 Task: Open a blank google sheet and write heading  Pinnacle Sales. Add 10 people name  'David White, Emily Green, Andrew Baker, Madison Evans, Logan King, Grace Hill, Gabriel Young, Elizabeth Flores, Samuel Reed, Avery Nelson'Item code in between  1009-1200. Product range in between  2500-15000. Add Products   Keen Shoe, Lacoste Shoe, Merrell Shoe, Mizuno  Shoe, Onitsuka Tiger Shoe, Salomon Shoe, Sanuk Shoe, Saucony Shoe, Sperry Shoe, Superga Shoe.Choose quantity  2 to 5 Tax 12 percent Total Add Amount. Save page  Pinnacle Sales review   book
Action: Mouse moved to (286, 362)
Screenshot: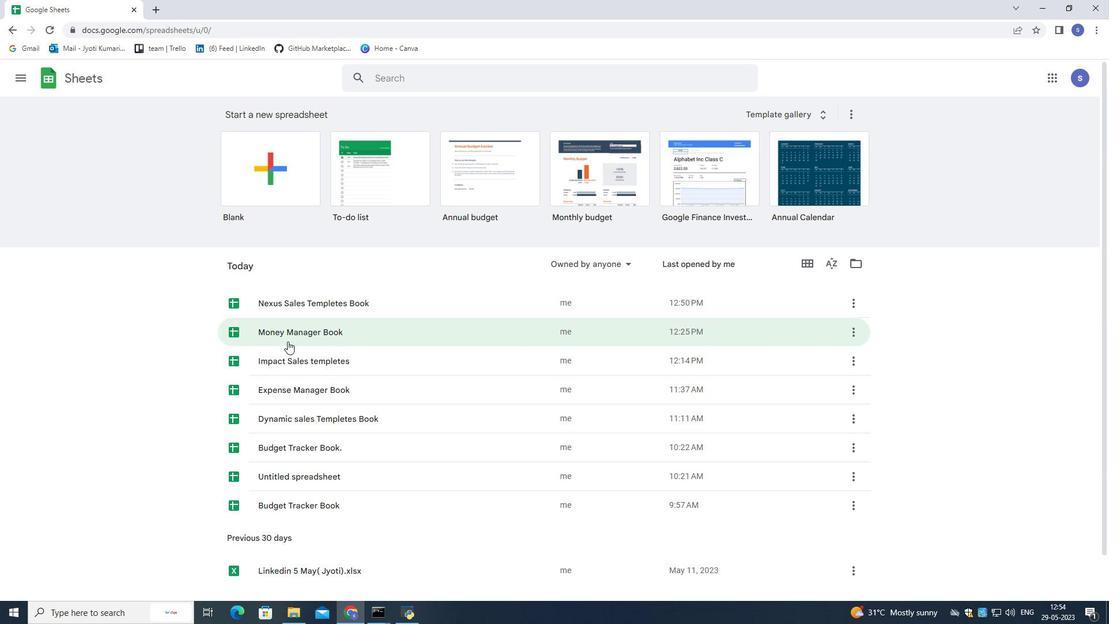 
Action: Mouse scrolled (286, 362) with delta (0, 0)
Screenshot: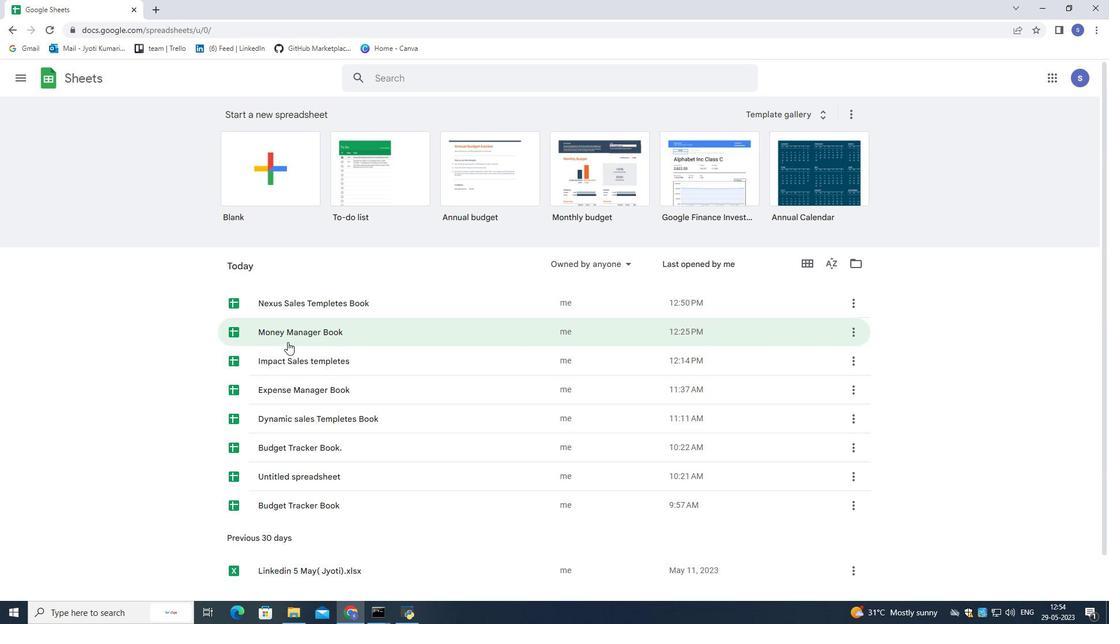 
Action: Mouse moved to (286, 363)
Screenshot: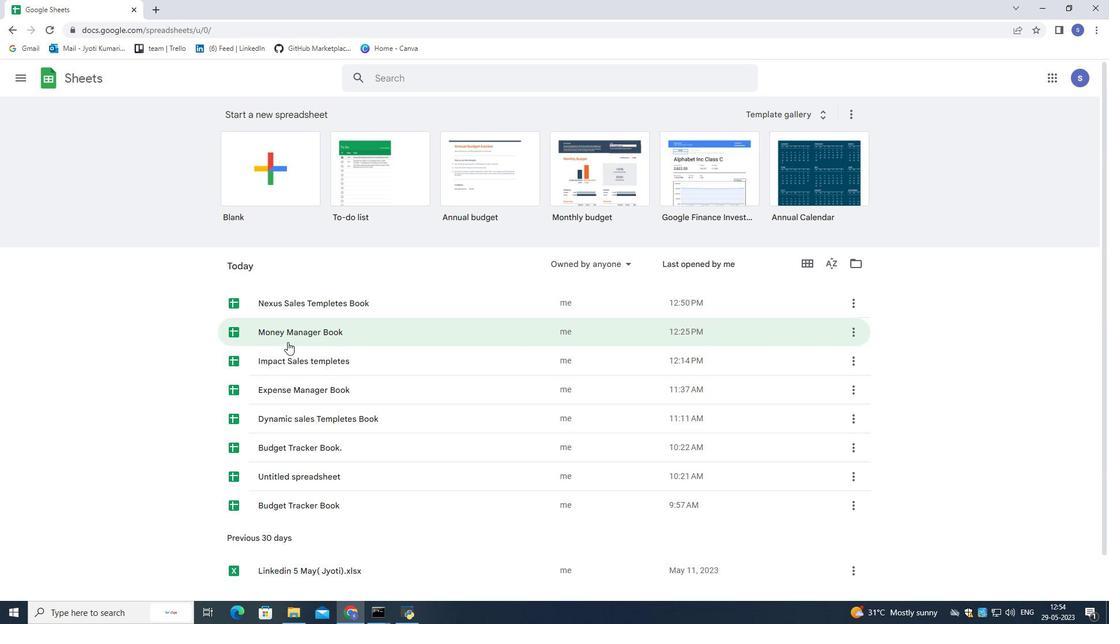 
Action: Mouse scrolled (286, 362) with delta (0, 0)
Screenshot: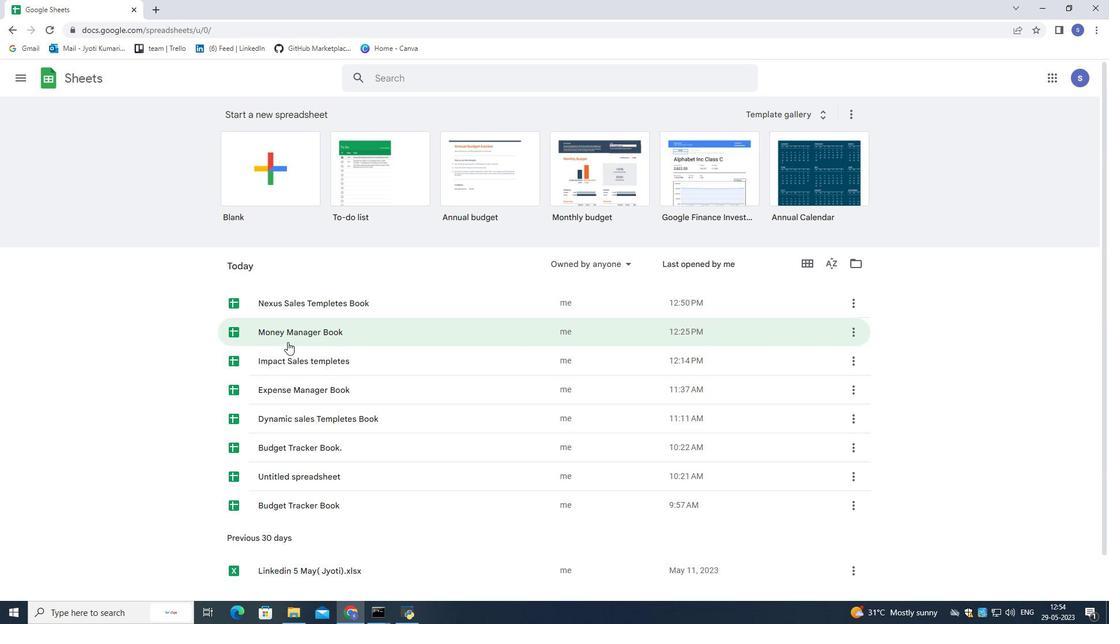 
Action: Mouse moved to (286, 364)
Screenshot: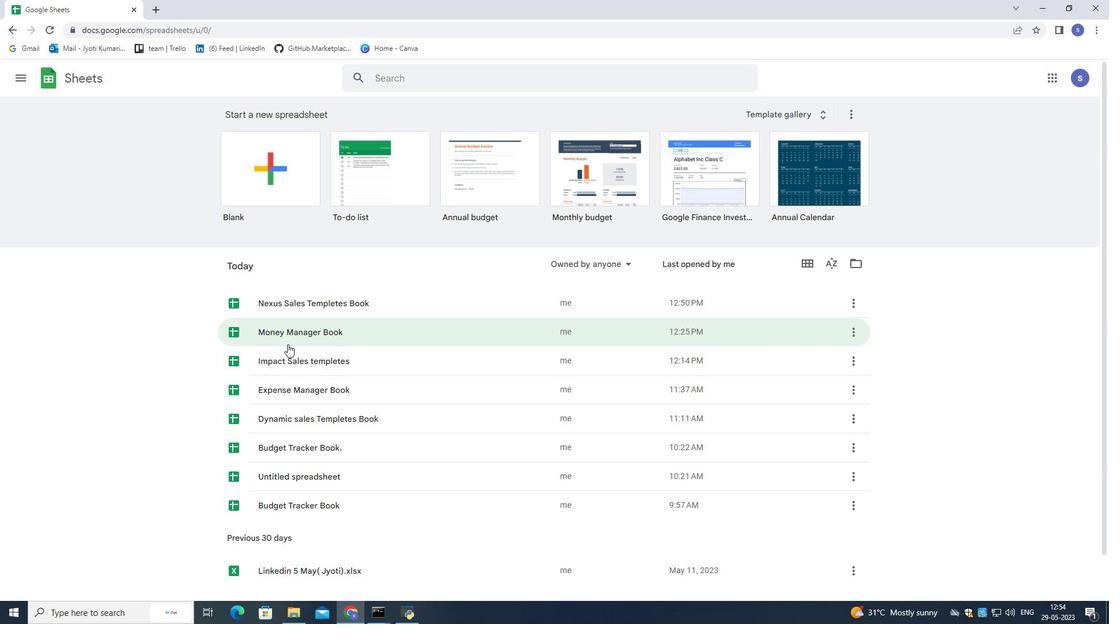 
Action: Mouse scrolled (286, 363) with delta (0, 0)
Screenshot: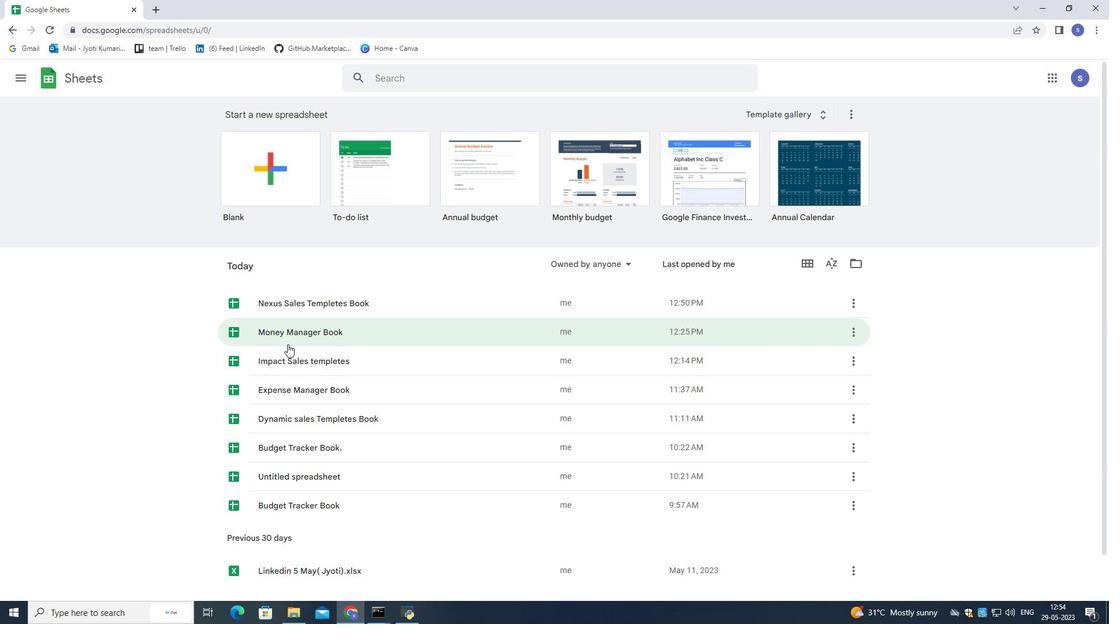 
Action: Mouse moved to (286, 364)
Screenshot: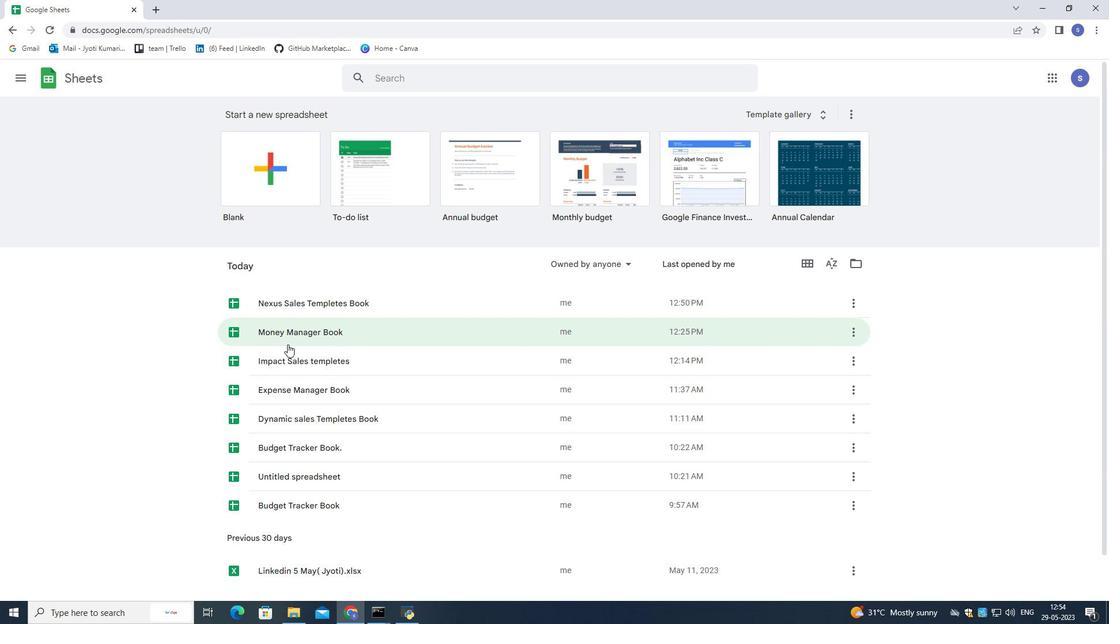 
Action: Mouse scrolled (286, 364) with delta (0, 0)
Screenshot: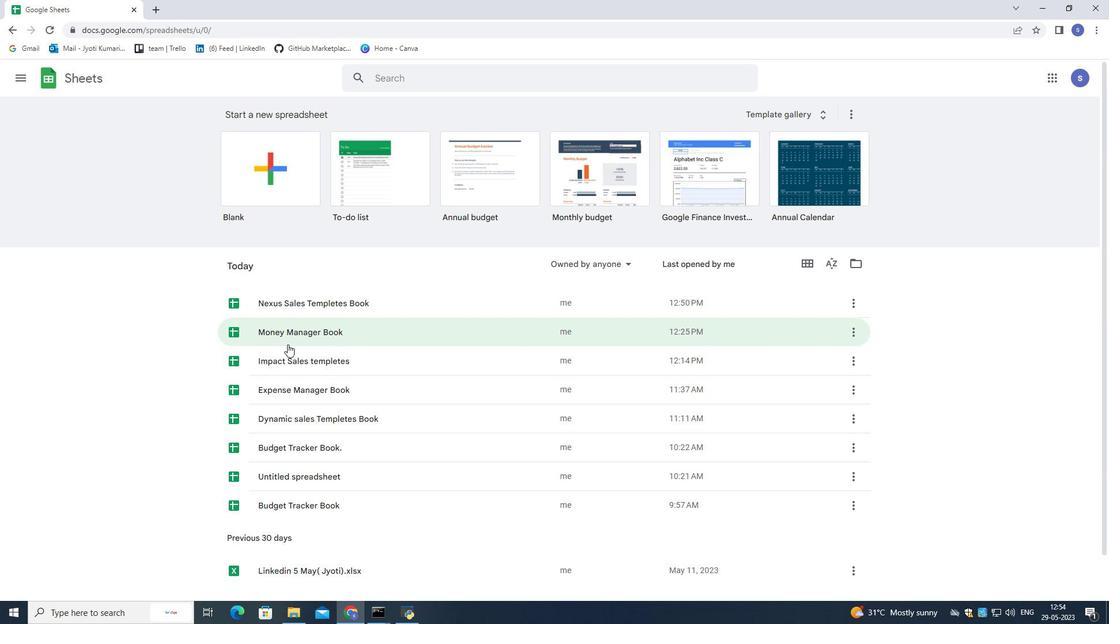 
Action: Mouse moved to (282, 369)
Screenshot: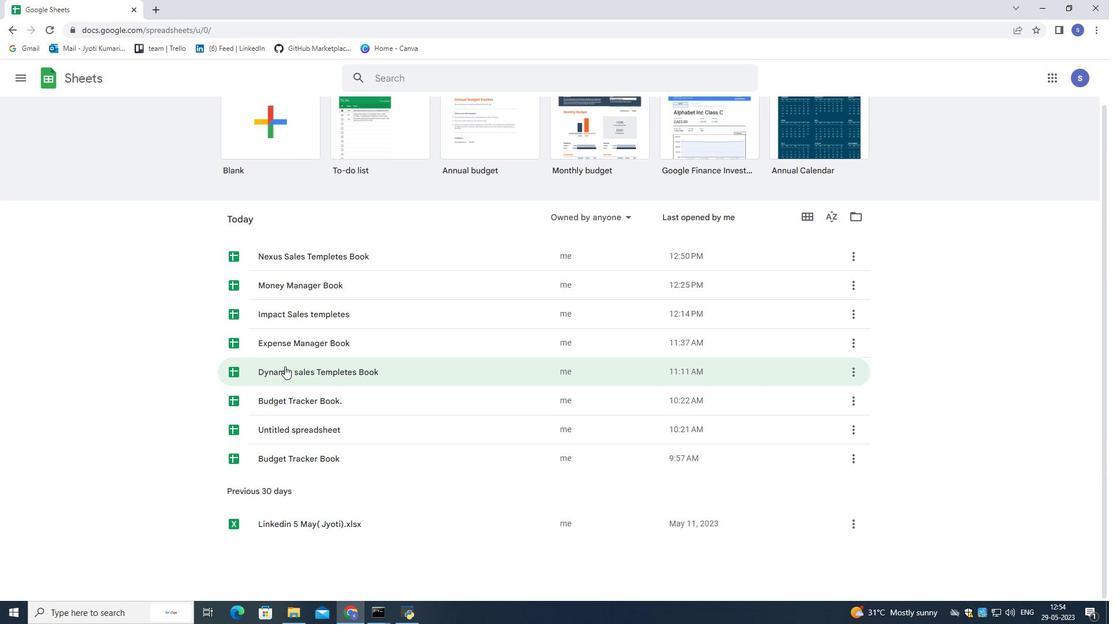 
Action: Mouse scrolled (282, 369) with delta (0, 0)
Screenshot: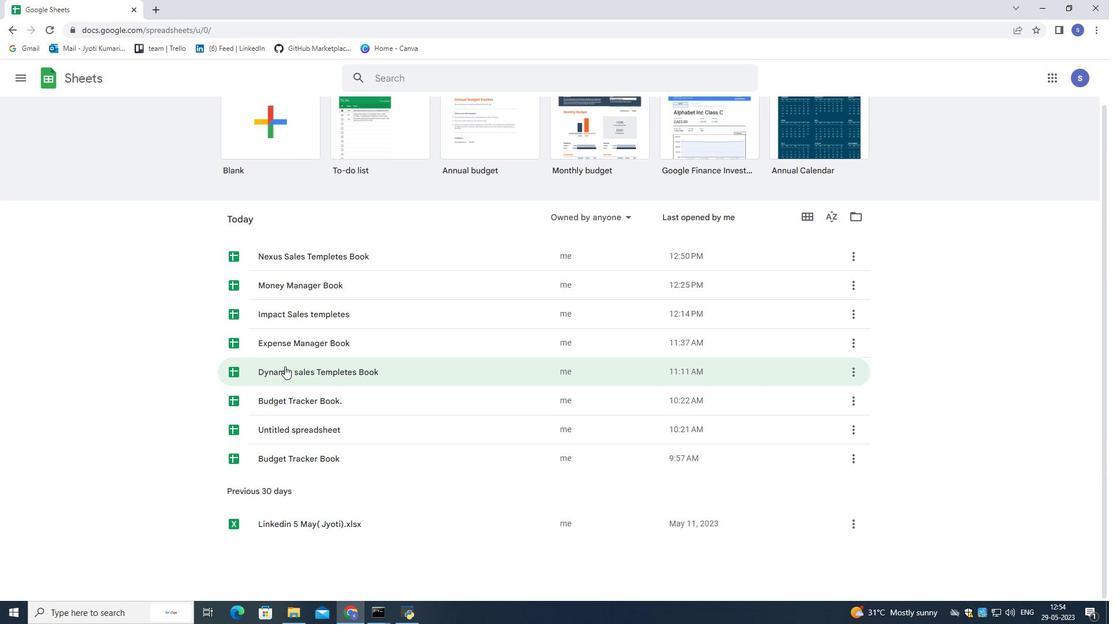 
Action: Mouse moved to (281, 370)
Screenshot: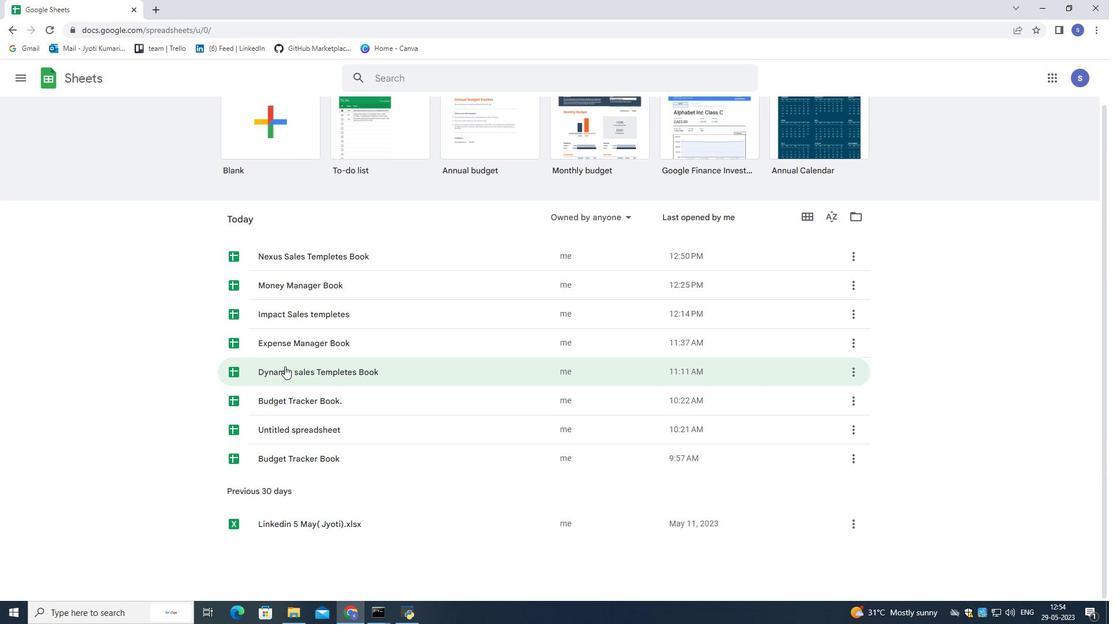 
Action: Mouse scrolled (281, 369) with delta (0, 0)
Screenshot: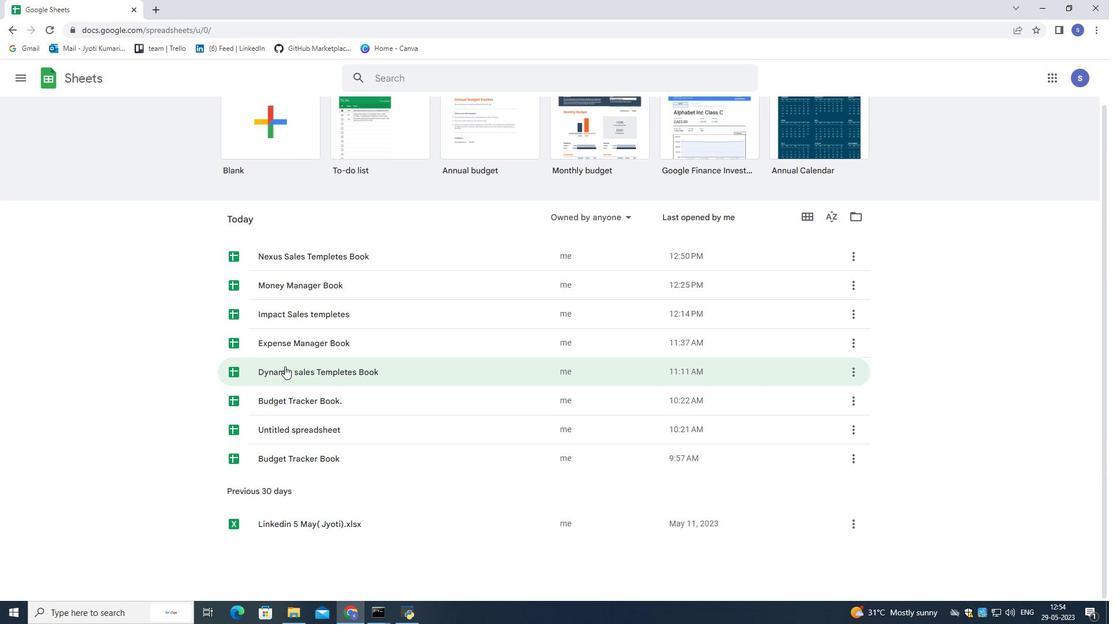 
Action: Mouse scrolled (281, 369) with delta (0, 0)
Screenshot: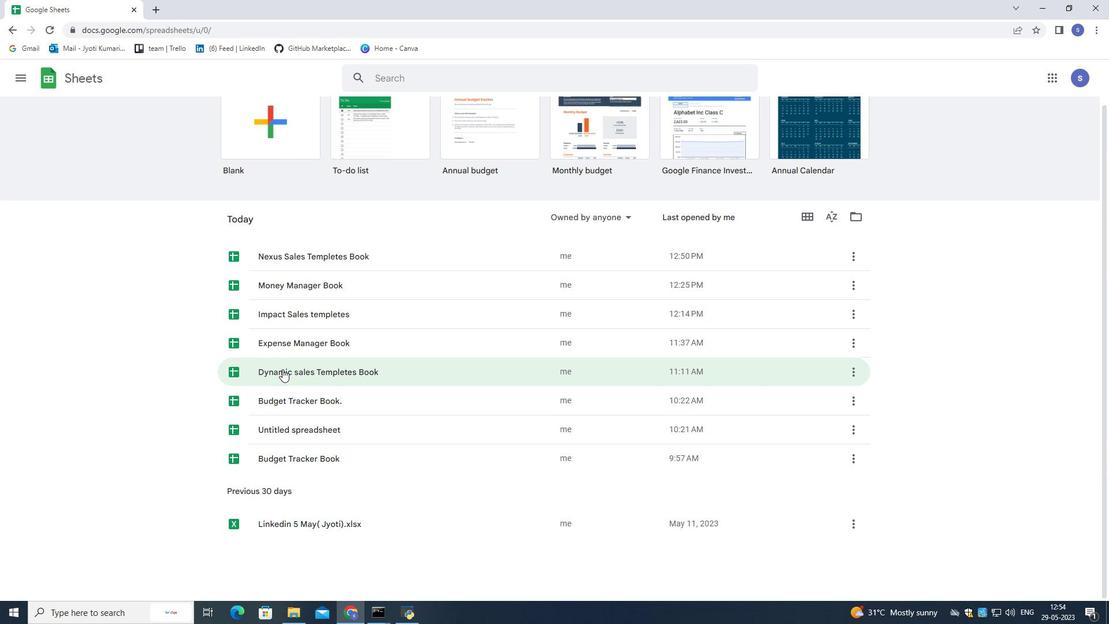 
Action: Mouse scrolled (281, 369) with delta (0, 0)
Screenshot: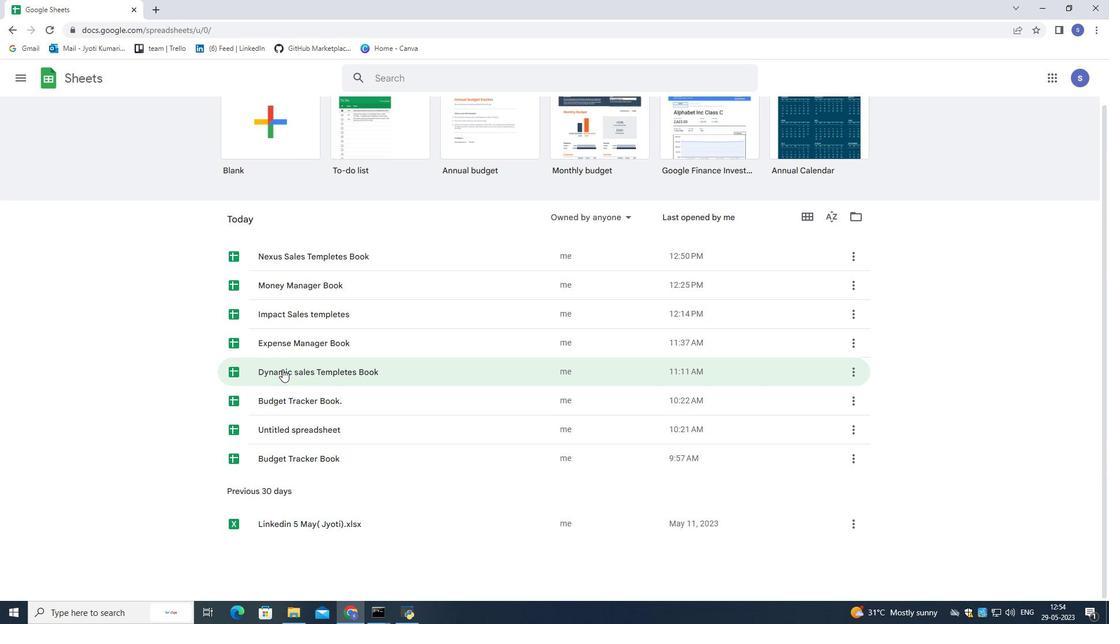 
Action: Mouse scrolled (281, 369) with delta (0, 0)
Screenshot: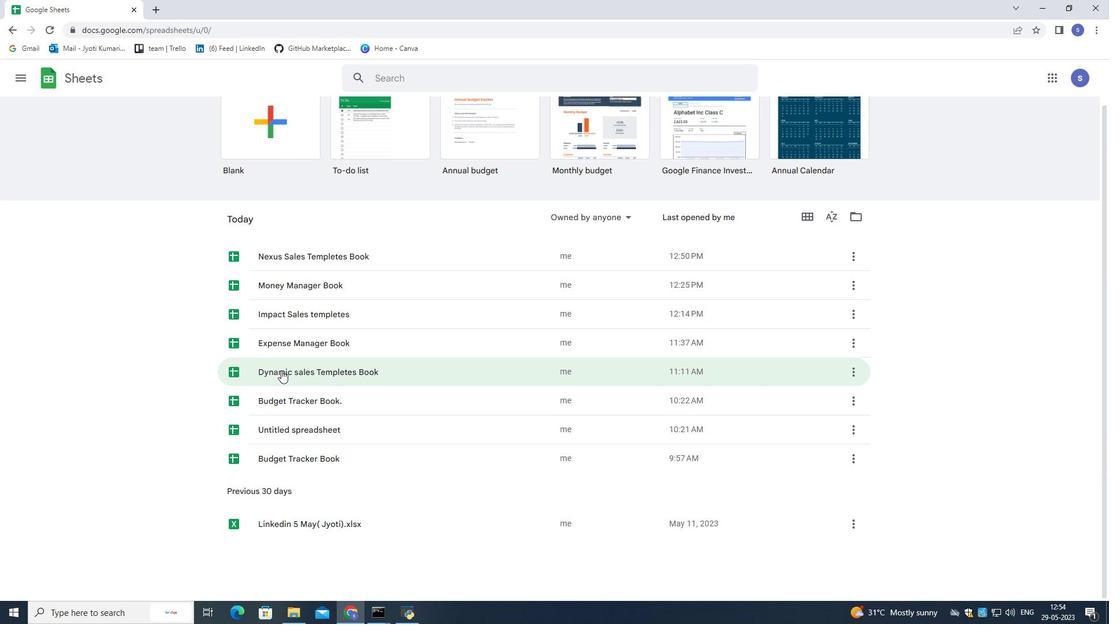 
Action: Mouse moved to (280, 371)
Screenshot: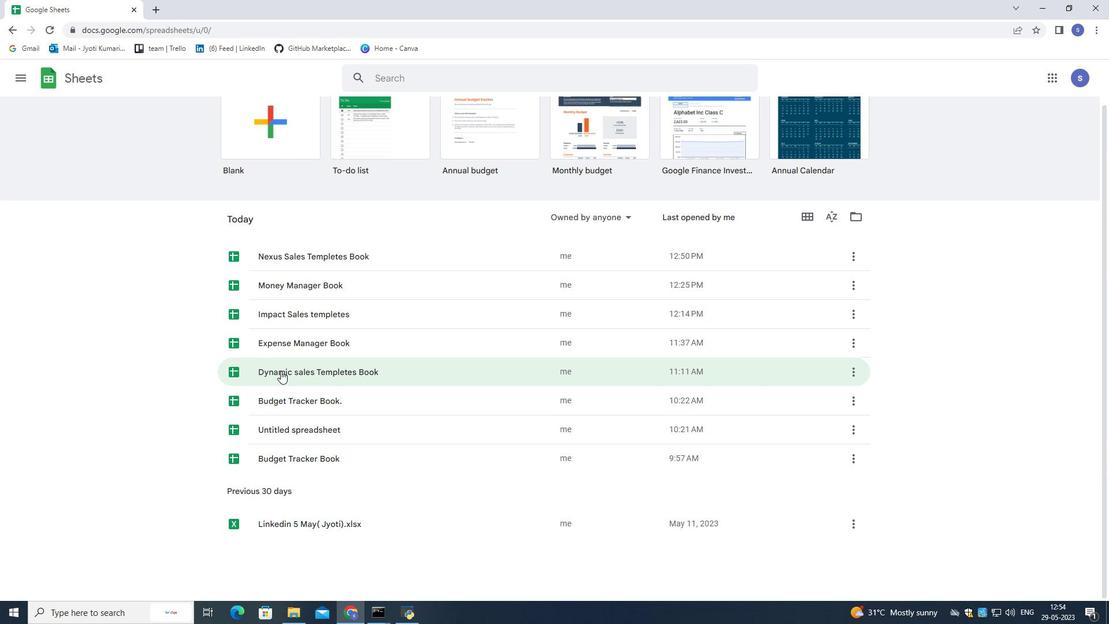 
Action: Mouse scrolled (280, 370) with delta (0, 0)
Screenshot: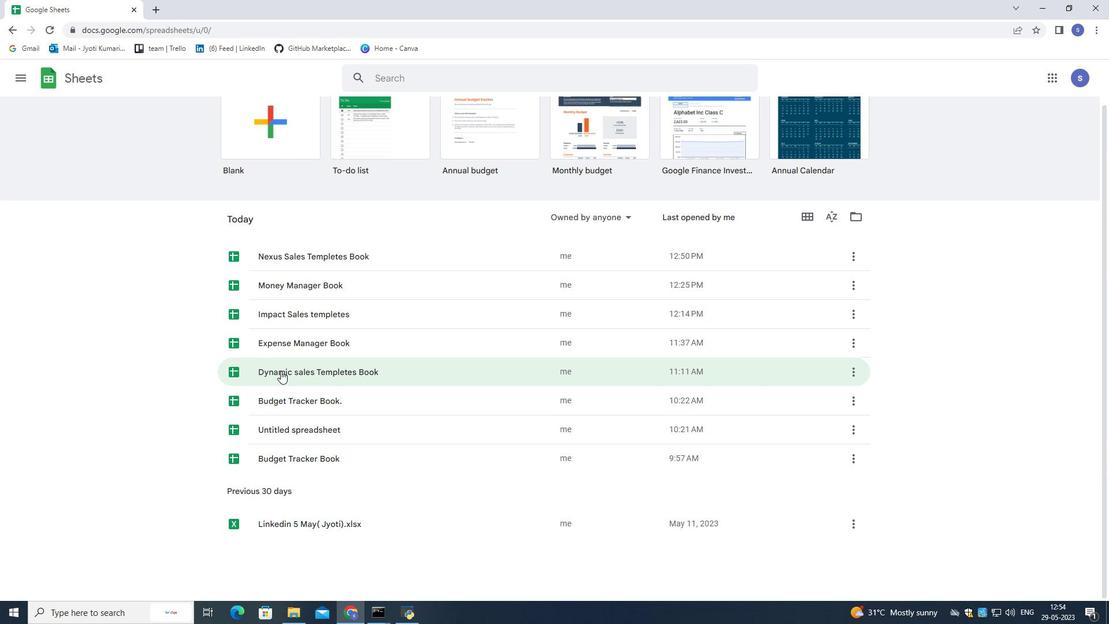 
Action: Mouse scrolled (280, 370) with delta (0, 0)
Screenshot: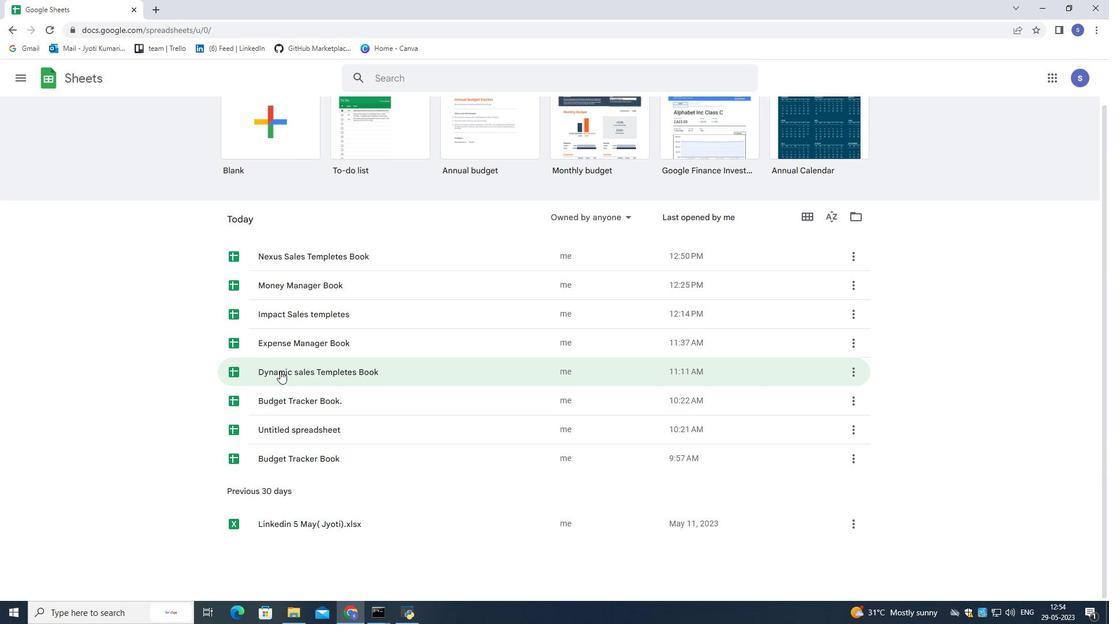 
Action: Mouse moved to (279, 371)
Screenshot: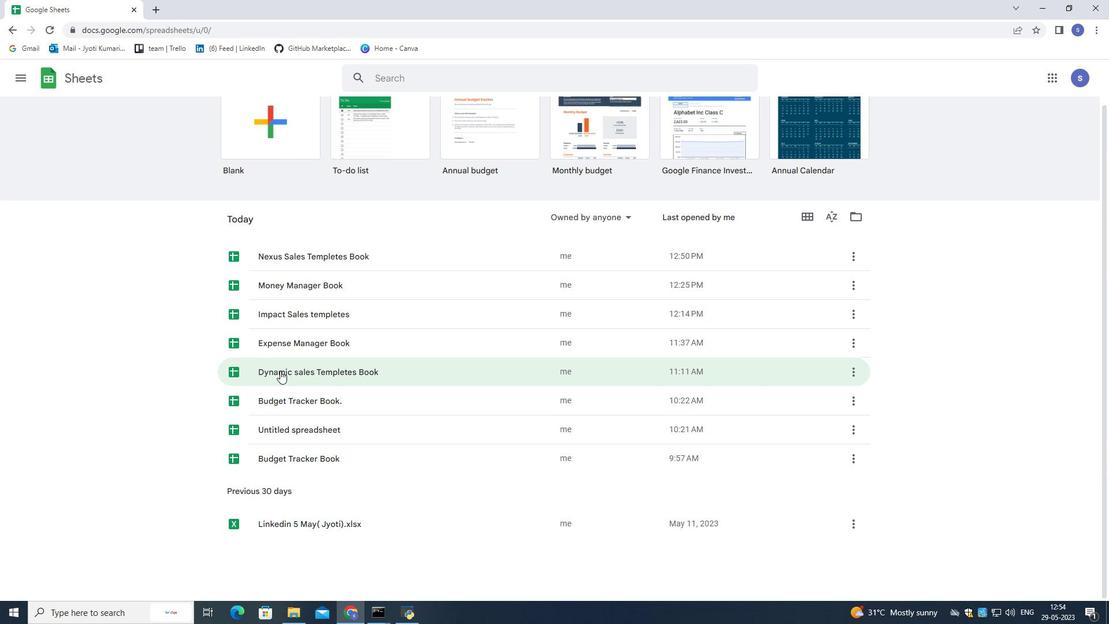 
Action: Mouse scrolled (279, 370) with delta (0, 0)
Screenshot: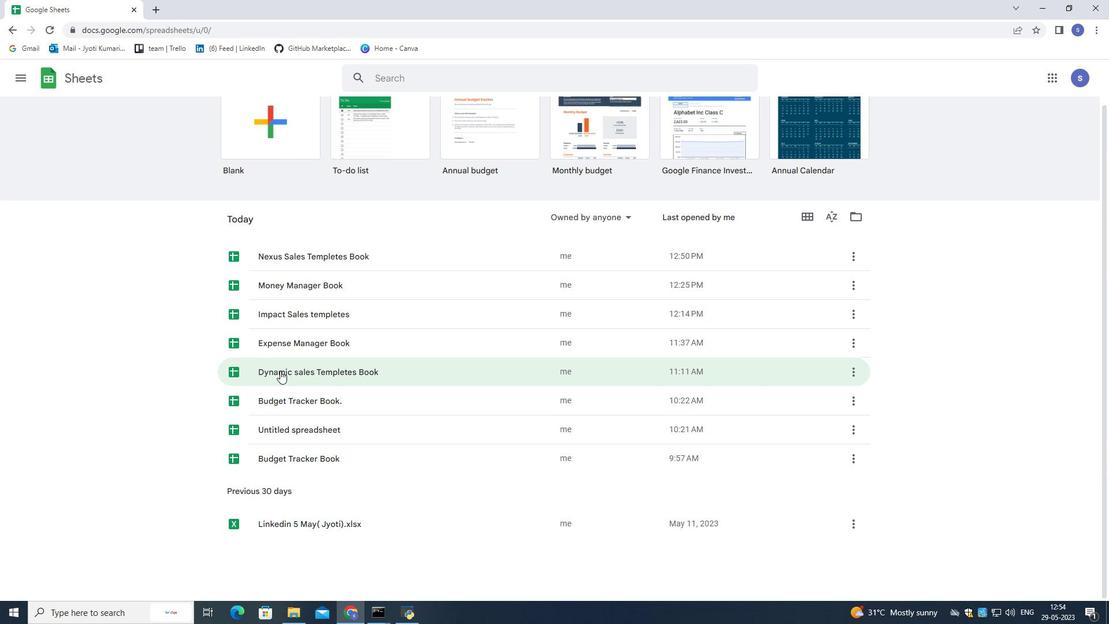 
Action: Mouse scrolled (279, 371) with delta (0, 0)
Screenshot: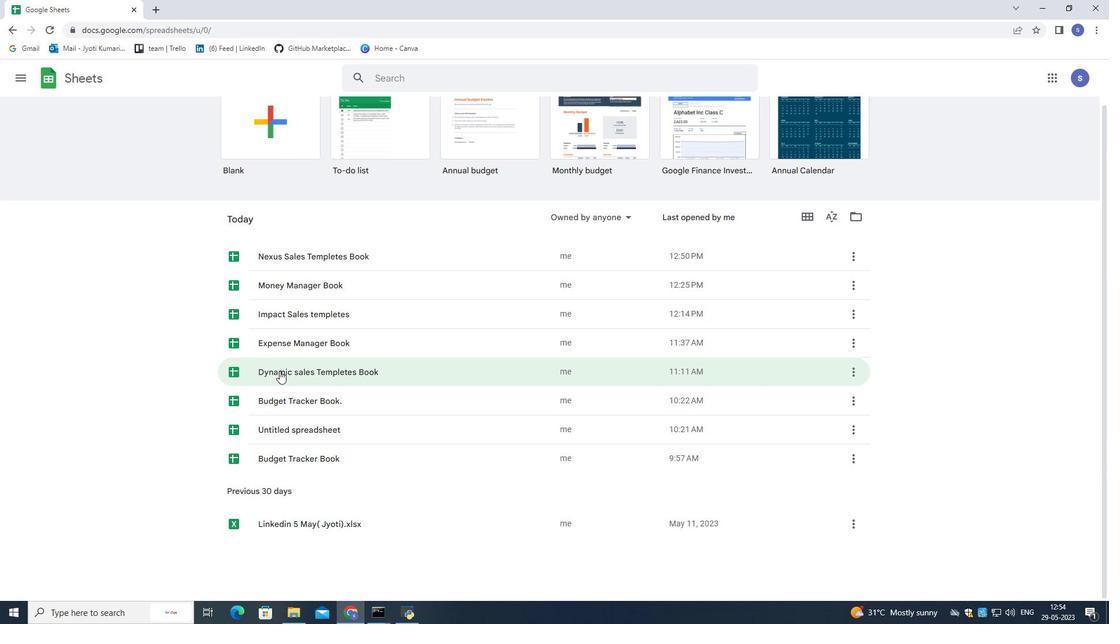 
Action: Mouse scrolled (279, 371) with delta (0, 0)
Screenshot: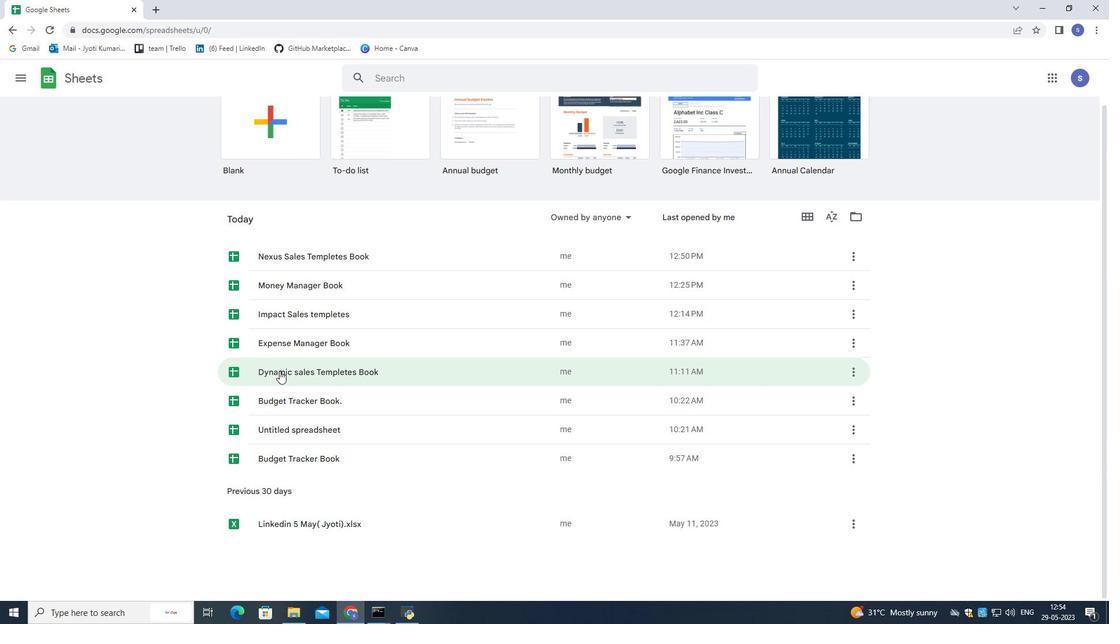 
Action: Mouse scrolled (279, 371) with delta (0, 0)
Screenshot: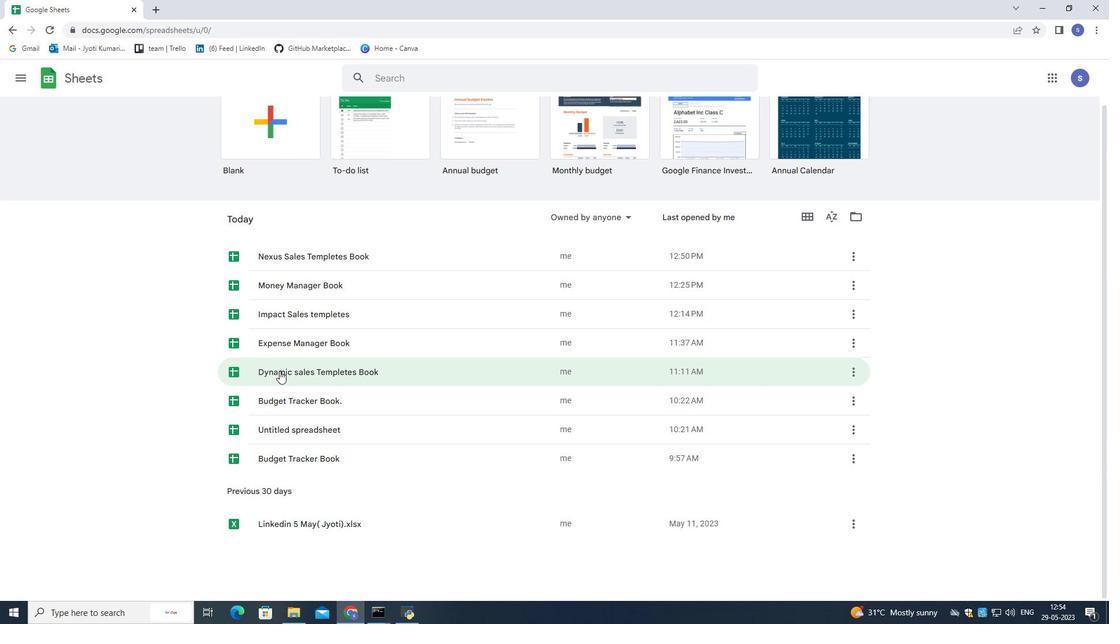 
Action: Mouse scrolled (279, 371) with delta (0, 0)
Screenshot: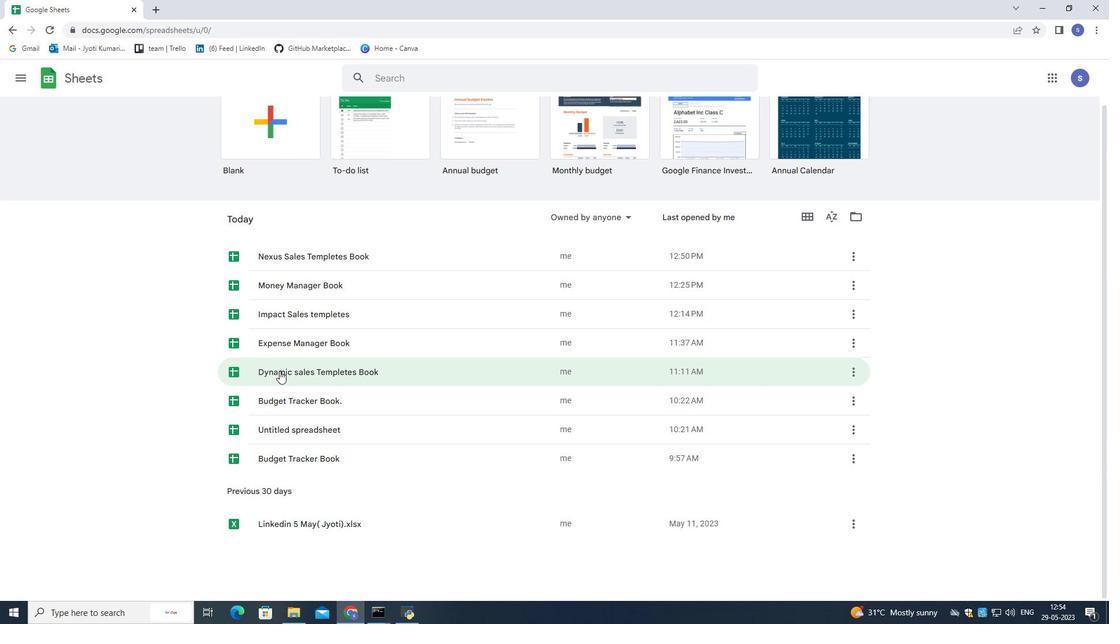 
Action: Mouse moved to (279, 371)
Screenshot: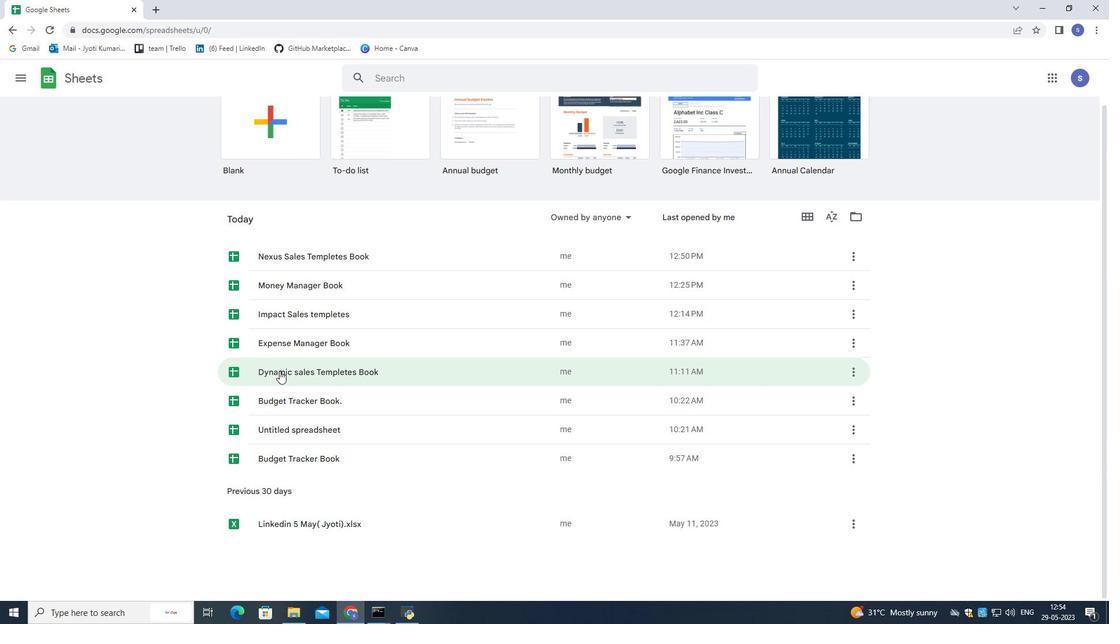 
Action: Mouse scrolled (279, 371) with delta (0, 0)
Screenshot: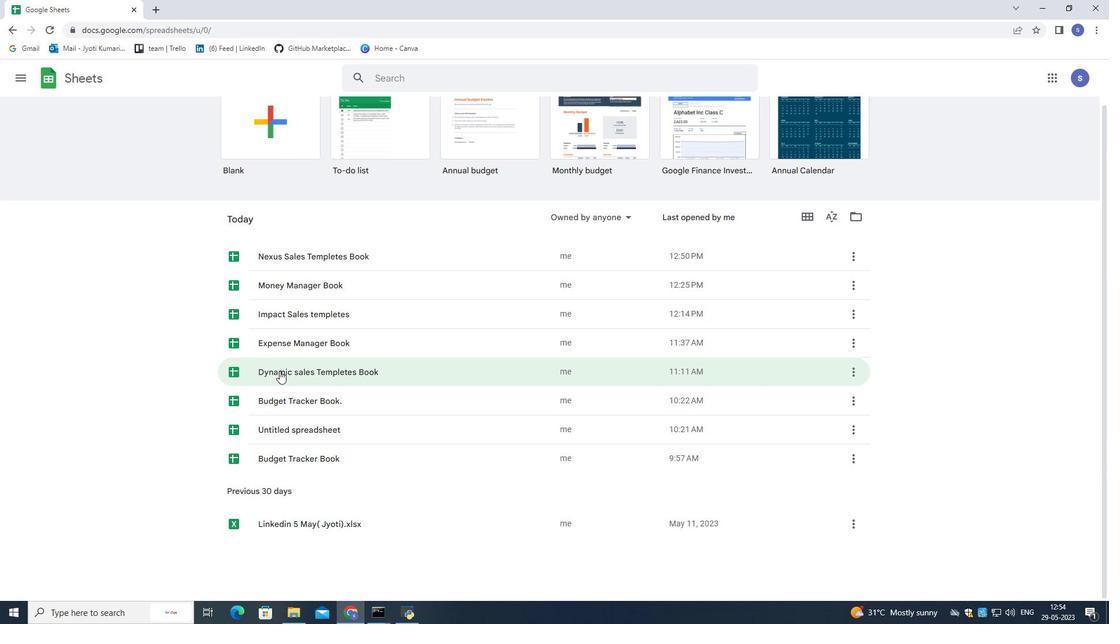 
Action: Mouse moved to (278, 371)
Screenshot: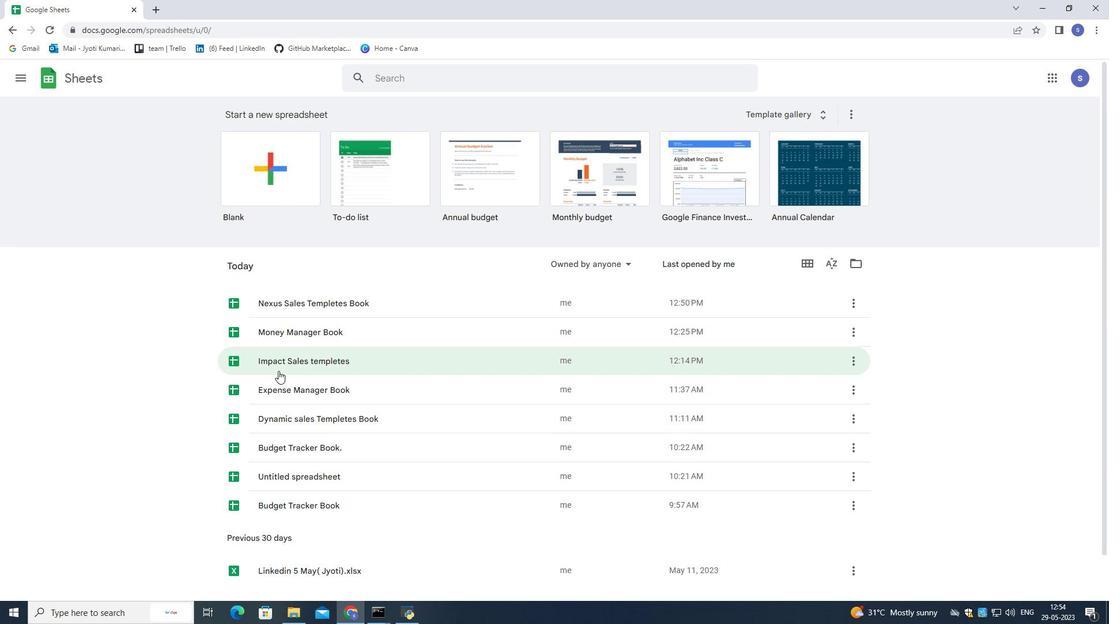 
Action: Mouse scrolled (278, 371) with delta (0, 0)
Screenshot: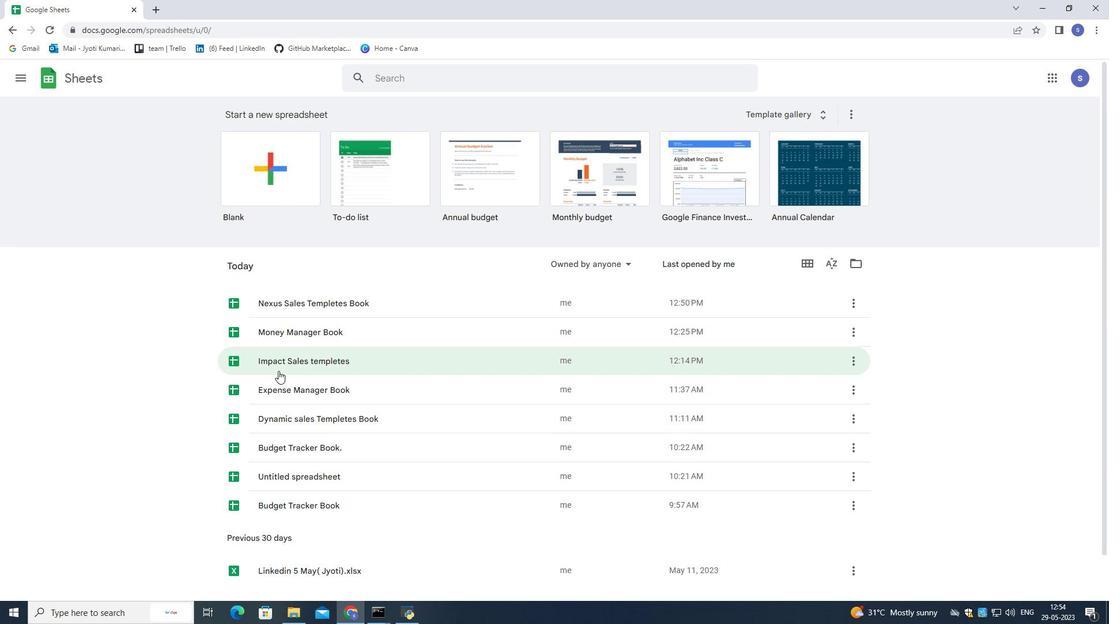 
Action: Mouse moved to (277, 371)
Screenshot: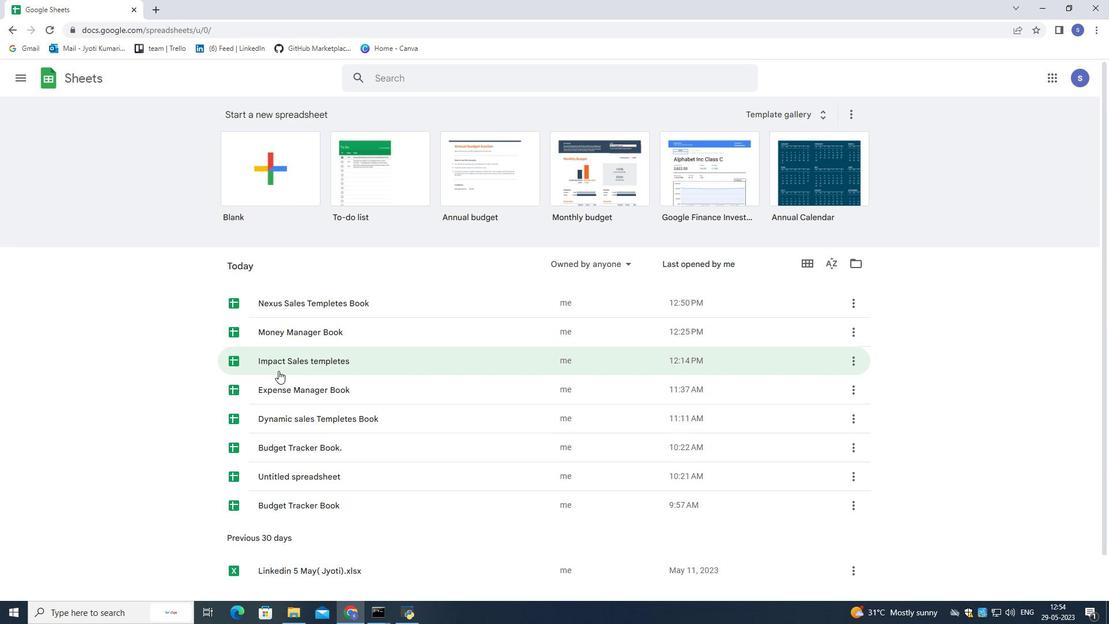 
Action: Mouse scrolled (277, 371) with delta (0, 0)
Screenshot: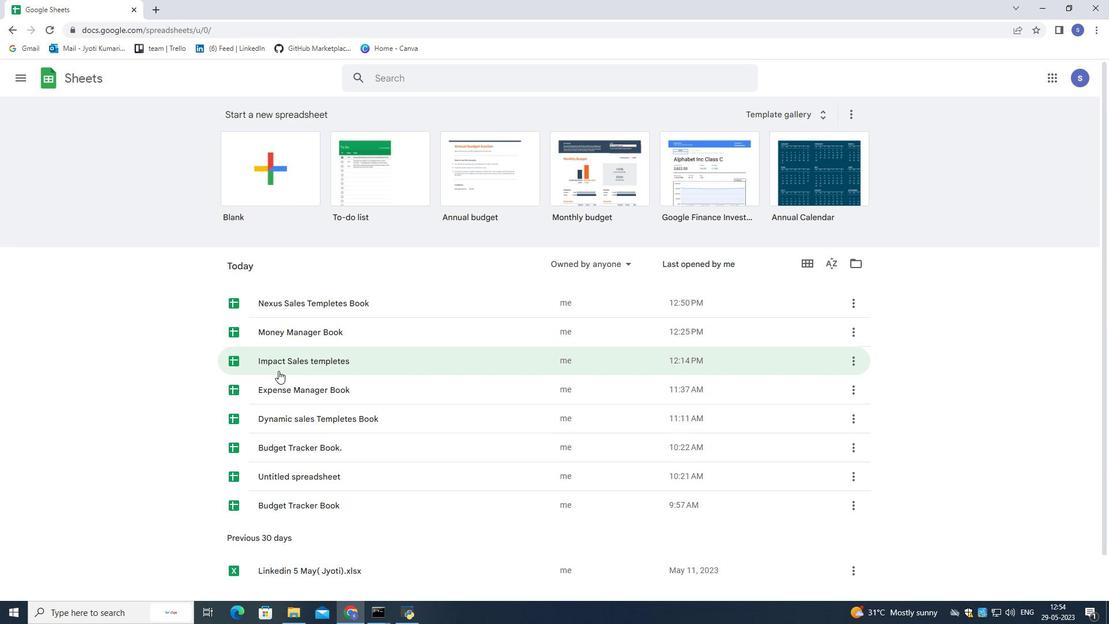 
Action: Mouse scrolled (277, 371) with delta (0, 0)
Screenshot: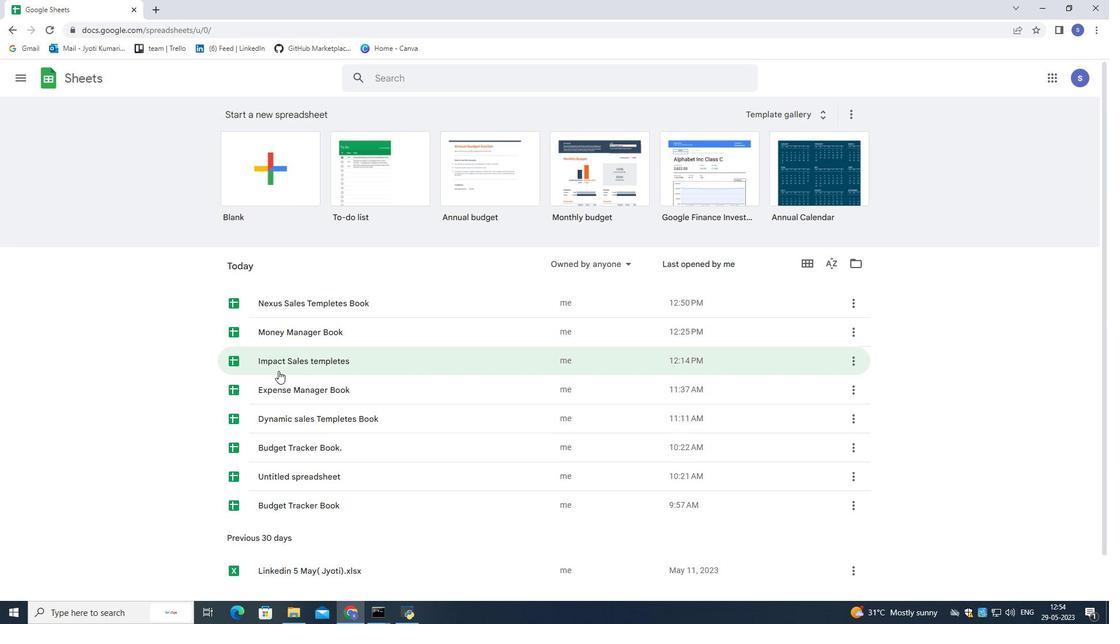 
Action: Mouse moved to (277, 370)
Screenshot: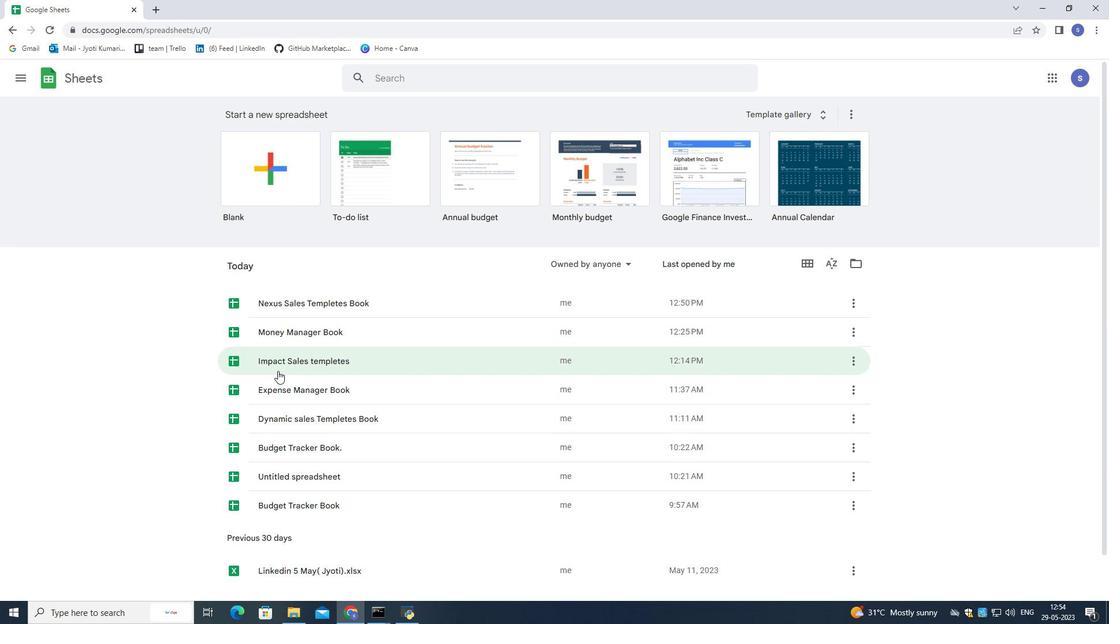 
Action: Mouse scrolled (277, 371) with delta (0, 0)
Screenshot: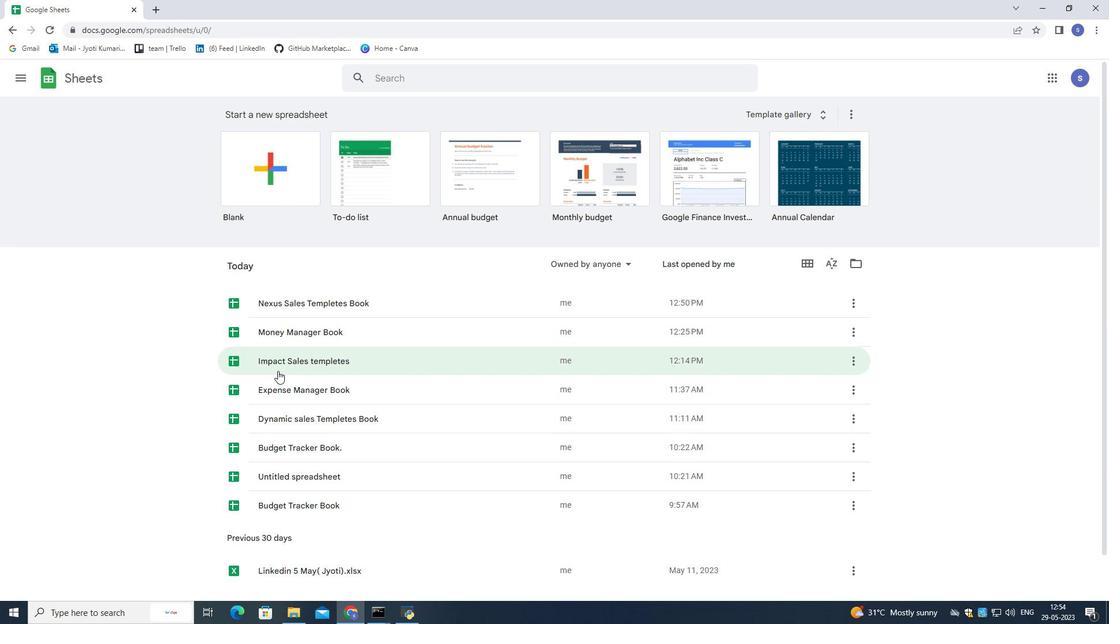 
Action: Mouse scrolled (277, 371) with delta (0, 0)
Screenshot: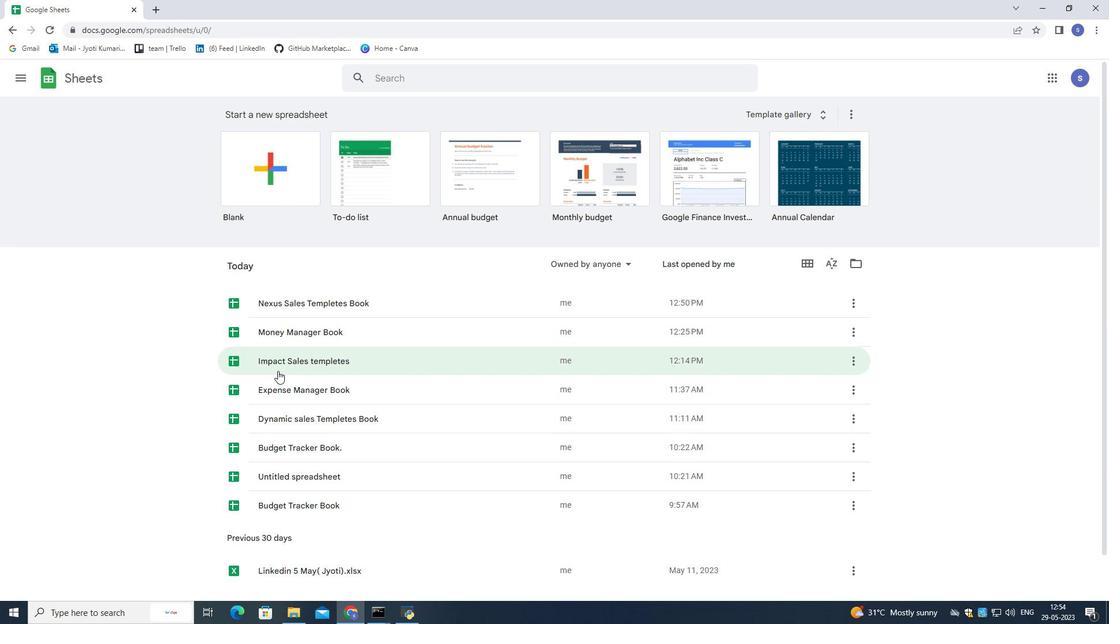 
Action: Mouse moved to (277, 369)
Screenshot: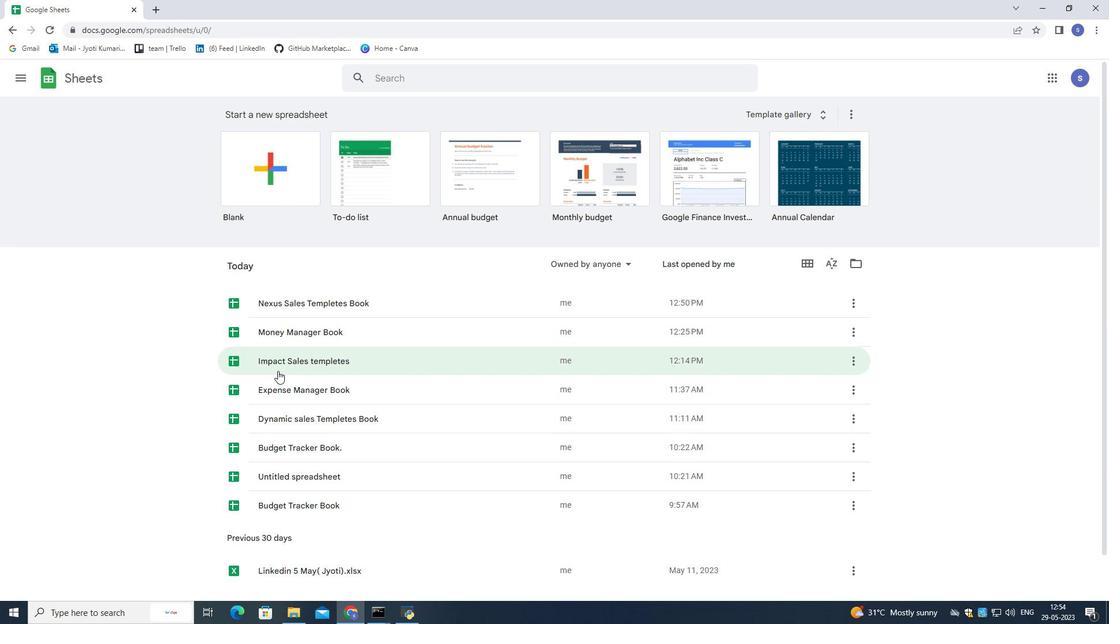 
Action: Mouse scrolled (277, 370) with delta (0, 0)
Screenshot: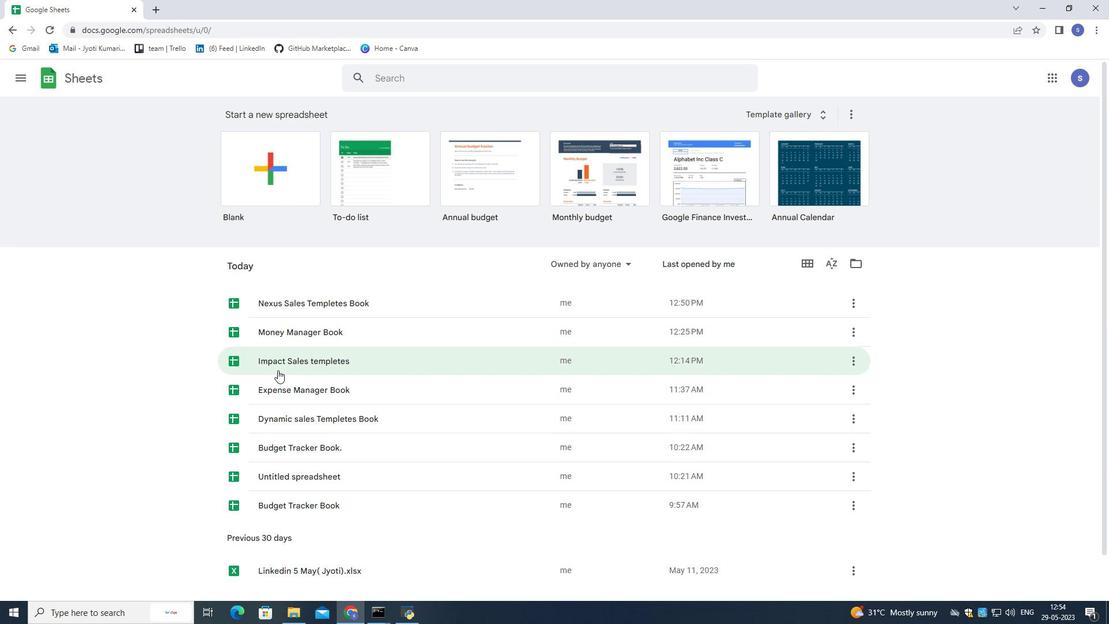 
Action: Mouse moved to (279, 191)
Screenshot: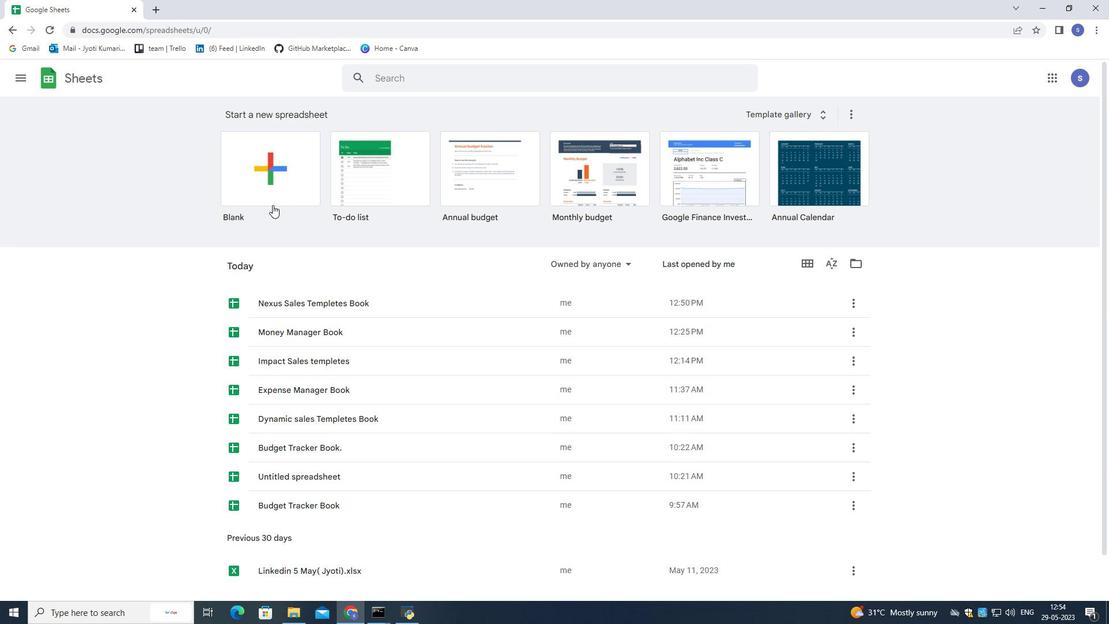 
Action: Mouse pressed left at (279, 191)
Screenshot: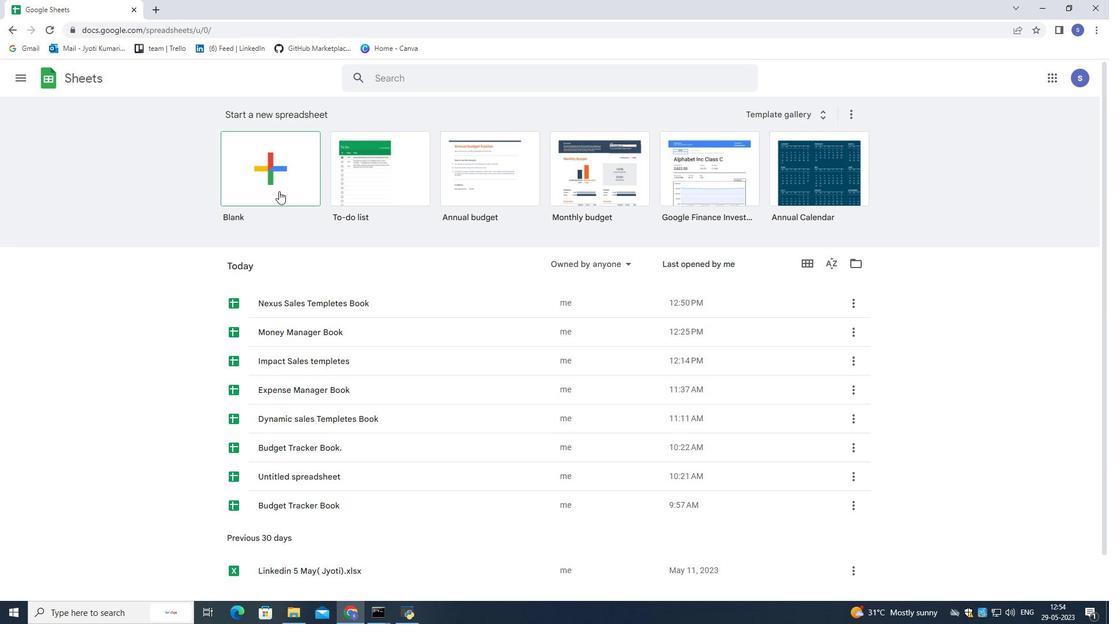 
Action: Mouse moved to (161, 164)
Screenshot: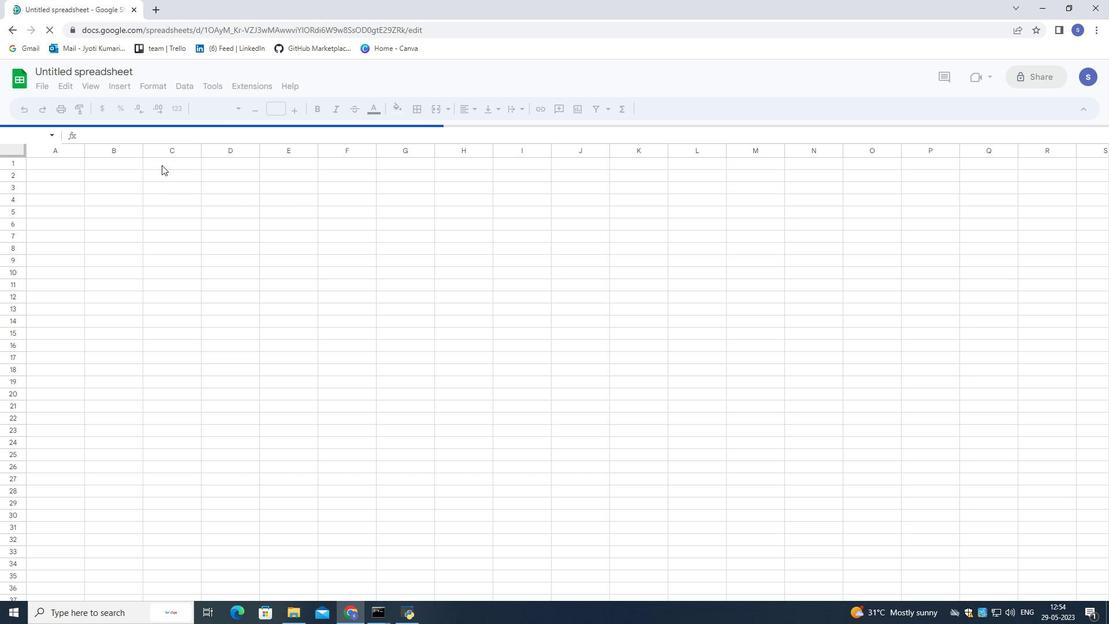 
Action: Mouse pressed left at (161, 164)
Screenshot: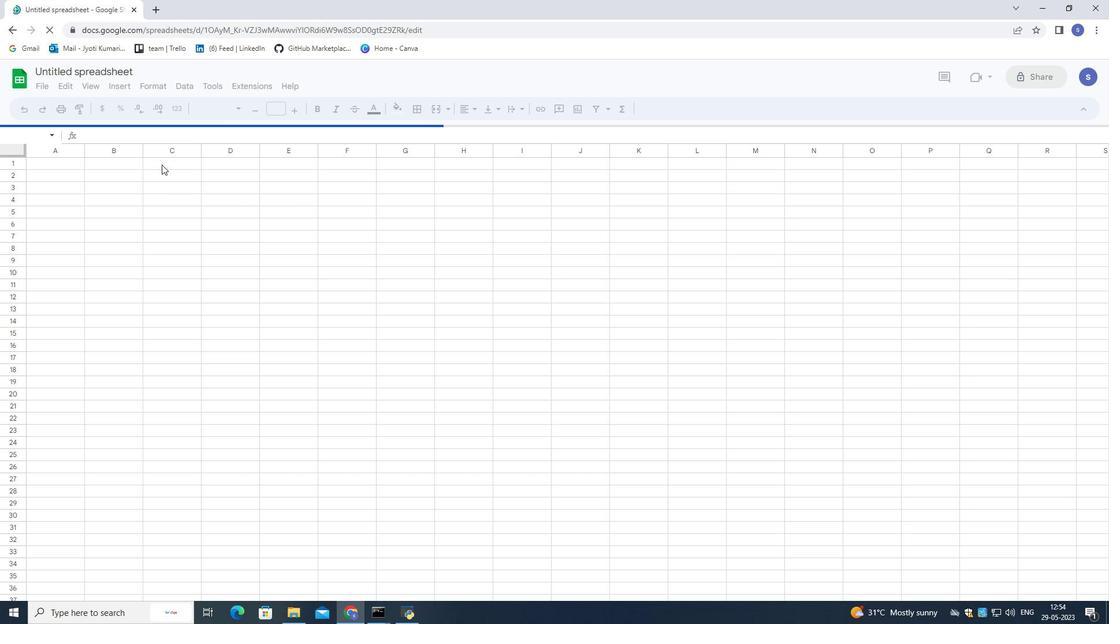 
Action: Mouse pressed left at (161, 164)
Screenshot: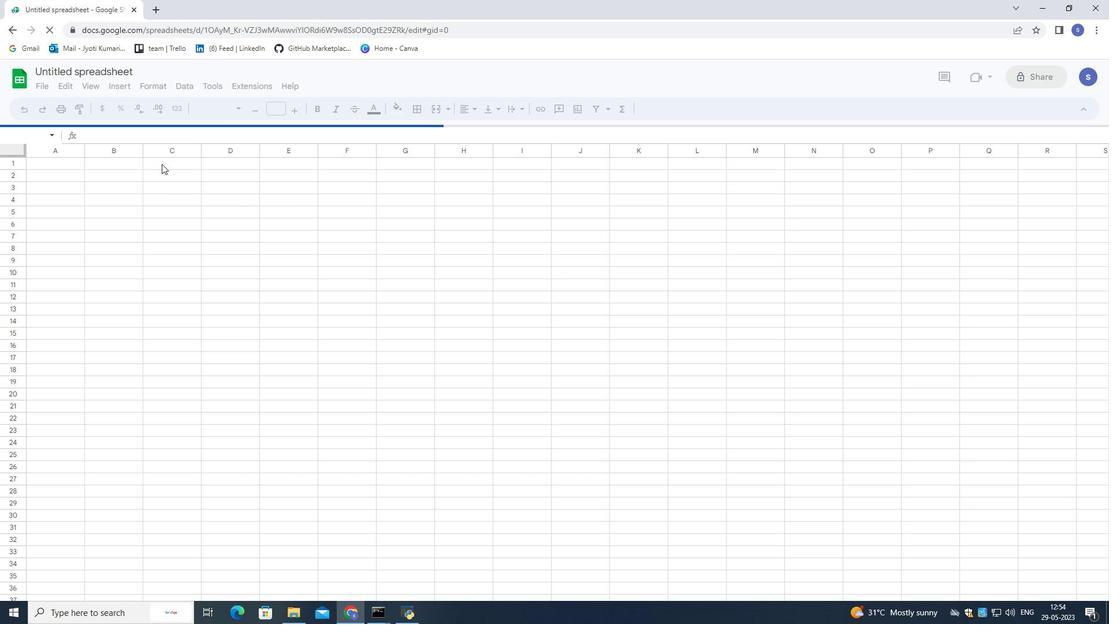 
Action: Mouse moved to (165, 169)
Screenshot: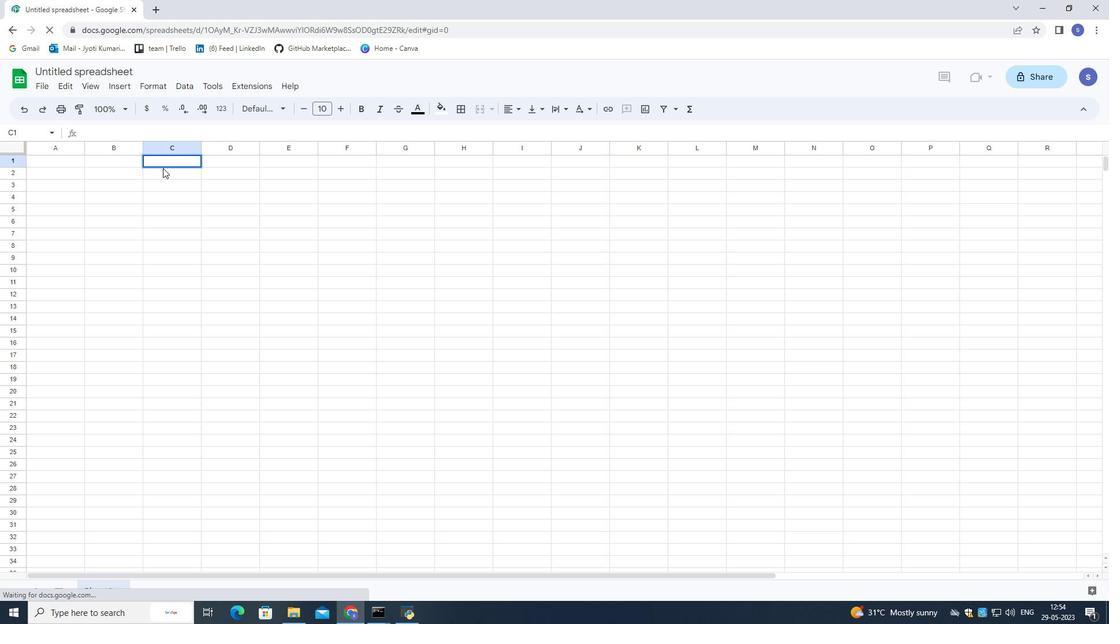 
Action: Key pressed <Key.shift>Pinnacle<Key.space><Key.shift>Sales<Key.enter>
Screenshot: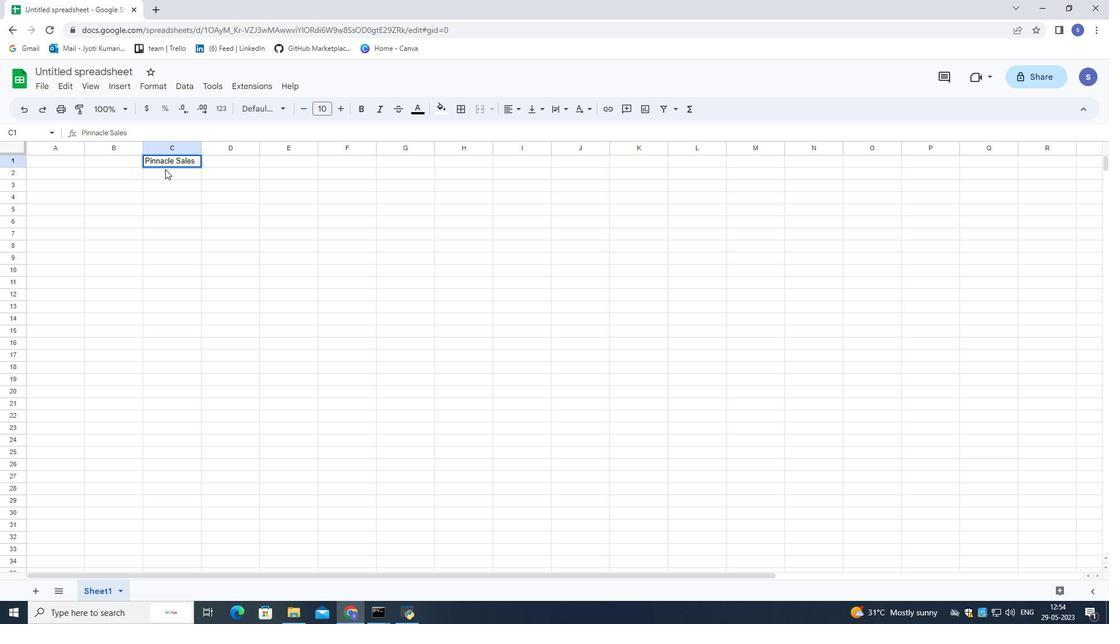 
Action: Mouse moved to (156, 193)
Screenshot: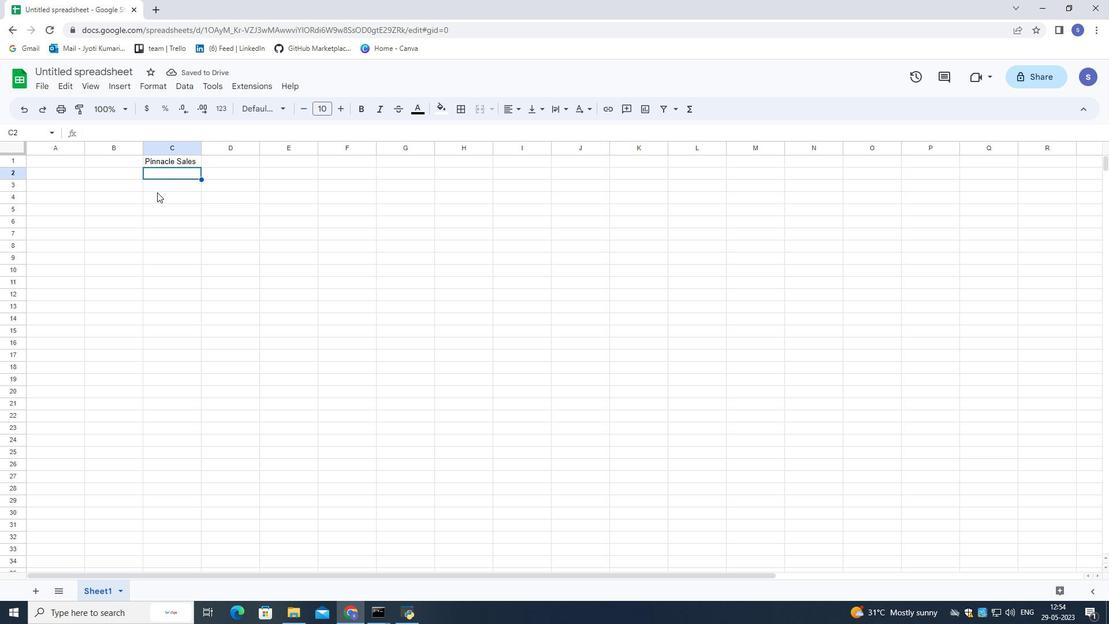 
Action: Mouse pressed left at (156, 193)
Screenshot: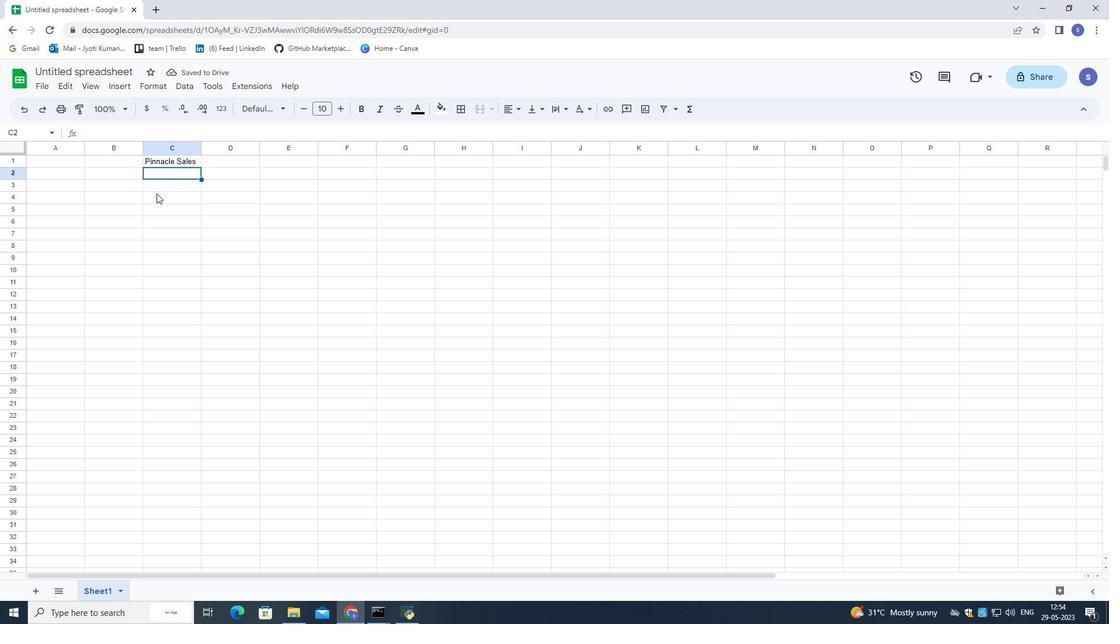 
Action: Mouse moved to (60, 175)
Screenshot: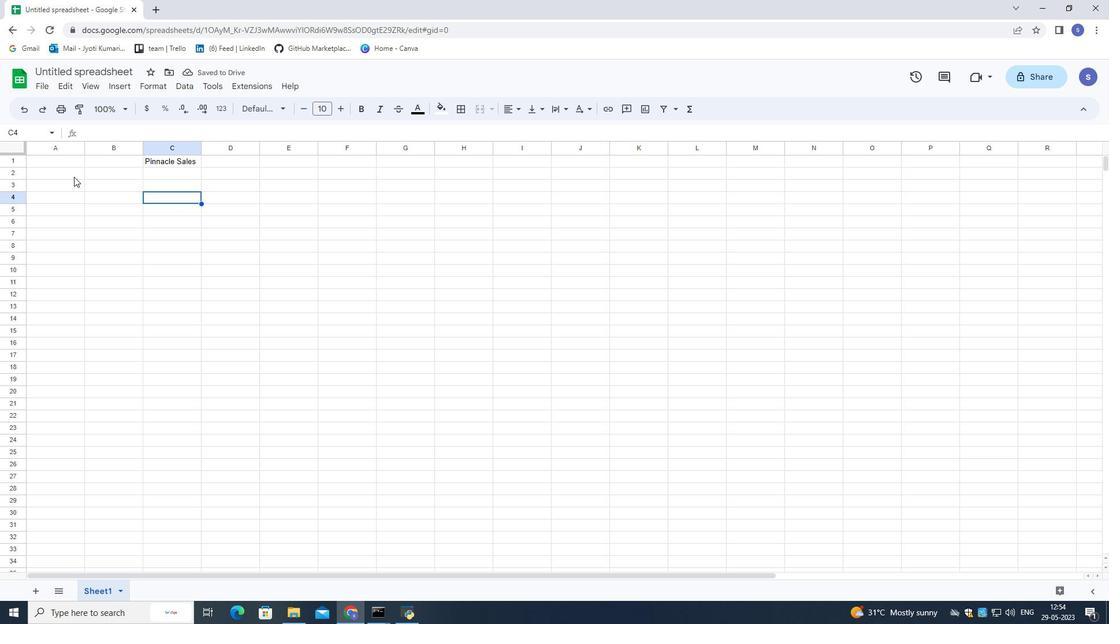 
Action: Mouse pressed left at (60, 175)
Screenshot: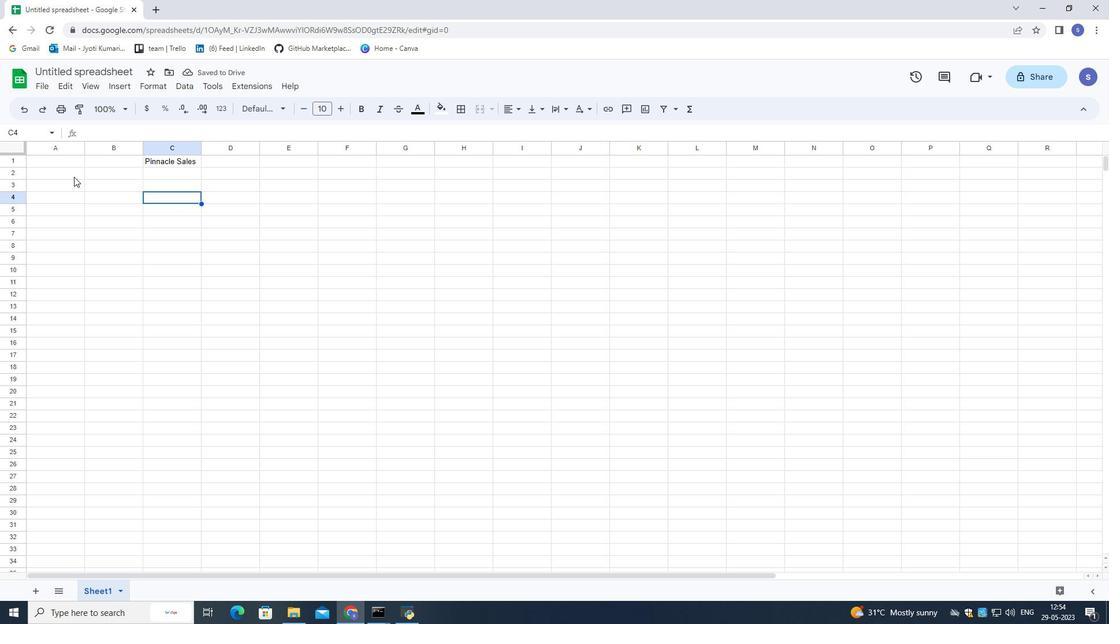 
Action: Key pressed <Key.shift>Name<Key.down><Key.shift><Key.shift>David<Key.space><Key.shift>White<Key.down><Key.shift><Key.shift><Key.shift>Emily<Key.space><Key.shift>Green<Key.down><Key.shift><Key.shift>Andrew<Key.space><Key.shift>Baker<Key.down><Key.shift>Madison<Key.space><Key.shift>Evans<Key.down><Key.shift>Logan<Key.space><Key.shift>King<Key.down><Key.shift>Grace<Key.space><Key.shift>Hill<Key.down><Key.shift>Gabriel<Key.space><Key.shift>Young<Key.down><Key.shift>Elizabeth<Key.space><Key.shift>Flores<Key.down><Key.shift>Samuel<Key.space><Key.shift>Reed<Key.down><Key.shift><Key.shift>Avery<Key.space><Key.shift>Nelson<Key.down>
Screenshot: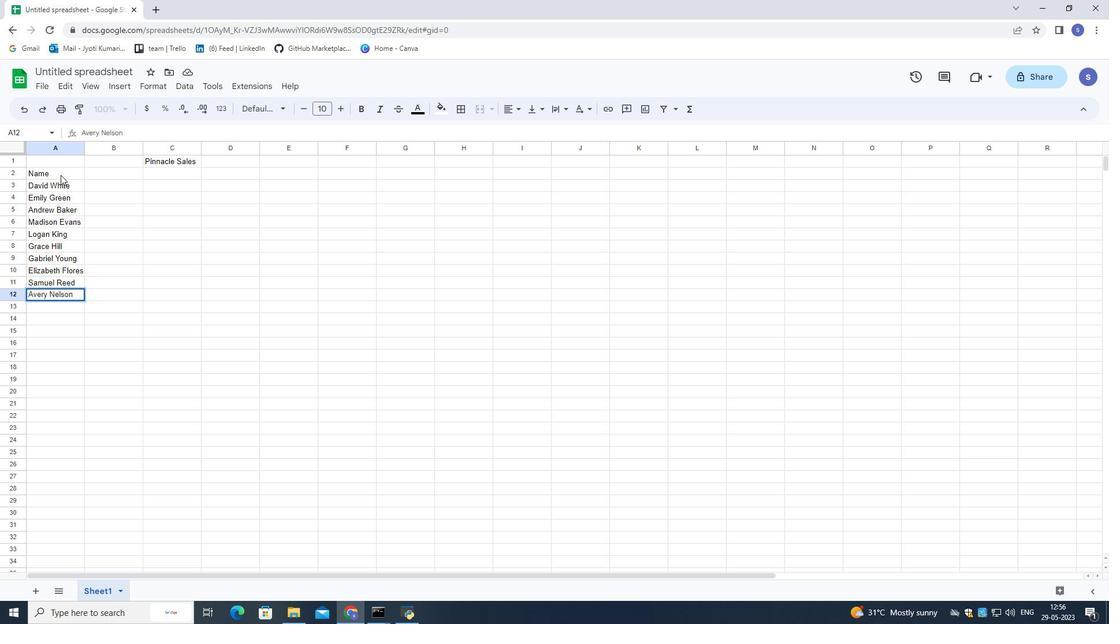 
Action: Mouse moved to (97, 173)
Screenshot: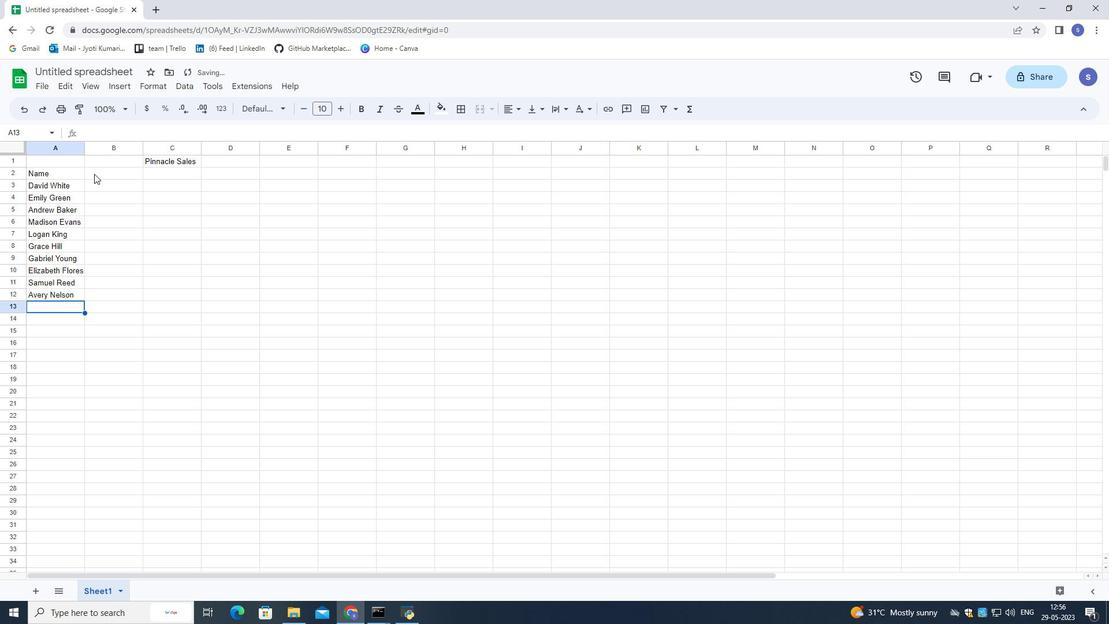 
Action: Mouse pressed left at (97, 173)
Screenshot: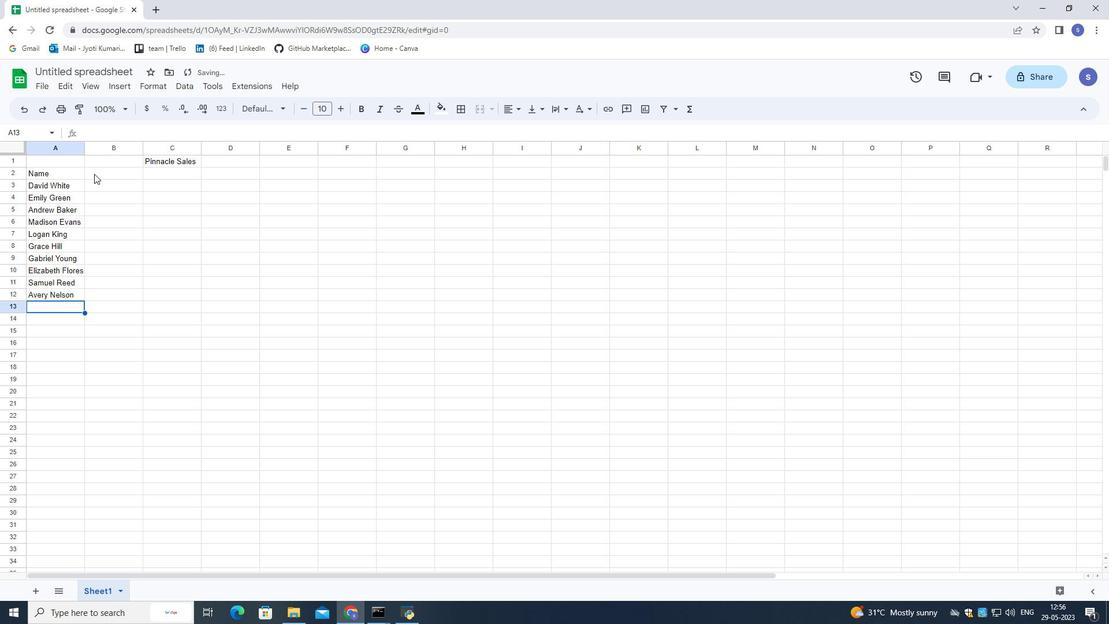
Action: Mouse moved to (98, 173)
Screenshot: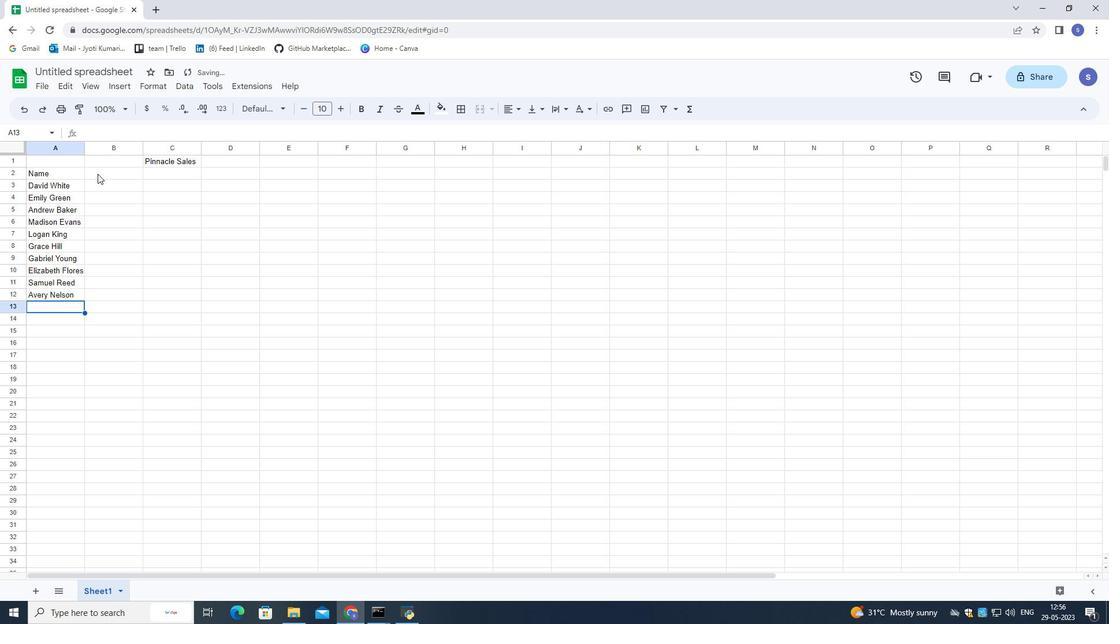 
Action: Key pressed <Key.shift>Item<Key.space><Key.shift>Code<Key.down>
Screenshot: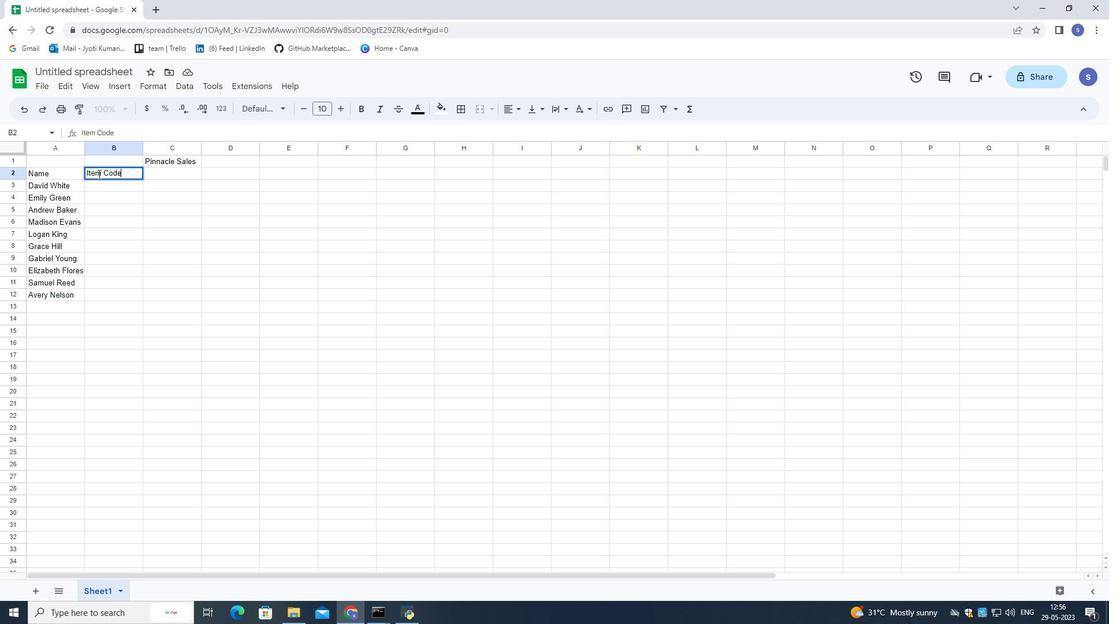 
Action: Mouse moved to (327, 154)
Screenshot: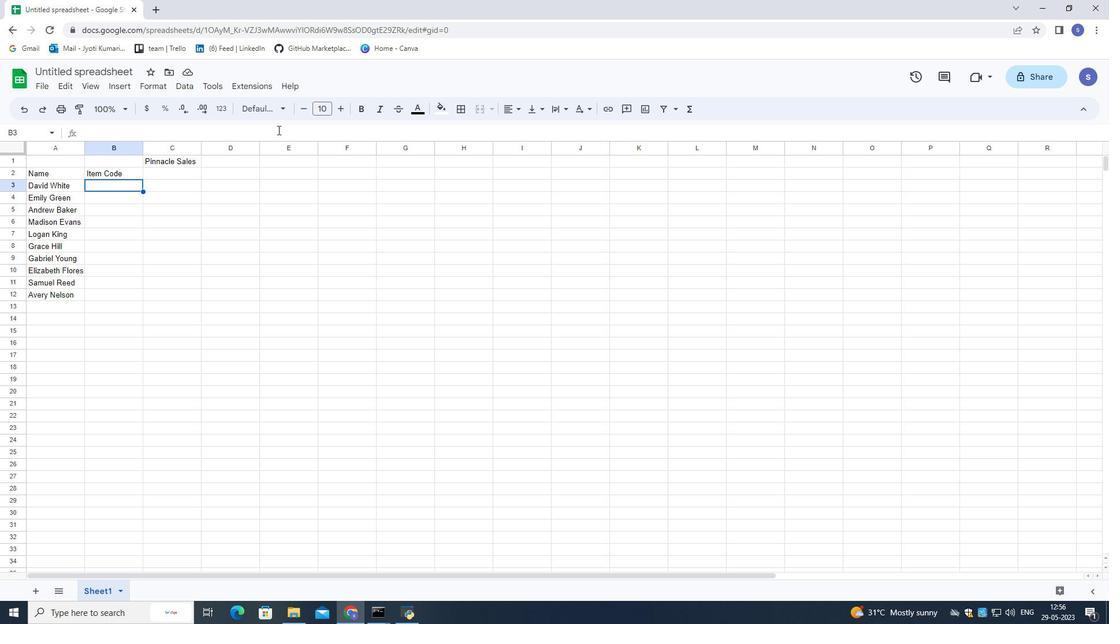
Action: Key pressed 1009<Key.down>1455<Key.backspace><Key.backspace><Key.backspace>155<Key.down>1269<Key.backspace><Key.backspace>00<Key.down>1105<Key.down>12<Key.backspace>456<Key.down><Key.down><Key.down>
Screenshot: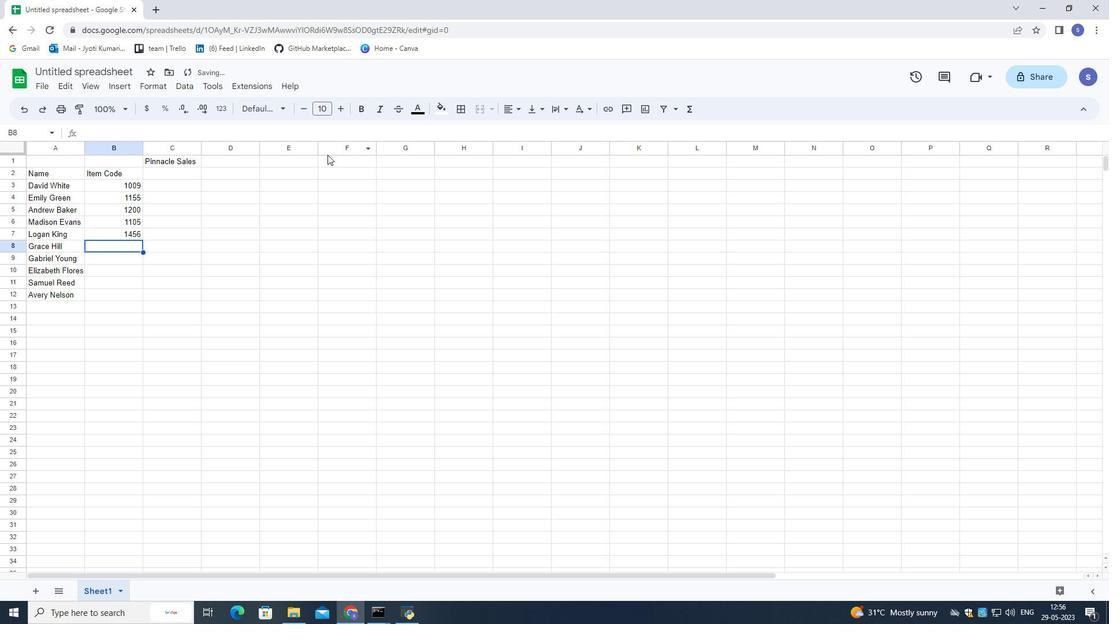 
Action: Mouse moved to (108, 231)
Screenshot: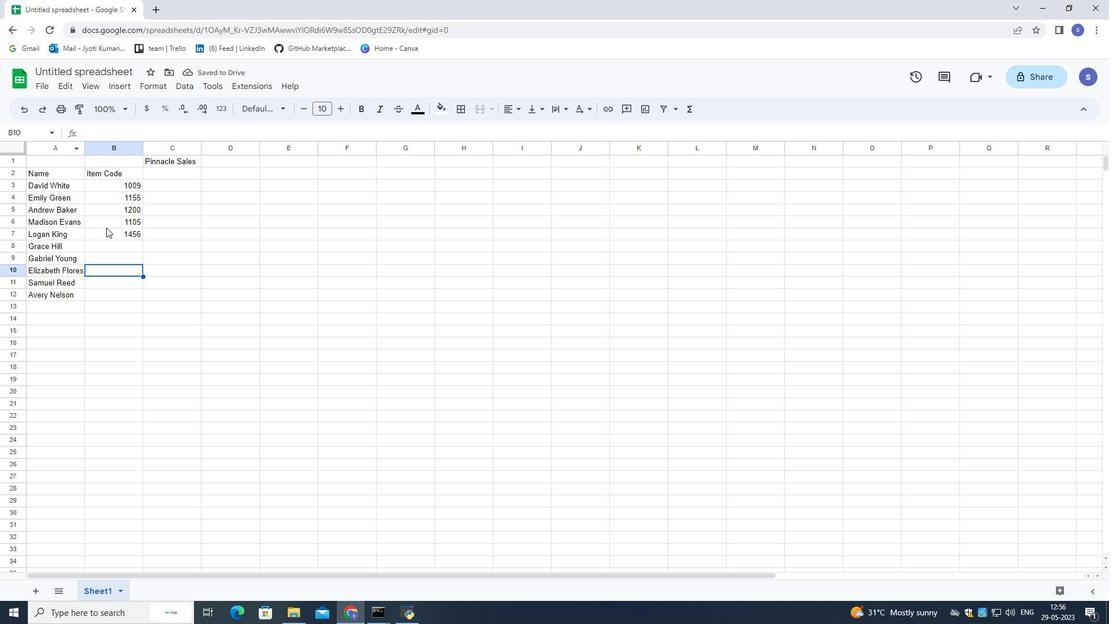 
Action: Mouse pressed left at (108, 231)
Screenshot: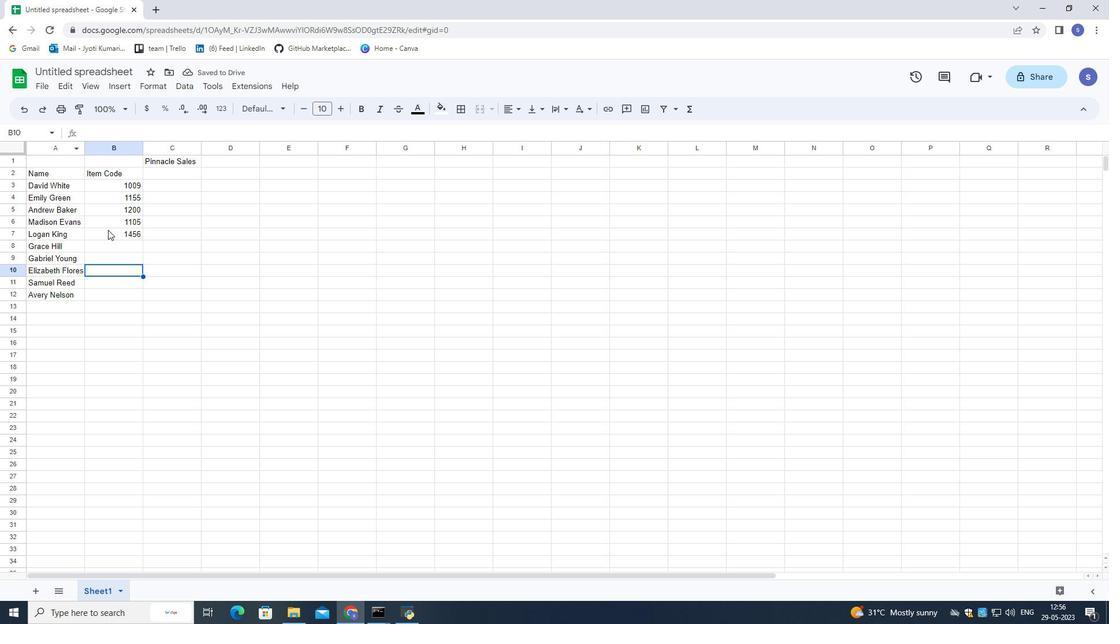 
Action: Mouse pressed left at (108, 231)
Screenshot: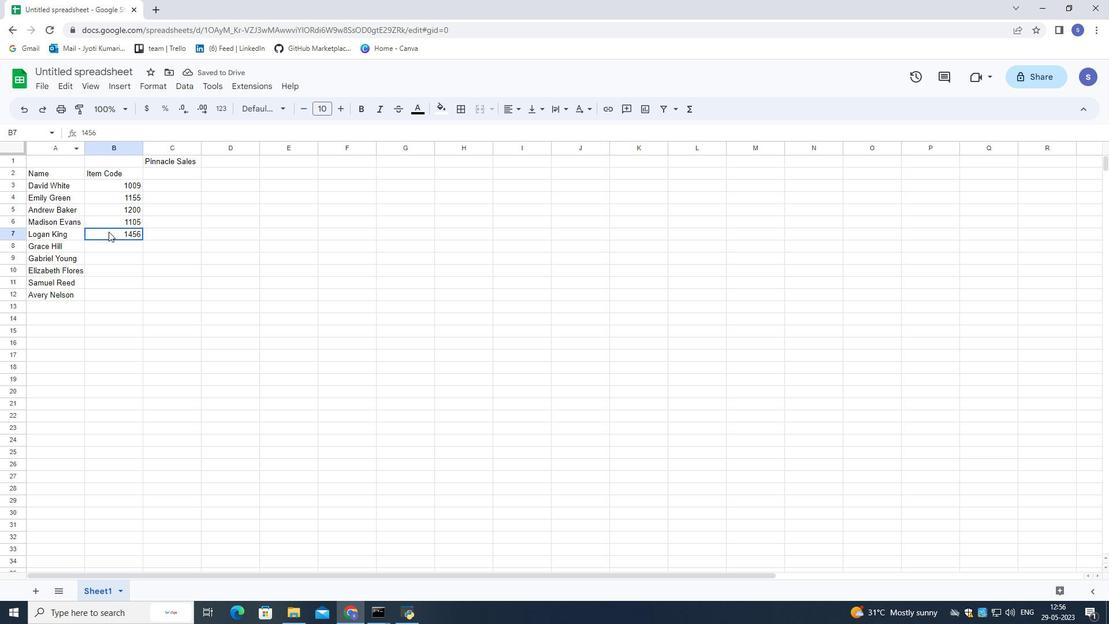 
Action: Mouse pressed left at (108, 231)
Screenshot: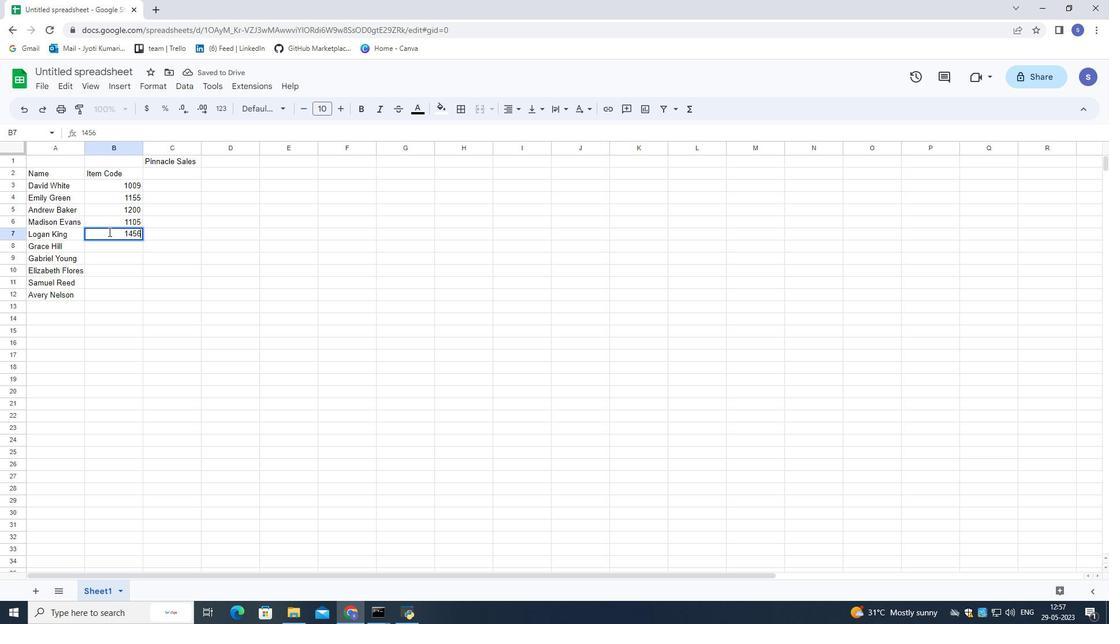 
Action: Mouse moved to (109, 231)
Screenshot: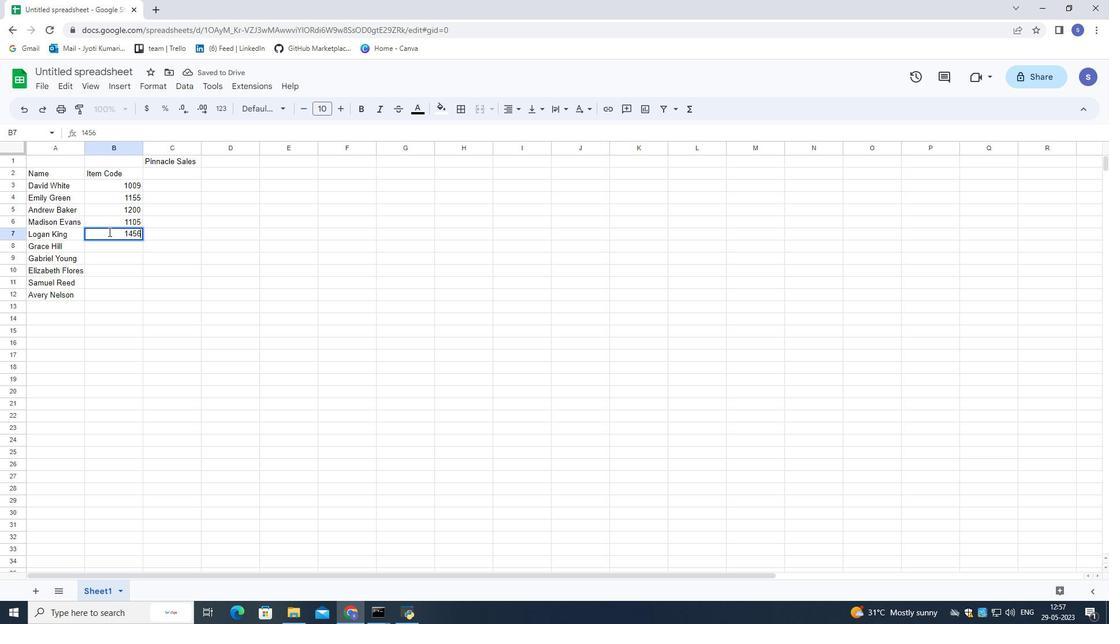
Action: Key pressed <Key.right><Key.right><Key.backspace>1<Key.down>
Screenshot: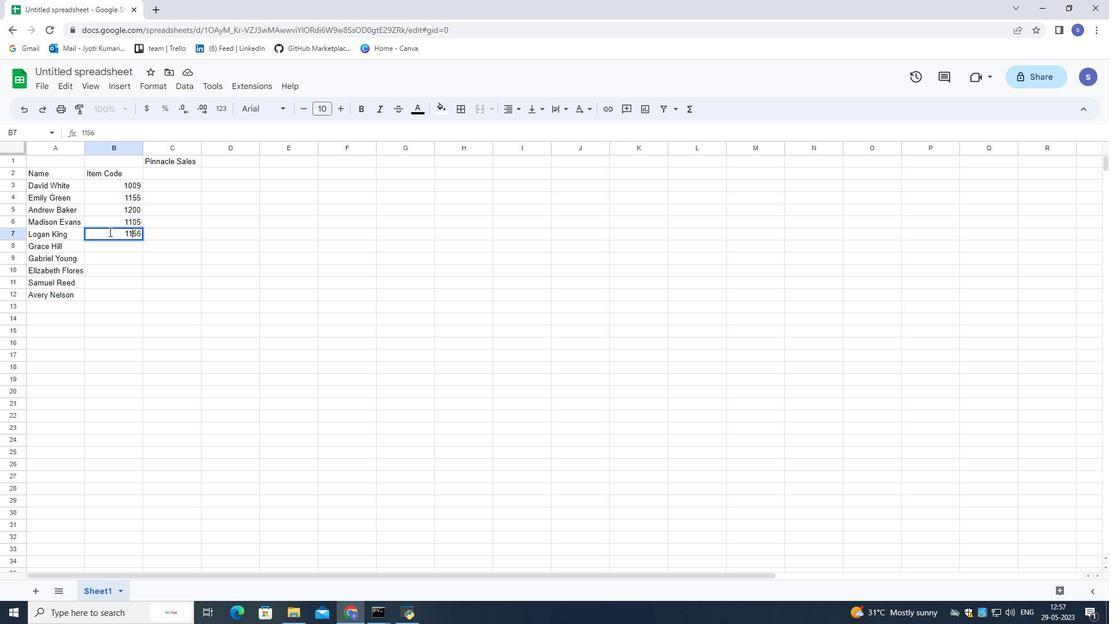 
Action: Mouse moved to (127, 245)
Screenshot: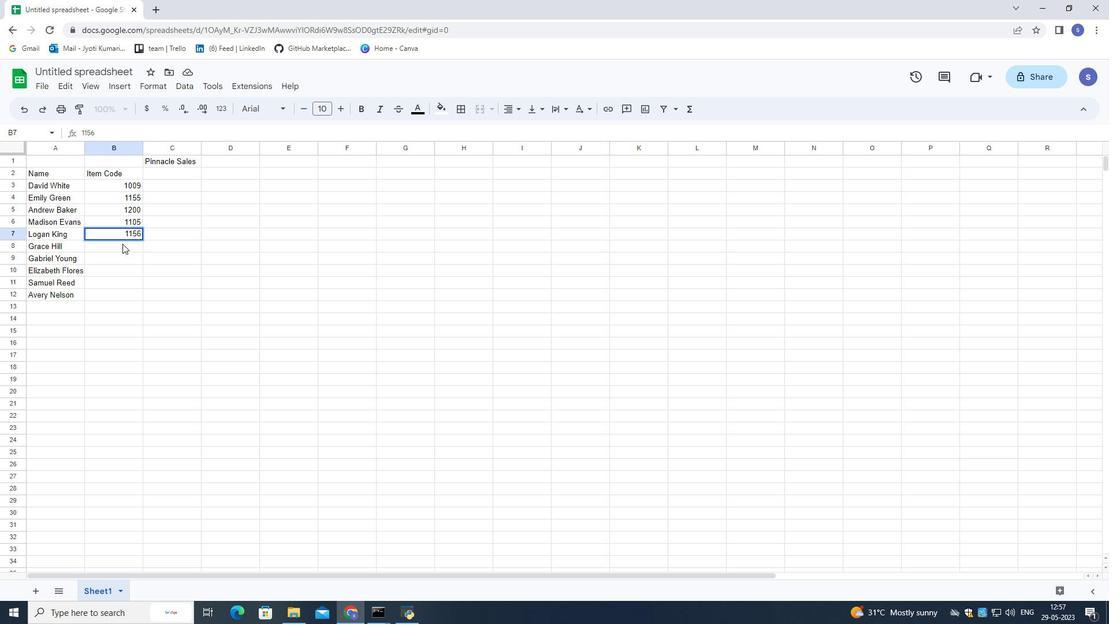 
Action: Mouse pressed left at (127, 245)
Screenshot: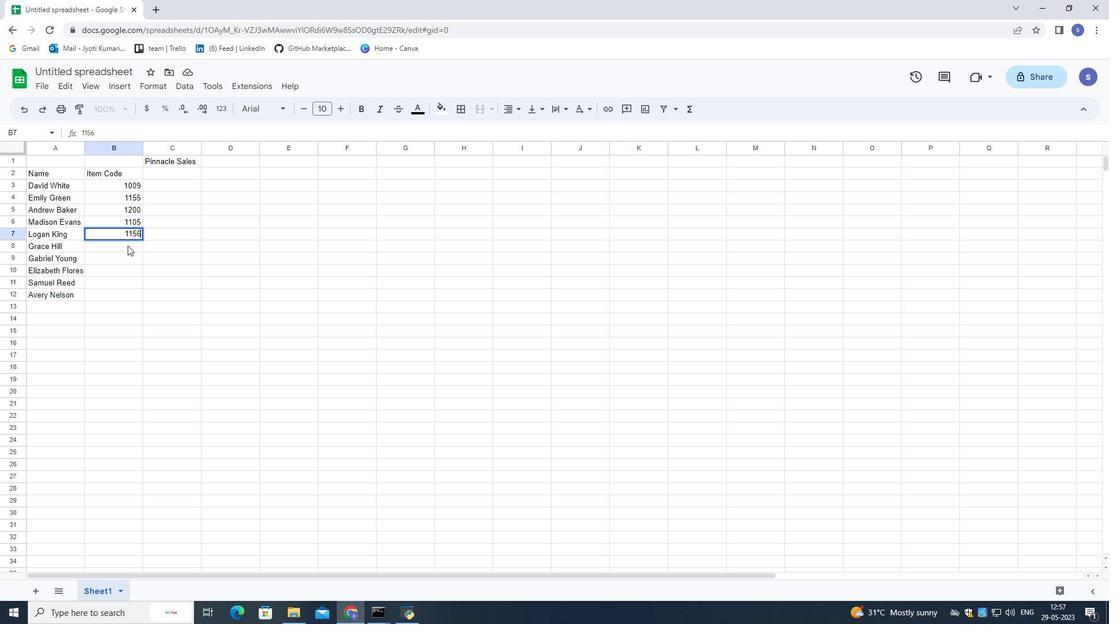 
Action: Key pressed 1056<Key.down>0<Key.backspace>1089<Key.down>1148<Key.down>1097<Key.down>1049<Key.down>
Screenshot: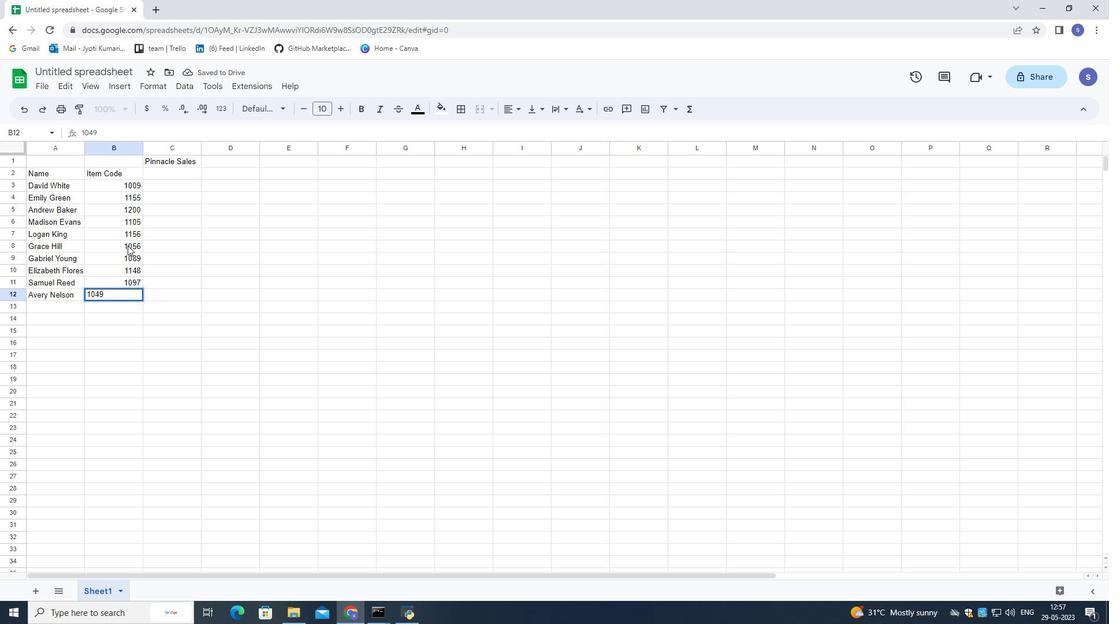 
Action: Mouse moved to (162, 173)
Screenshot: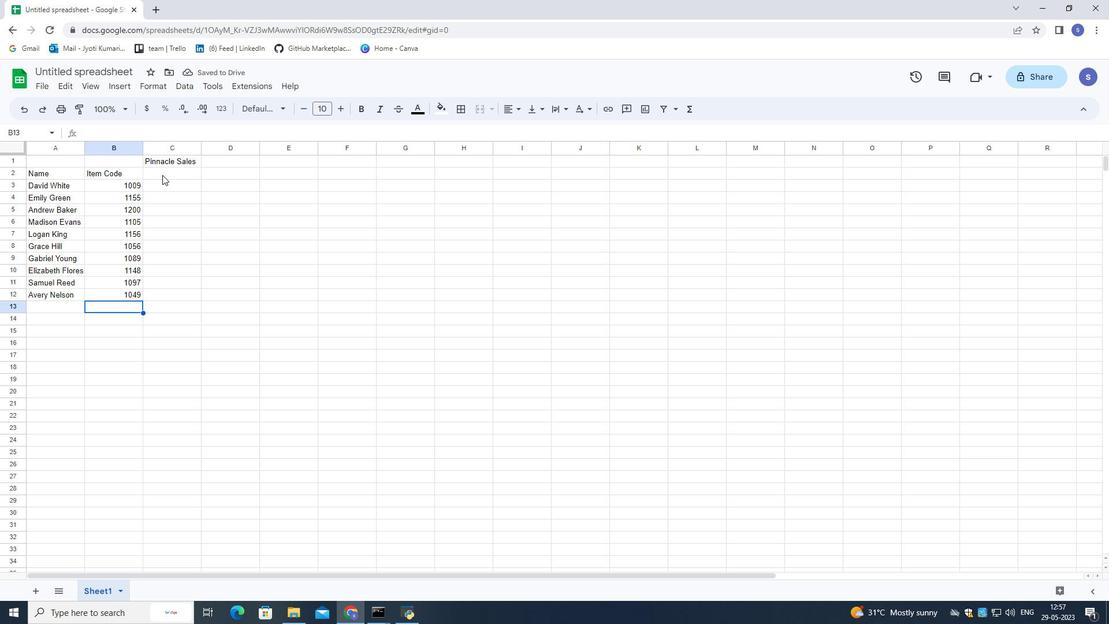 
Action: Mouse pressed left at (162, 173)
Screenshot: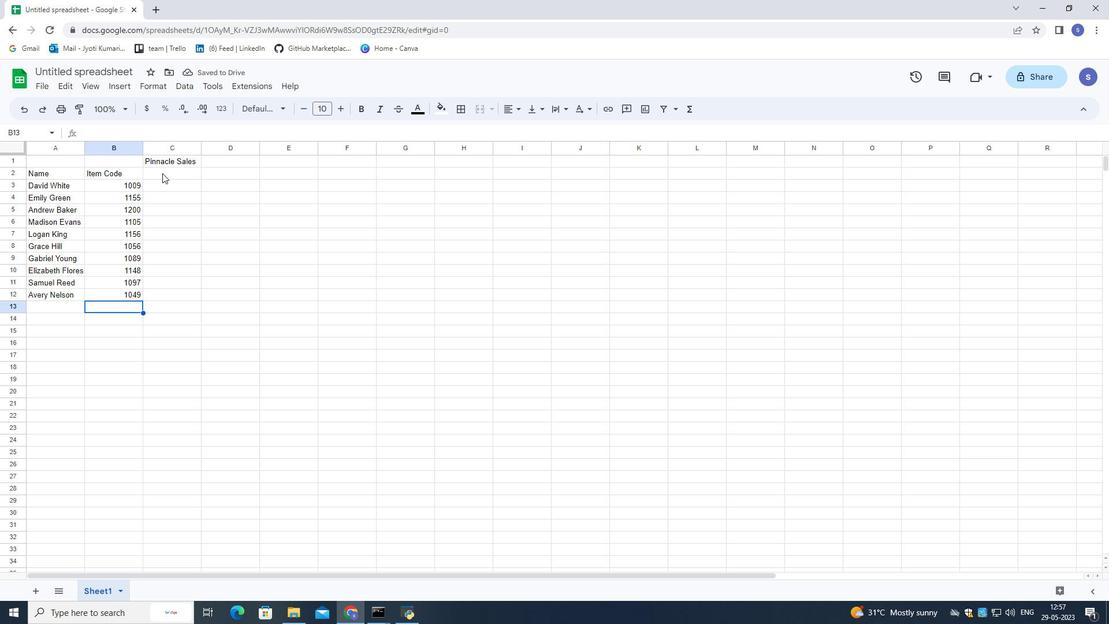 
Action: Mouse moved to (160, 172)
Screenshot: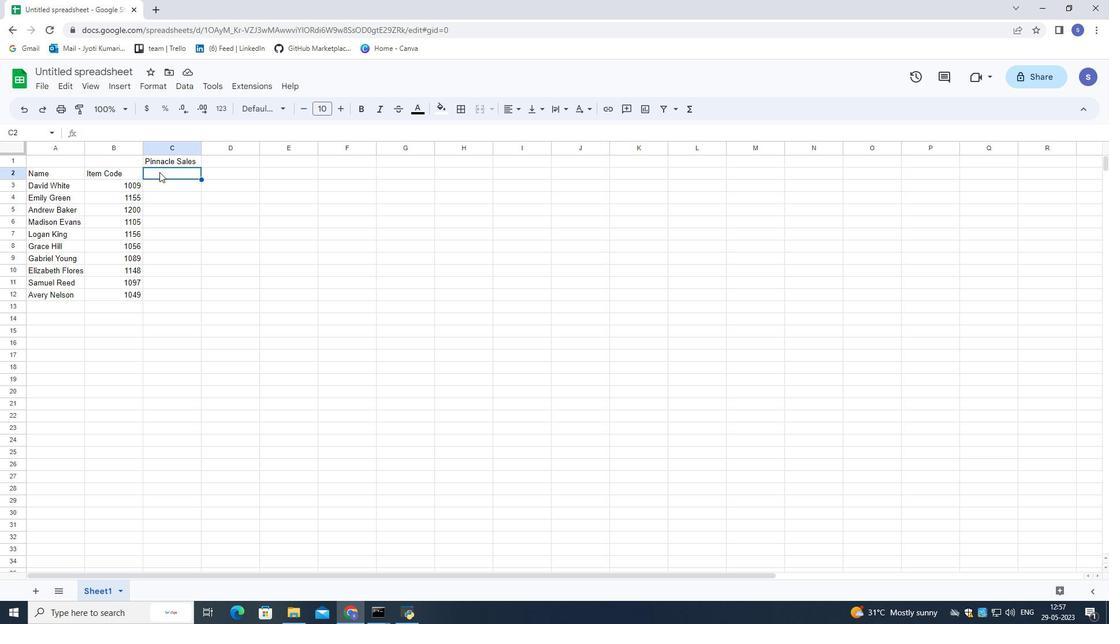 
Action: Key pressed <Key.shift>Product<Key.space><Key.shift>Range<Key.down>2500<Key.down>10000<Key.down>45999<Key.backspace><Key.down>4589<Key.down>9000<Key.down>8500<Key.down>75963
Screenshot: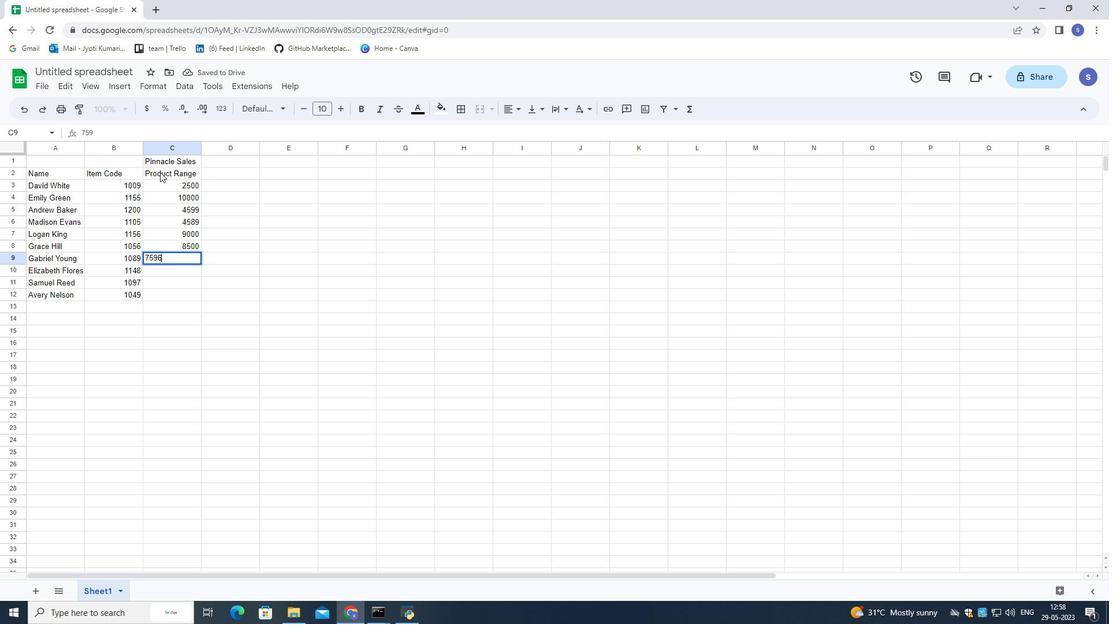 
Action: Mouse moved to (183, 195)
Screenshot: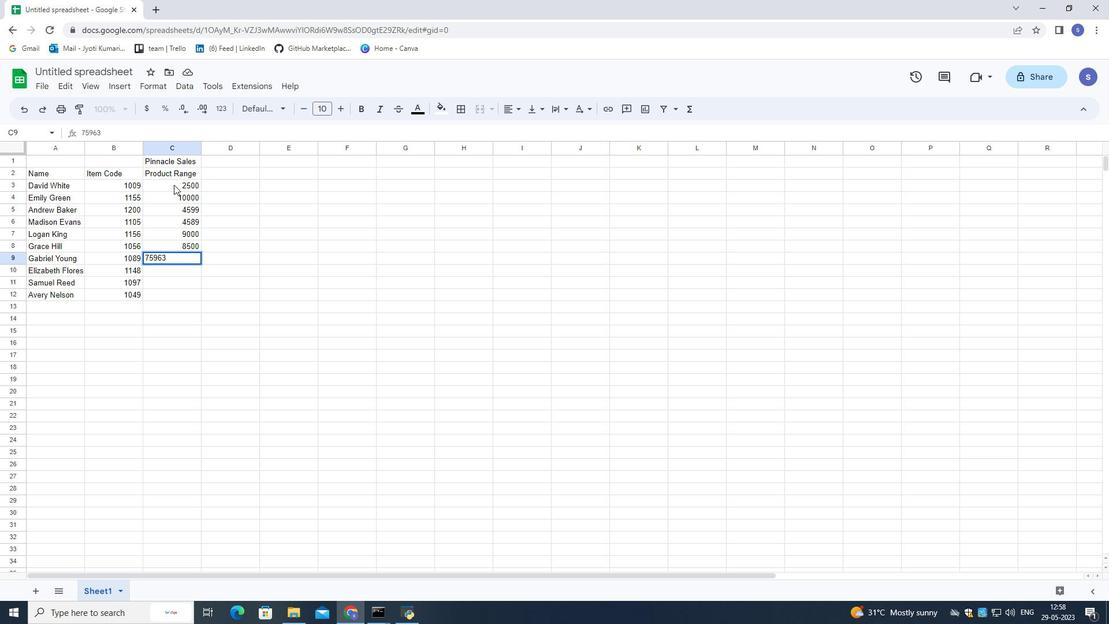 
Action: Key pressed <Key.backspace><Key.down>45896<Key.backspace><Key.down>16000<Key.backspace><Key.backspace><Key.backspace><Key.backspace>3000<Key.down>4<Key.backspace>11000<Key.down>
Screenshot: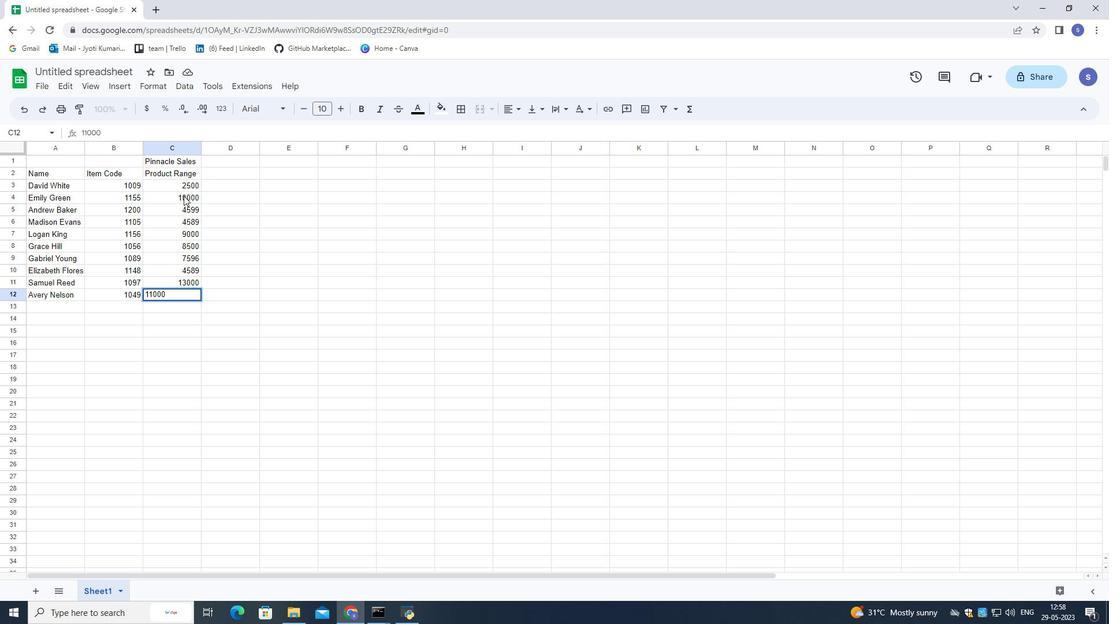 
Action: Mouse moved to (224, 172)
Screenshot: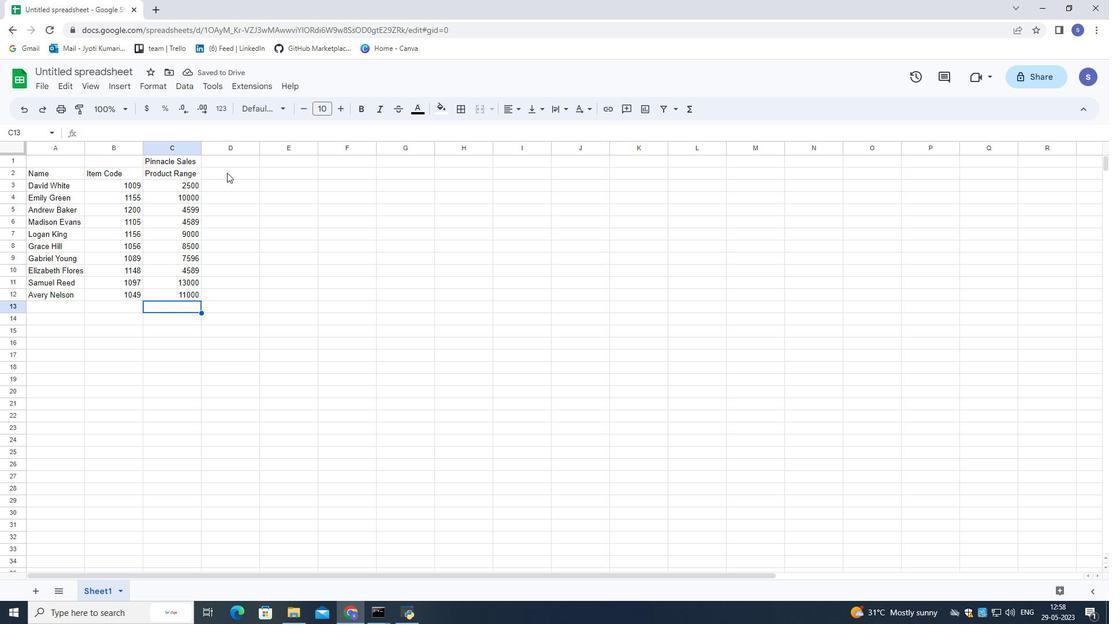 
Action: Mouse pressed left at (224, 172)
Screenshot: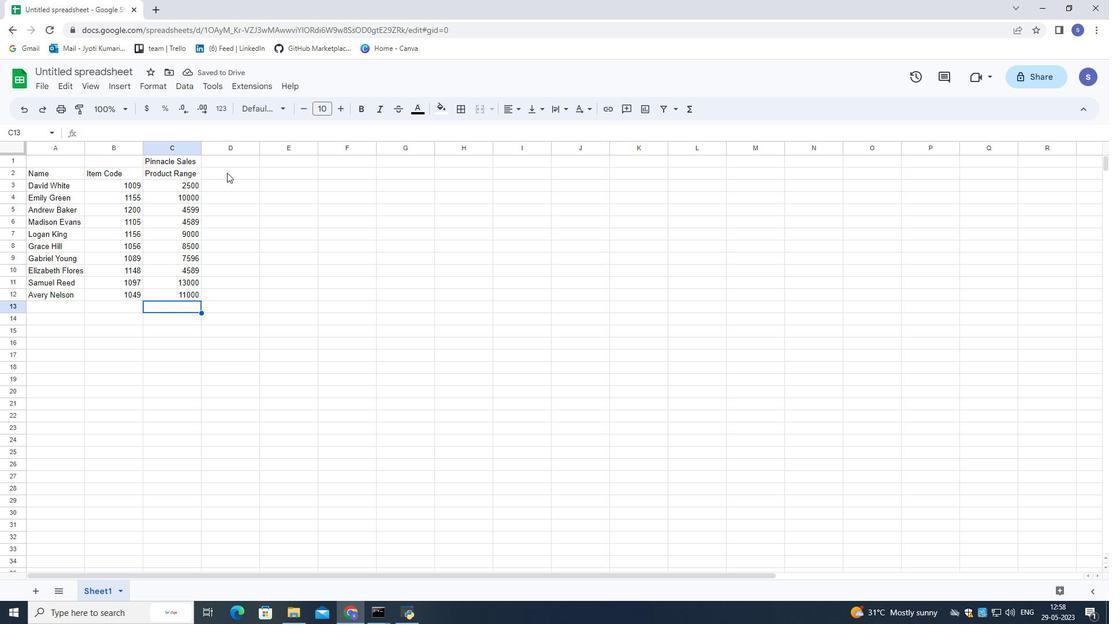 
Action: Mouse moved to (227, 179)
Screenshot: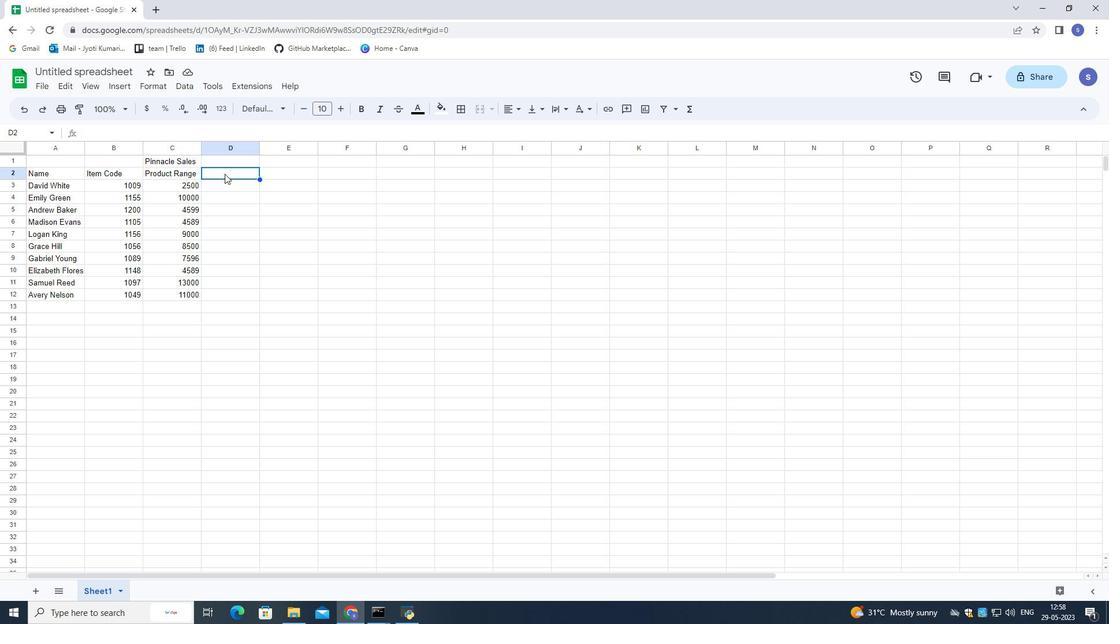 
Action: Key pressed p<Key.backspace><Key.shift>Products<Key.down><Key.shift>Keen<Key.space><Key.shift>Shoe<Key.down><Key.shift>lacoste<Key.space><Key.shift>Shoe<Key.left><Key.left><Key.left><Key.left><Key.left><Key.left><Key.left>
Screenshot: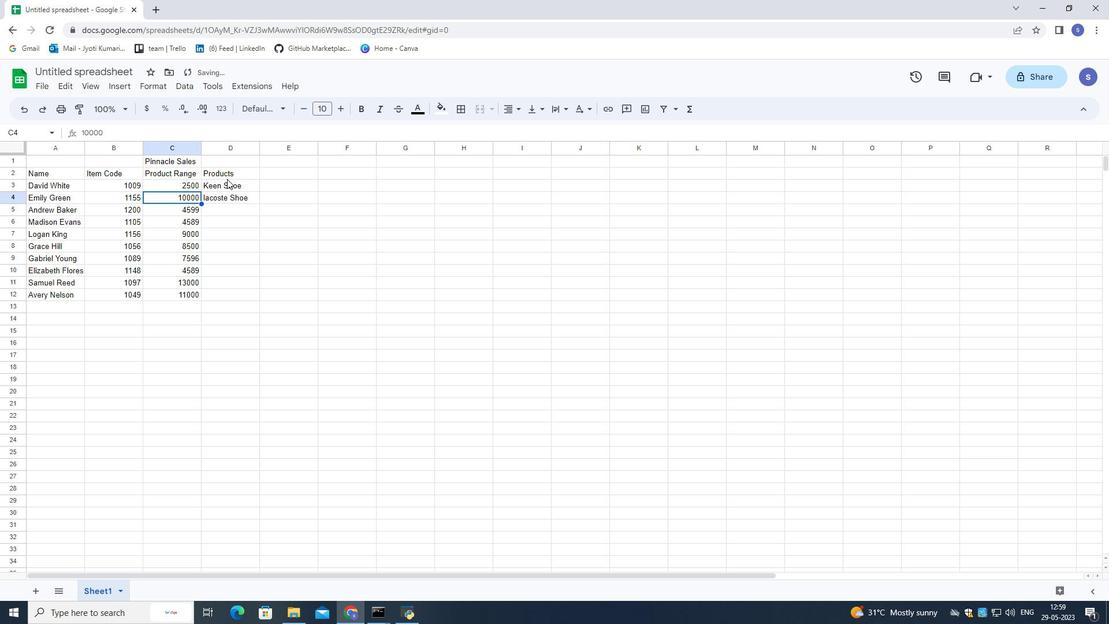 
Action: Mouse moved to (228, 205)
Screenshot: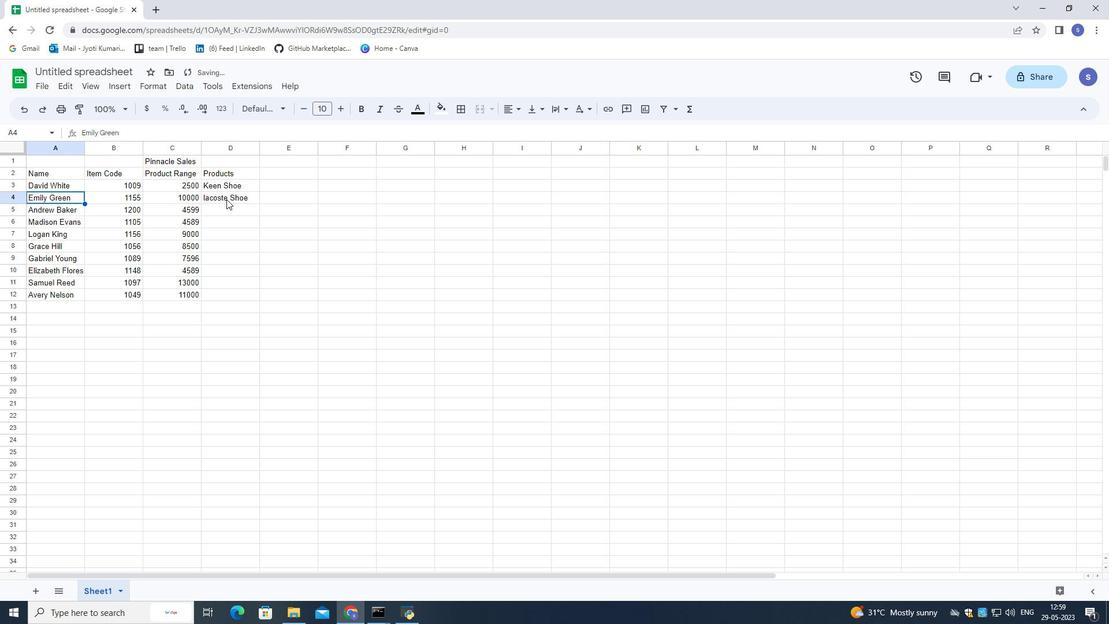 
Action: Mouse pressed left at (228, 205)
Screenshot: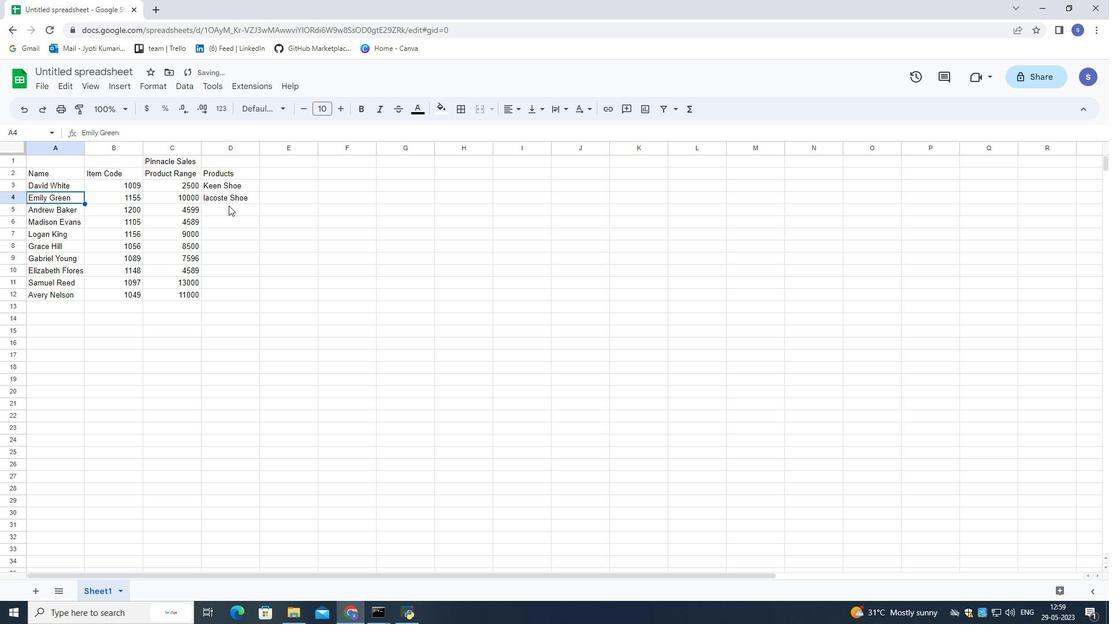 
Action: Mouse moved to (228, 206)
Screenshot: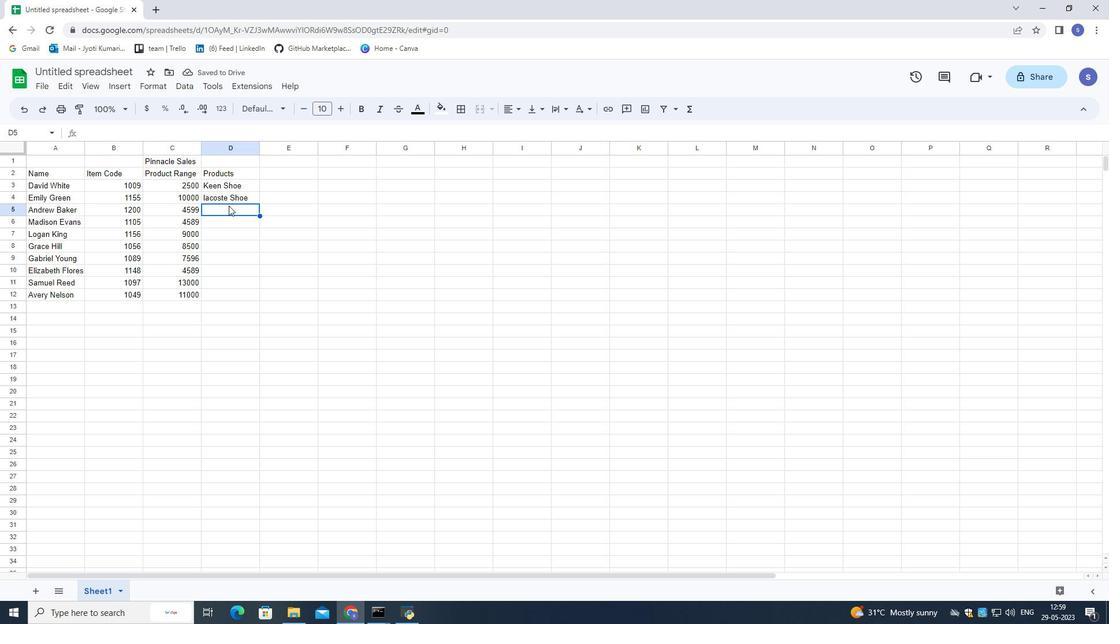 
Action: Key pressed <Key.shift><Key.shift><Key.shift>Merrell<Key.space><Key.shift>Shoe<Key.down><Key.shift>Mizuni<Key.space><Key.backspace><Key.backspace>o<Key.space><Key.shift><Key.shift>Shoe<Key.down><Key.shift><Key.shift><Key.shift><Key.shift><Key.shift><Key.shift><Key.shift>Onitsuka<Key.space><Key.shift>Tiger<Key.space><Key.shift><Key.shift>Shoe<Key.down><Key.shift><Key.shift><Key.shift><Key.shift><Key.shift><Key.shift><Key.shift><Key.shift><Key.shift><Key.shift><Key.shift><Key.shift><Key.shift><Key.shift><Key.shift><Key.shift><Key.shift><Key.shift><Key.shift><Key.shift><Key.shift><Key.shift><Key.shift><Key.shift><Key.shift><Key.shift><Key.shift><Key.shift><Key.shift><Key.shift><Key.shift><Key.shift><Key.shift><Key.shift><Key.shift><Key.shift><Key.shift><Key.shift><Key.shift><Key.shift><Key.shift><Key.shift><Key.shift><Key.shift><Key.shift><Key.shift><Key.shift><Key.shift><Key.shift><Key.shift><Key.shift><Key.shift><Key.shift><Key.shift><Key.shift><Key.shift><Key.shift><Key.shift><Key.shift><Key.shift><Key.shift>Salomo<Key.space><Key.shift>Shoe<Key.down><Key.shift><Key.shift>Sanuk<Key.space><Key.shift>Shoe<Key.down><Key.shift><Key.shift><Key.shift><Key.shift>Saucony<Key.space><Key.shift>Shoe<Key.down><Key.shift>Serry<Key.space><Key.shift>Shoe<Key.down><Key.shift>Superga<Key.space><Key.shift>Shoe<Key.down>
Screenshot: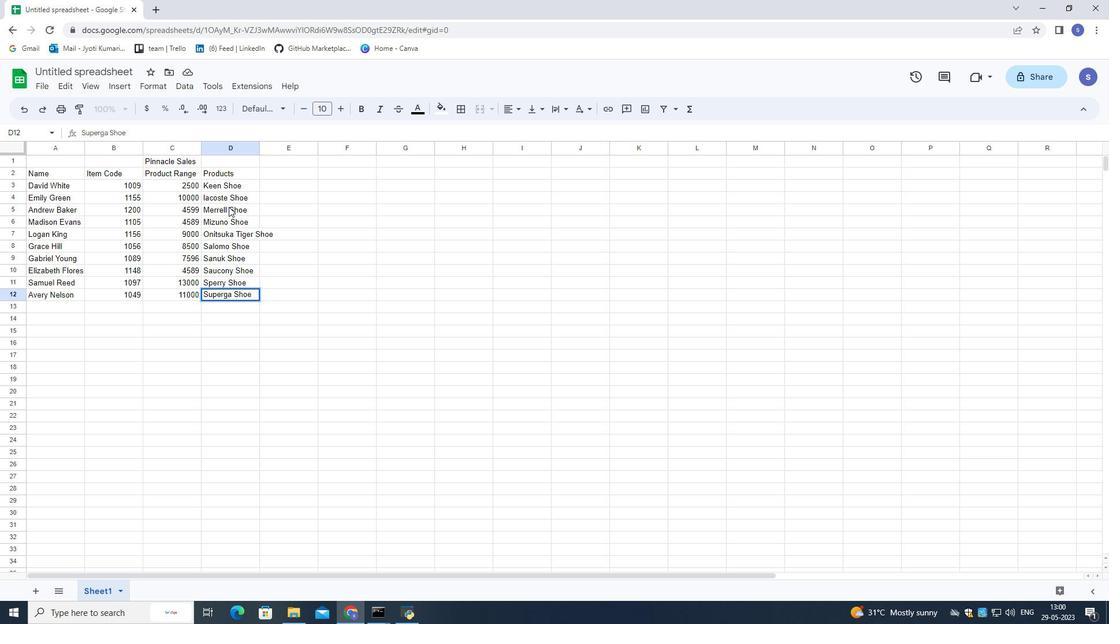 
Action: Mouse moved to (283, 175)
Screenshot: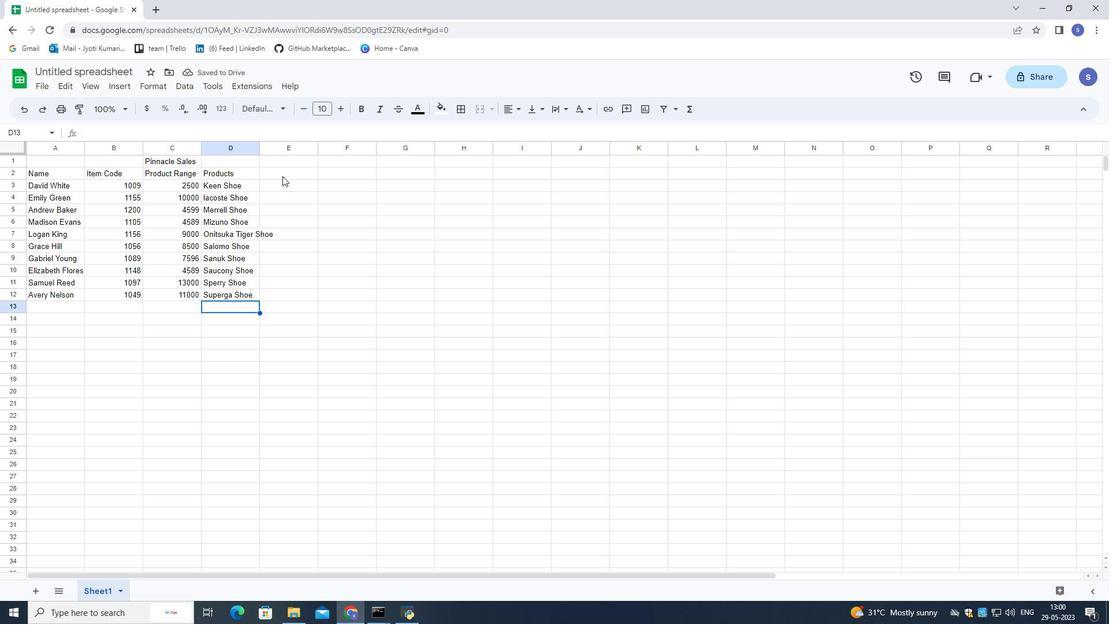 
Action: Mouse pressed left at (283, 175)
Screenshot: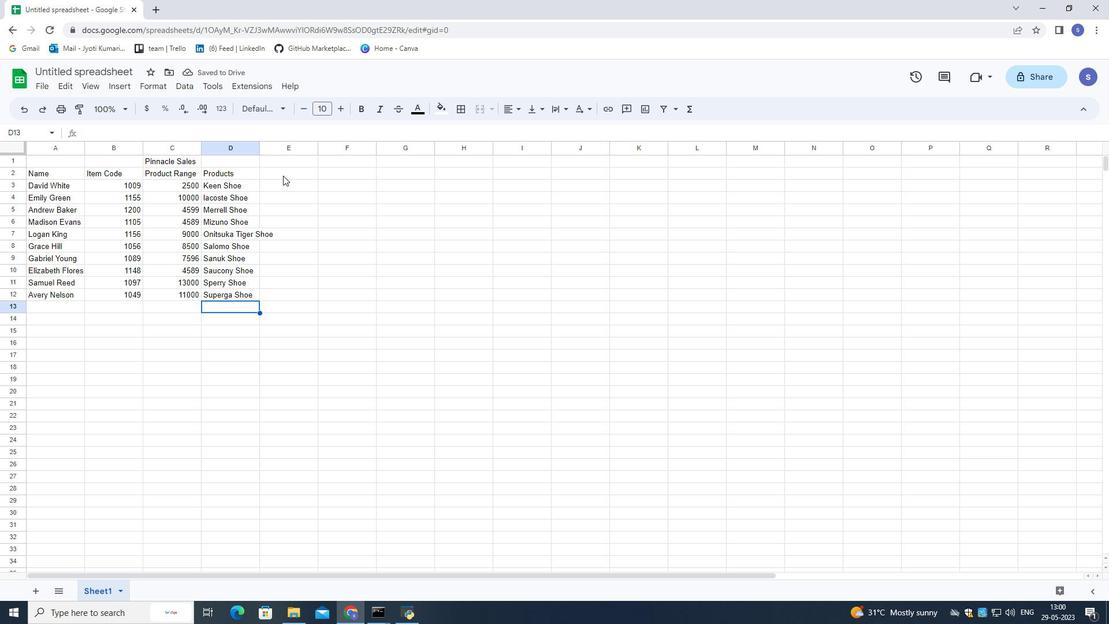 
Action: Key pressed <Key.shift>Quantity<Key.down>
Screenshot: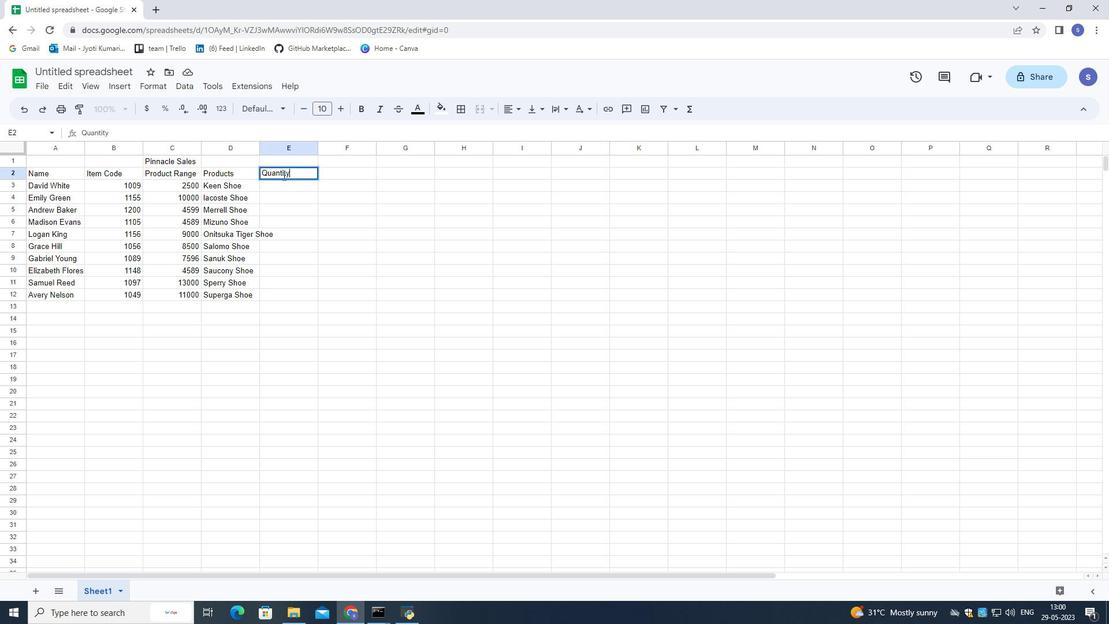 
Action: Mouse moved to (301, 175)
Screenshot: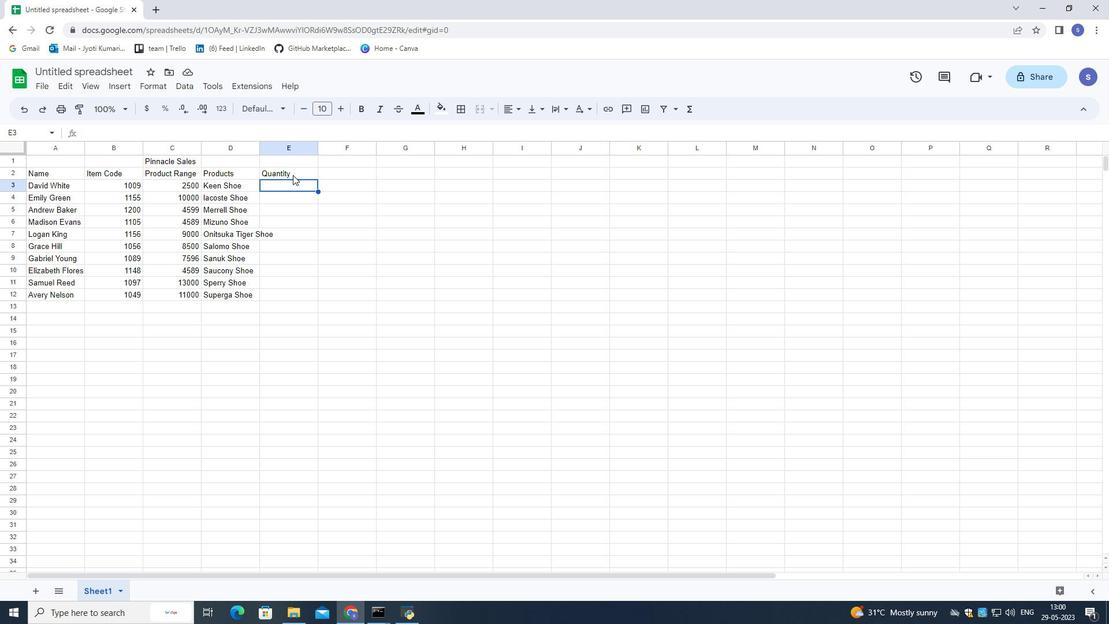 
Action: Key pressed 1<Key.backspace>2<Key.down>3<Key.down>4<Key.down>5<Key.down>2<Key.down>5<Key.down>3<Key.down>4<Key.down>5<Key.down>2<Key.down>
Screenshot: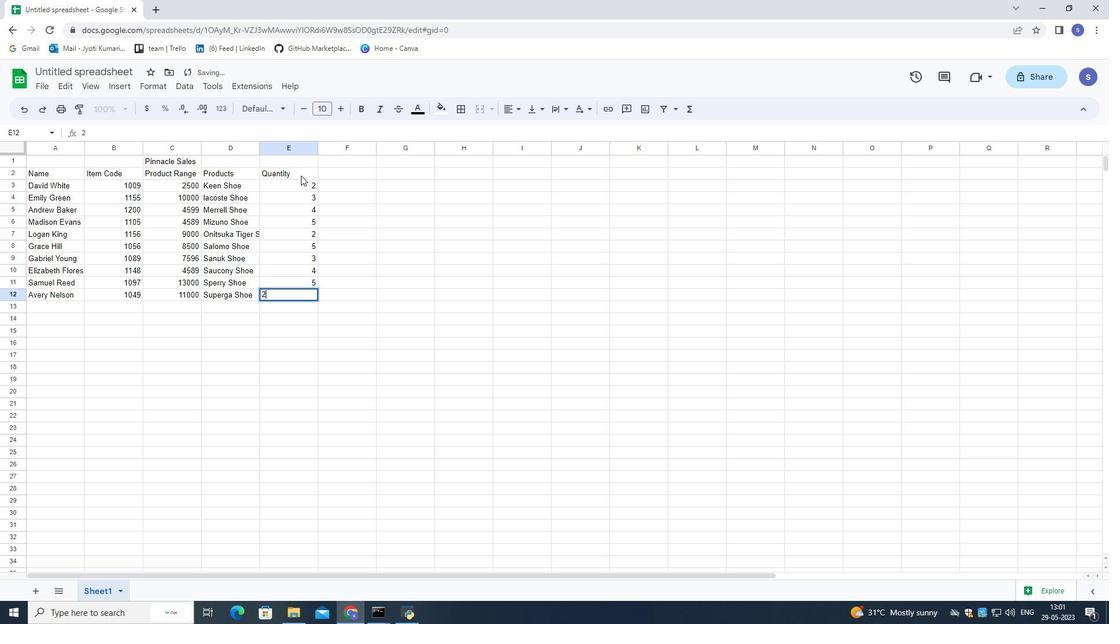 
Action: Mouse moved to (336, 175)
Screenshot: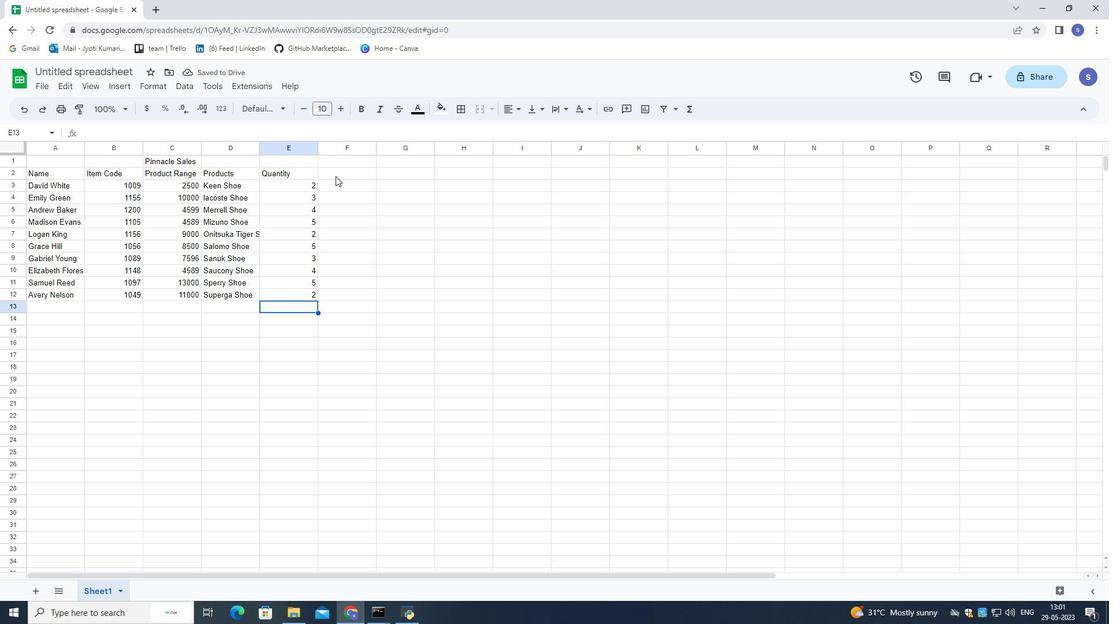 
Action: Mouse pressed left at (336, 175)
Screenshot: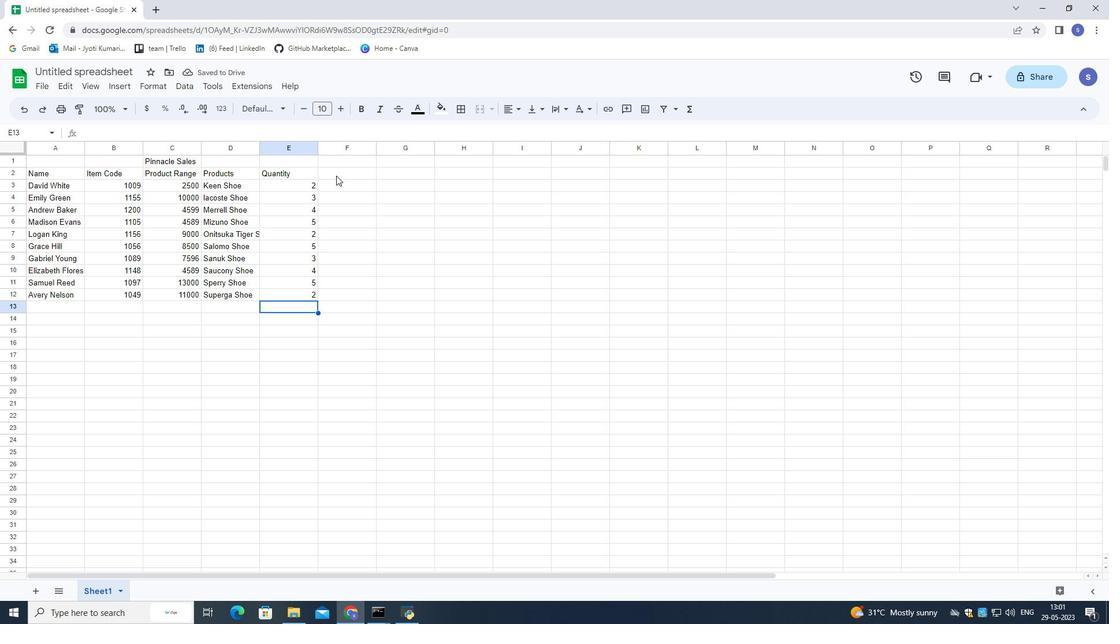
Action: Mouse moved to (331, 176)
Screenshot: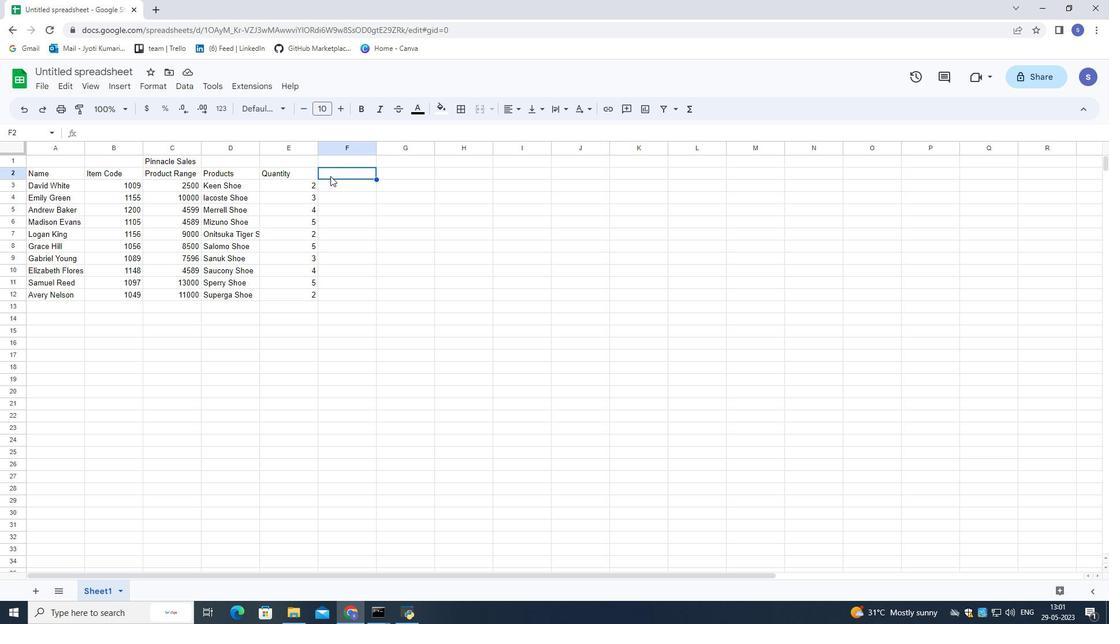 
Action: Mouse pressed left at (331, 176)
Screenshot: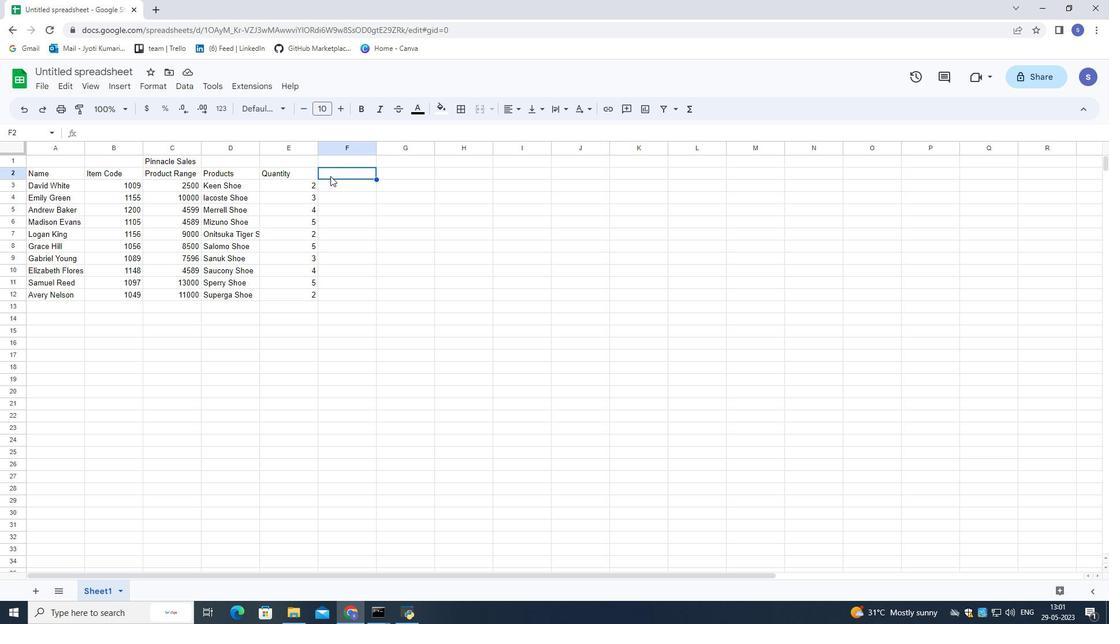 
Action: Mouse moved to (331, 179)
Screenshot: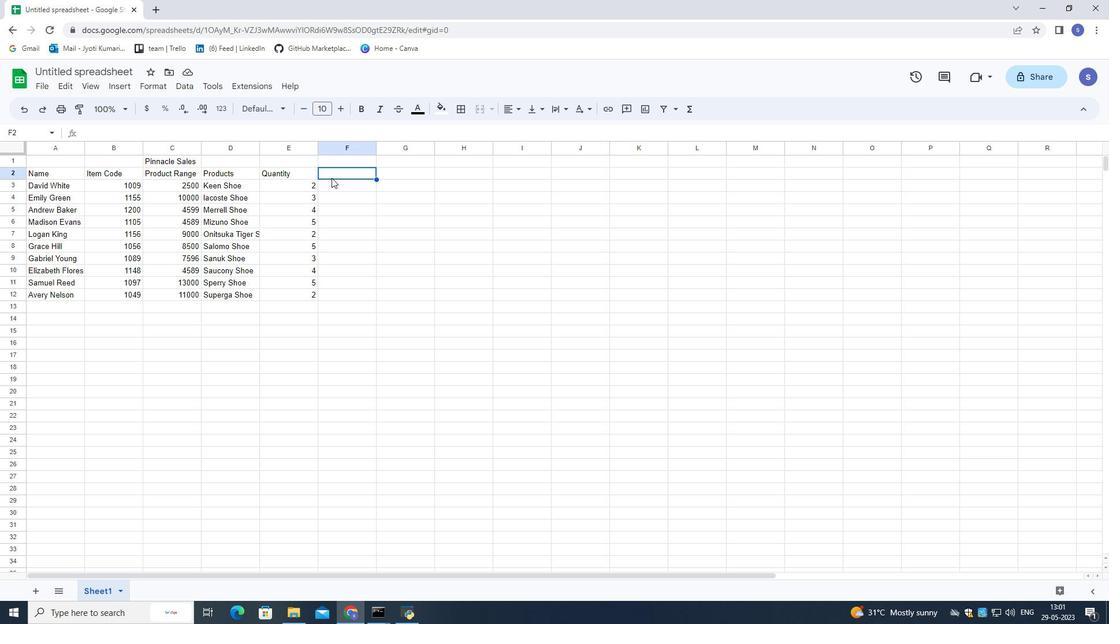 
Action: Key pressed <Key.shift>Amount<Key.down>==<Key.insert><Key.backspace>sum<Key.shift_r>(
Screenshot: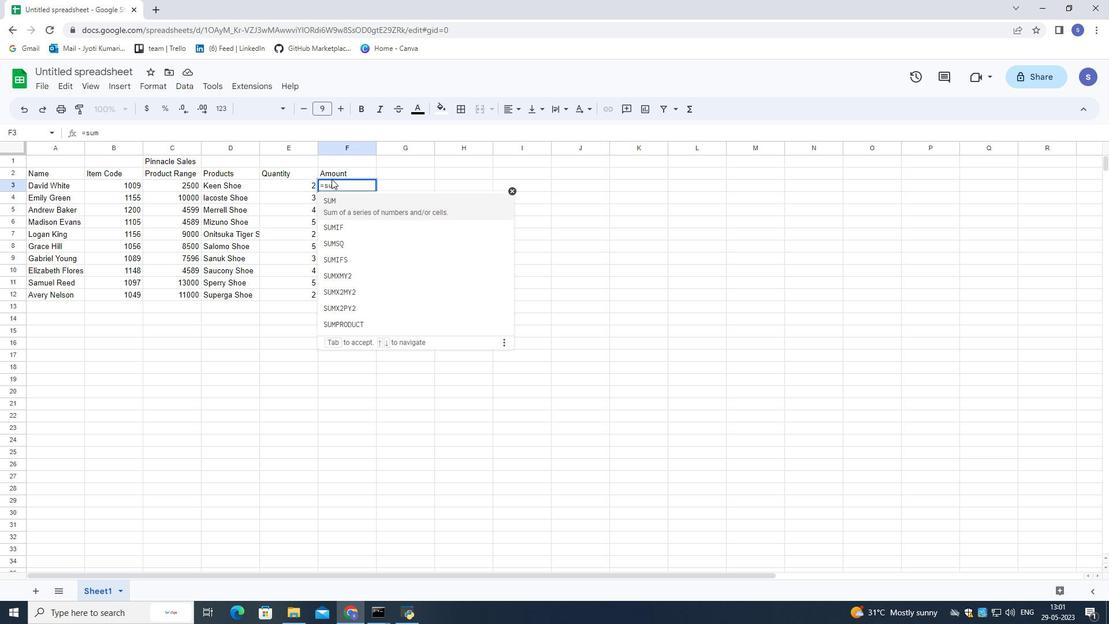 
Action: Mouse moved to (149, 183)
Screenshot: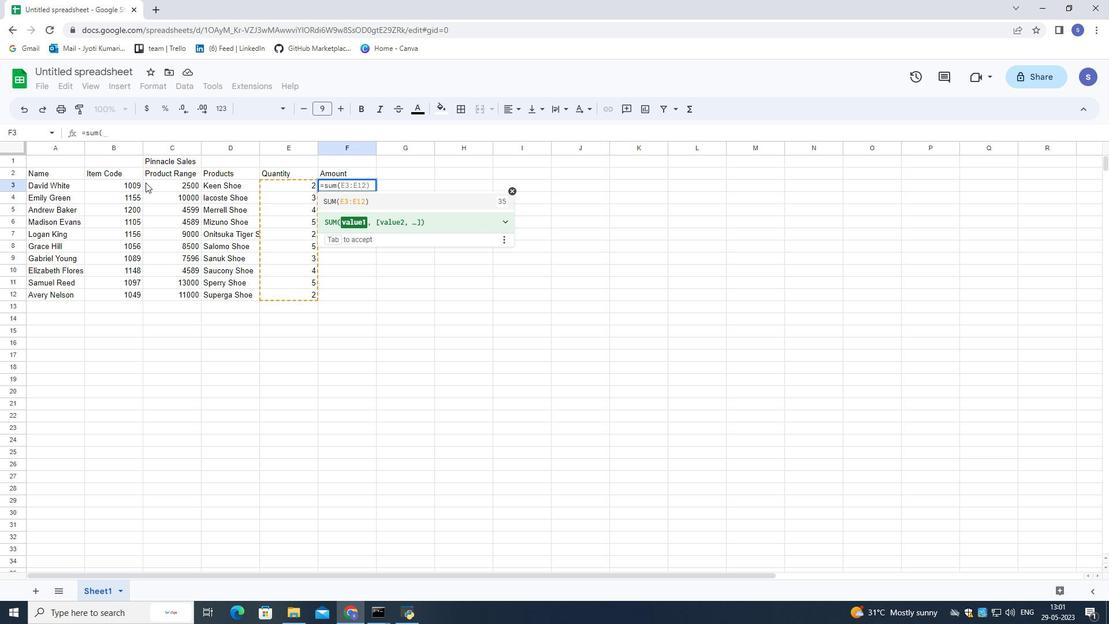 
Action: Mouse pressed left at (149, 183)
Screenshot: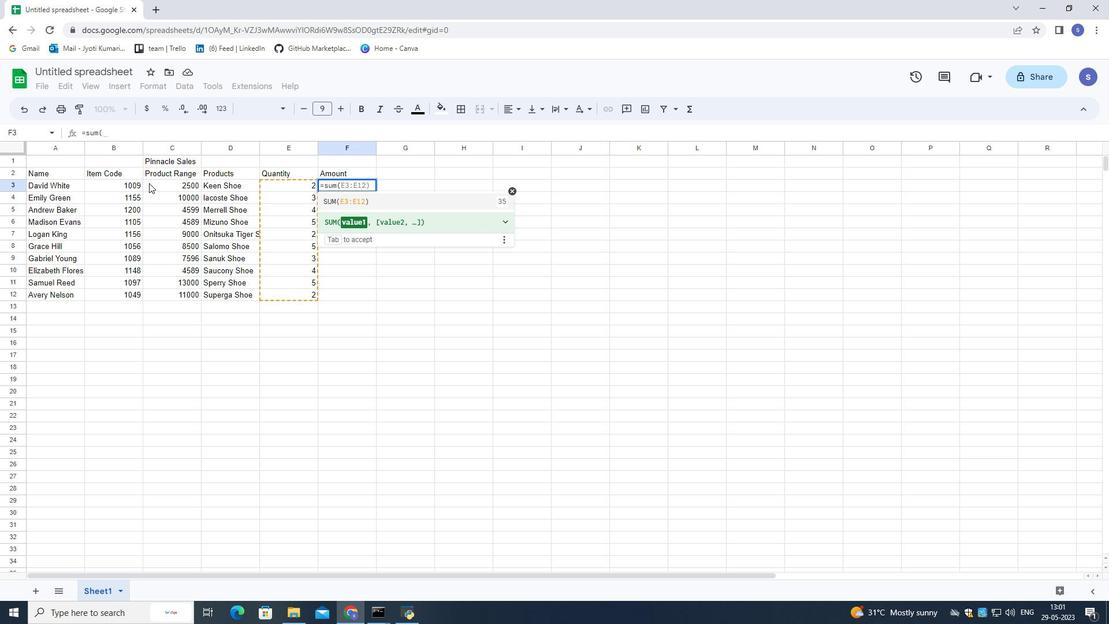 
Action: Mouse moved to (148, 184)
Screenshot: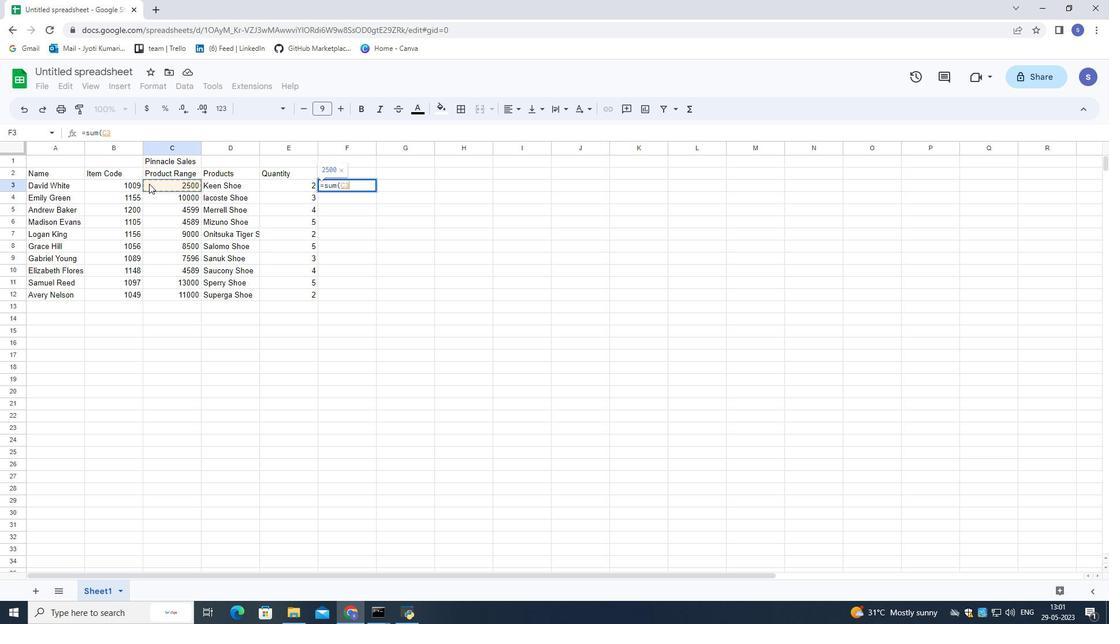 
Action: Key pressed *
Screenshot: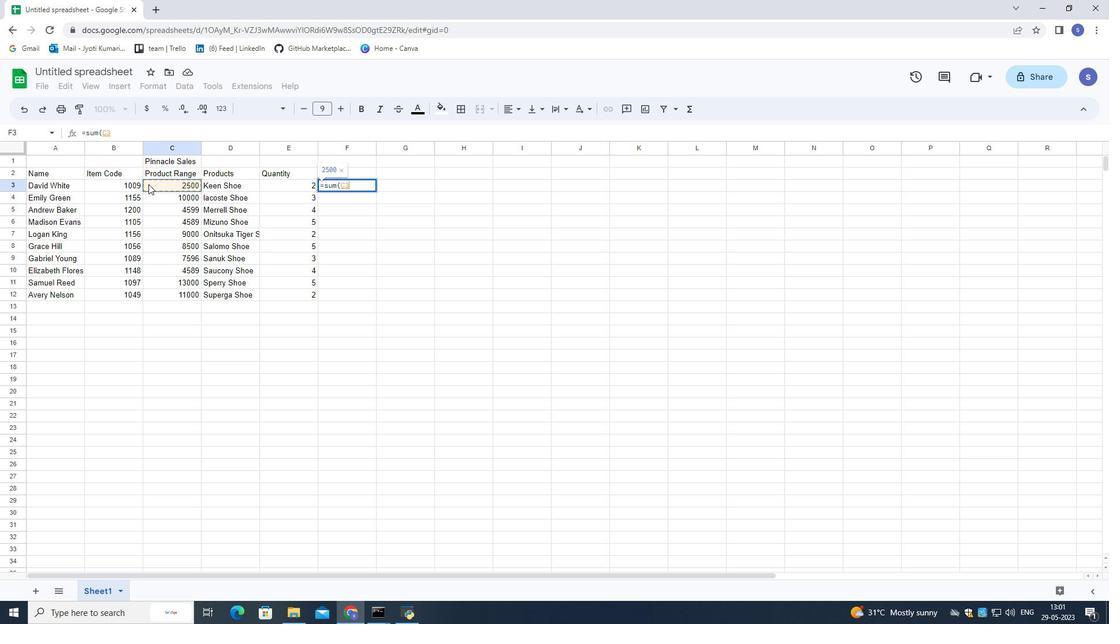 
Action: Mouse moved to (277, 184)
Screenshot: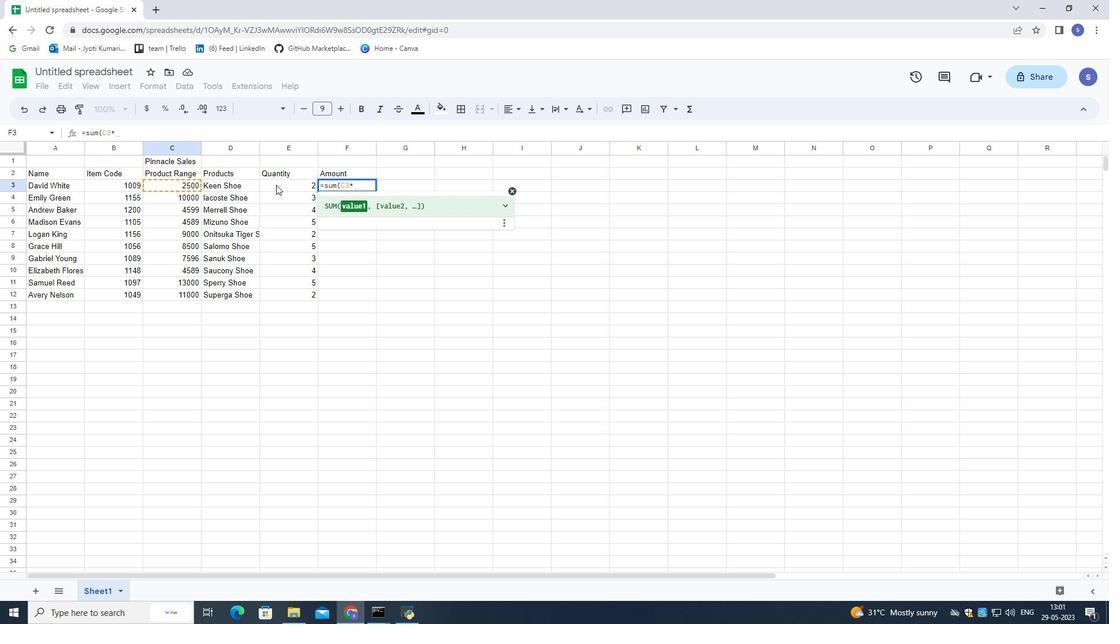 
Action: Mouse pressed left at (276, 184)
Screenshot: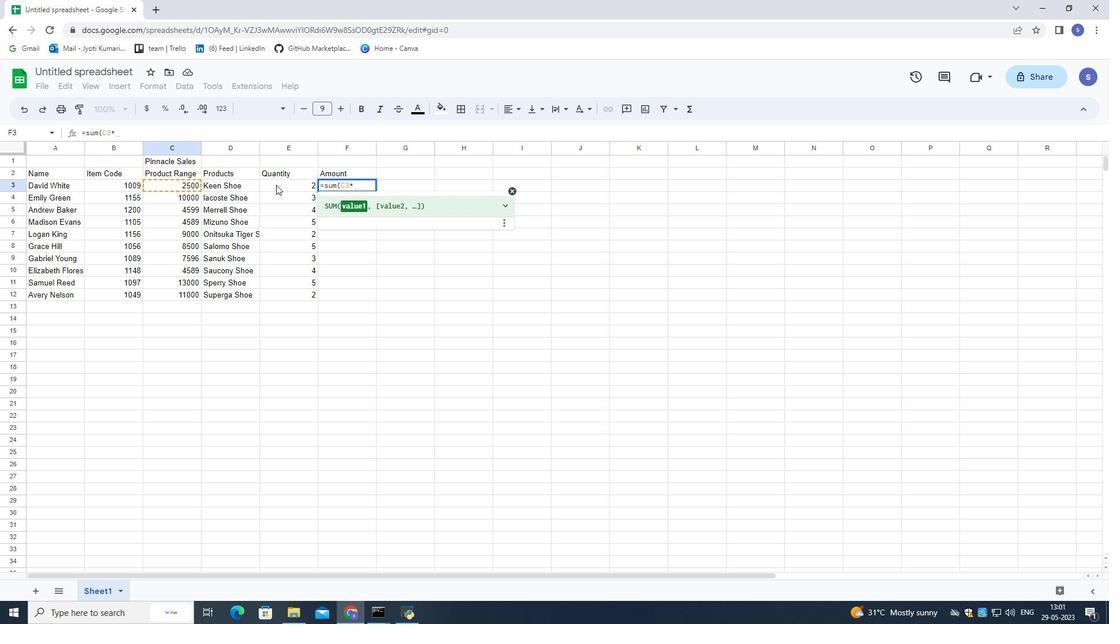
Action: Key pressed <Key.shift_r>)<Key.enter>
Screenshot: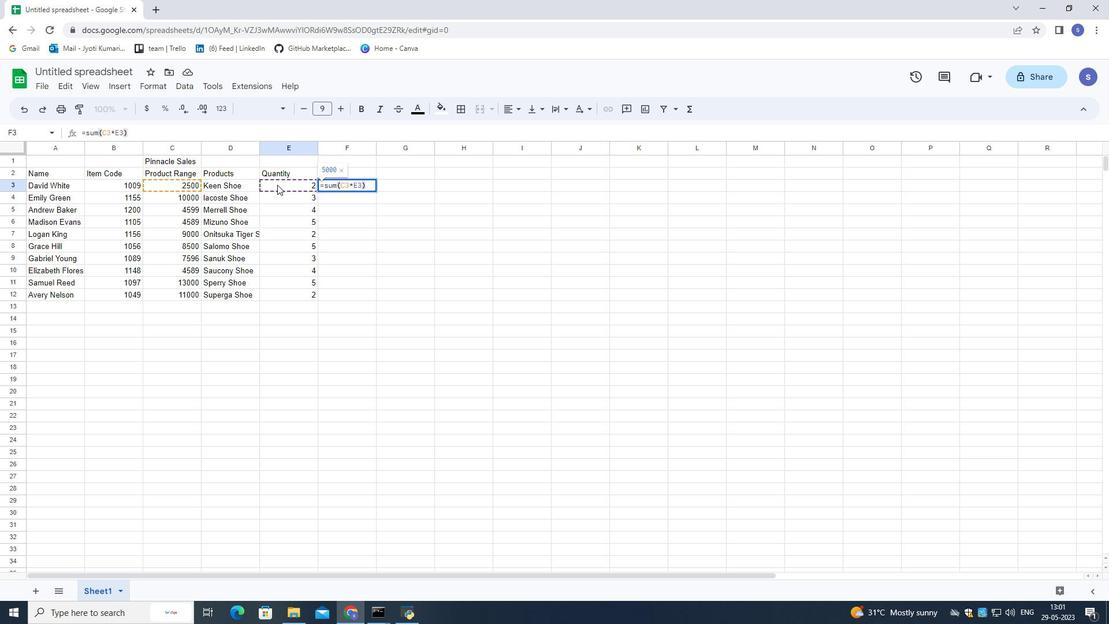 
Action: Mouse scrolled (277, 185) with delta (0, 0)
Screenshot: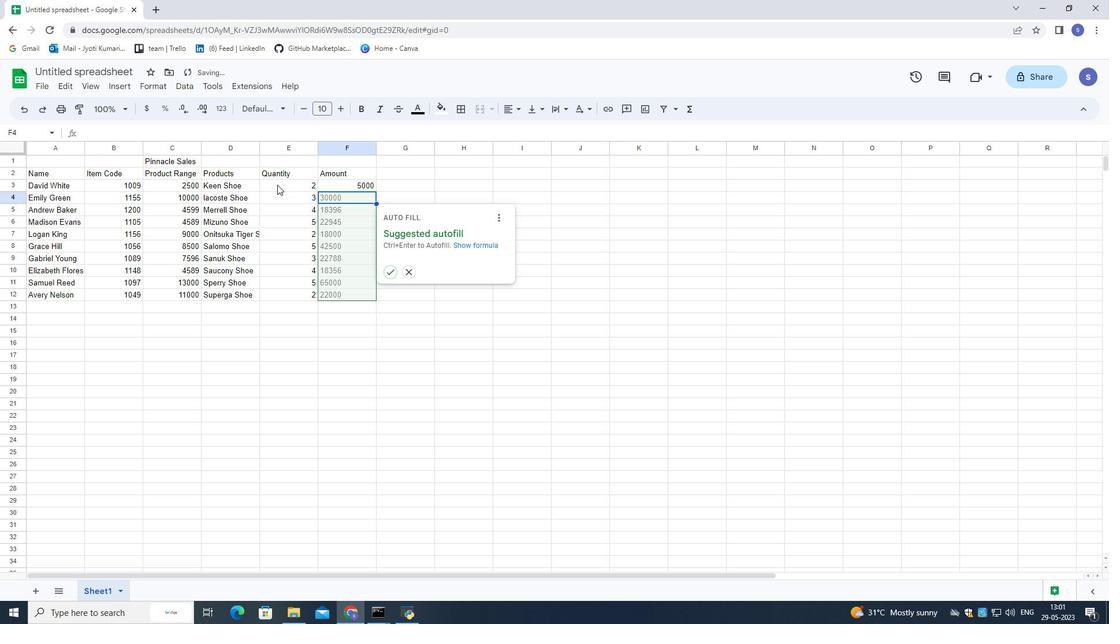 
Action: Mouse moved to (390, 271)
Screenshot: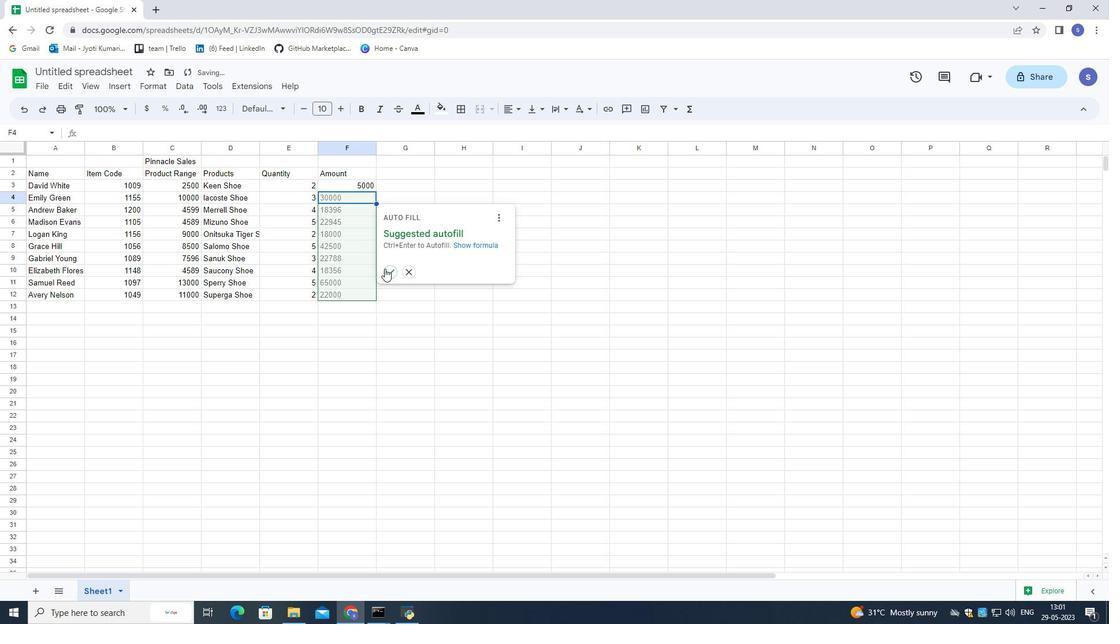
Action: Mouse pressed left at (390, 271)
Screenshot: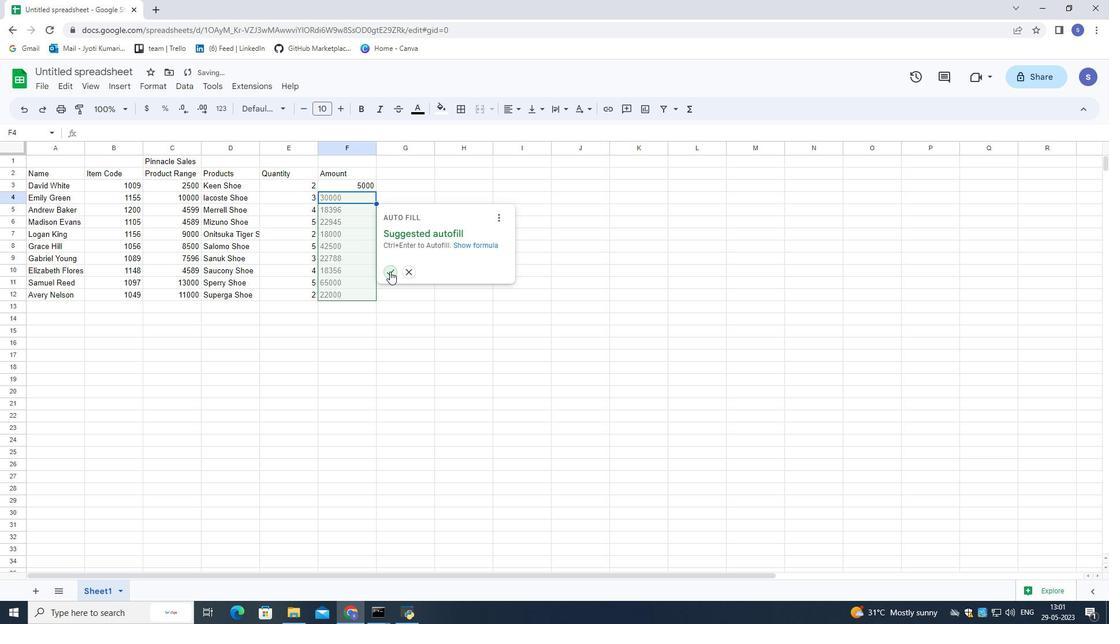 
Action: Mouse moved to (389, 173)
Screenshot: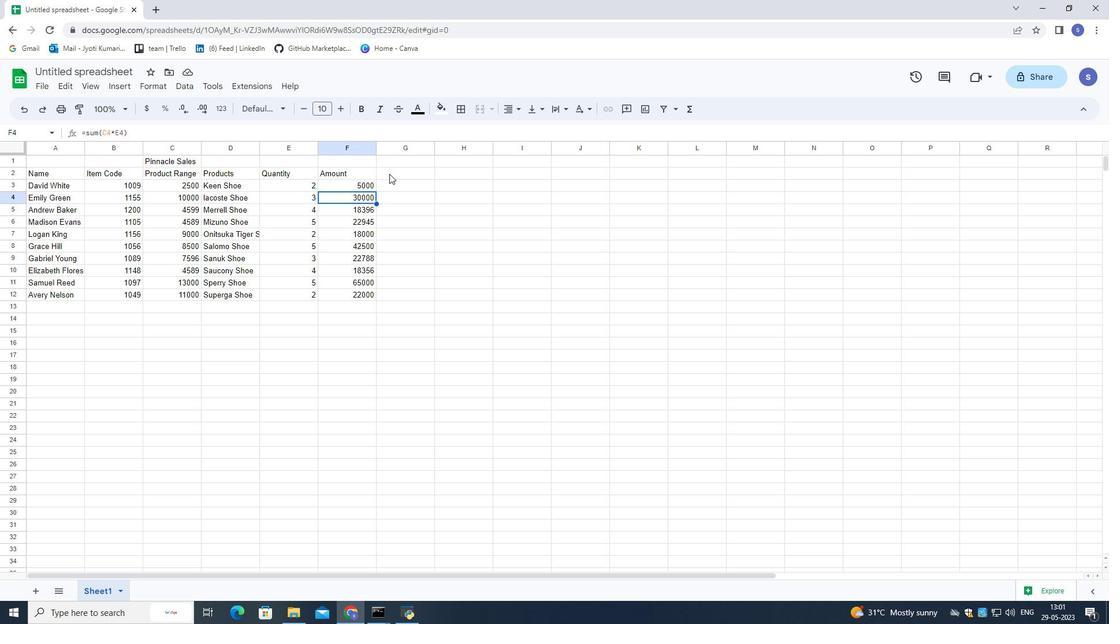 
Action: Mouse pressed left at (389, 173)
Screenshot: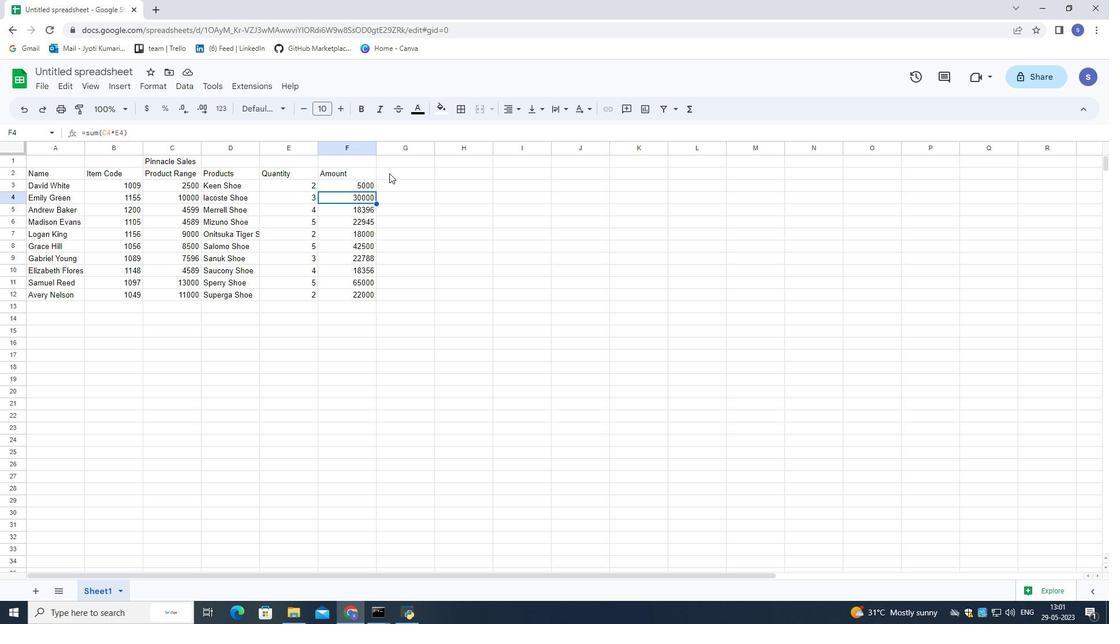 
Action: Mouse moved to (387, 170)
Screenshot: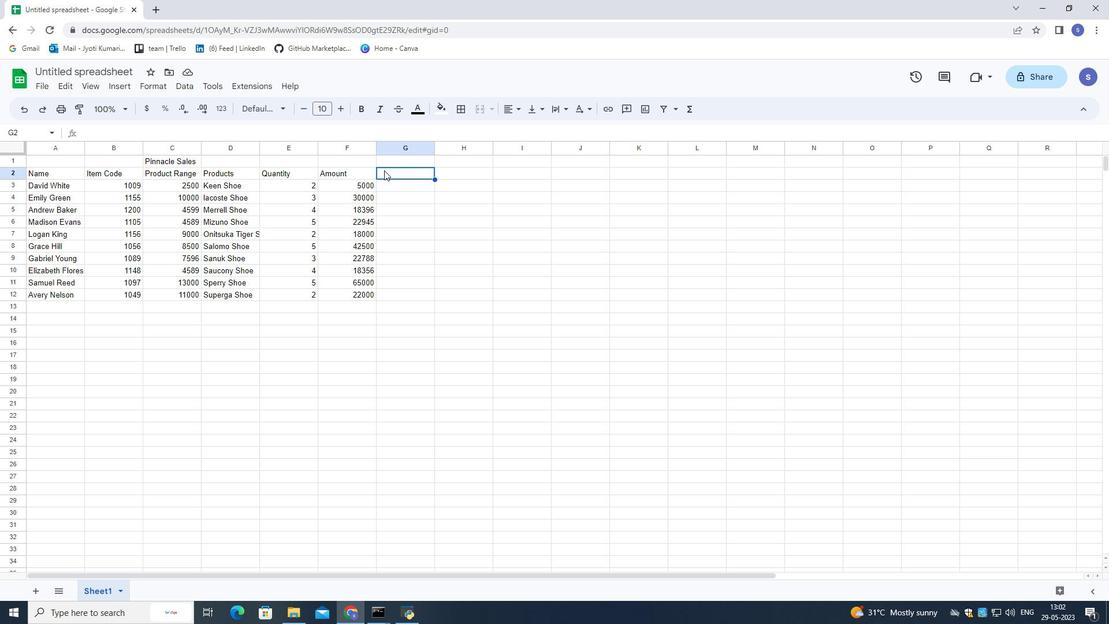 
Action: Mouse pressed left at (387, 170)
Screenshot: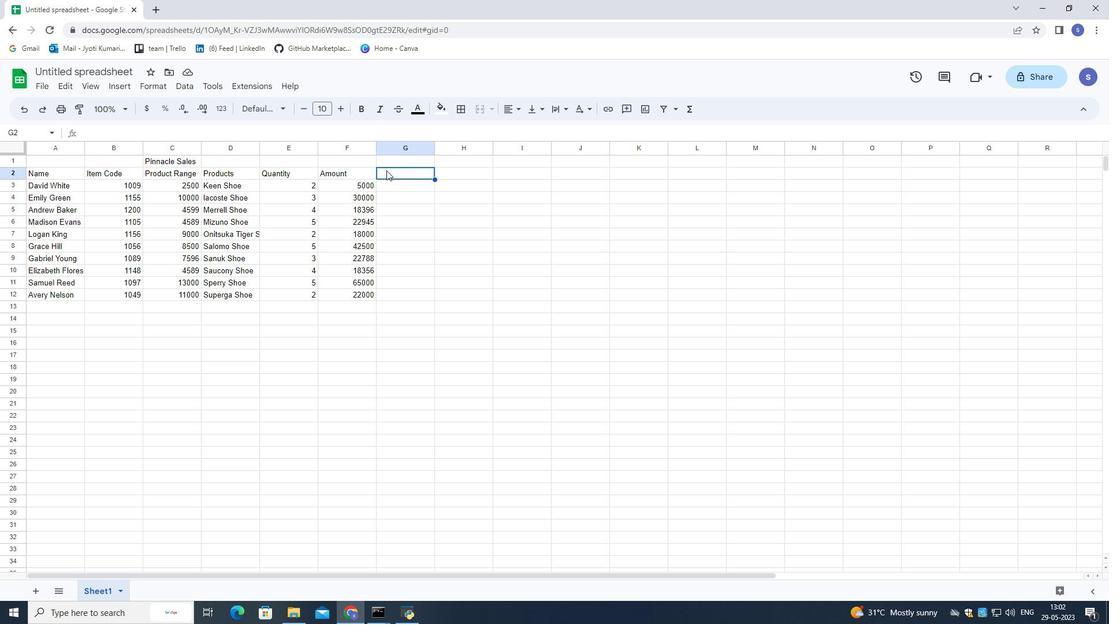 
Action: Mouse moved to (408, 172)
Screenshot: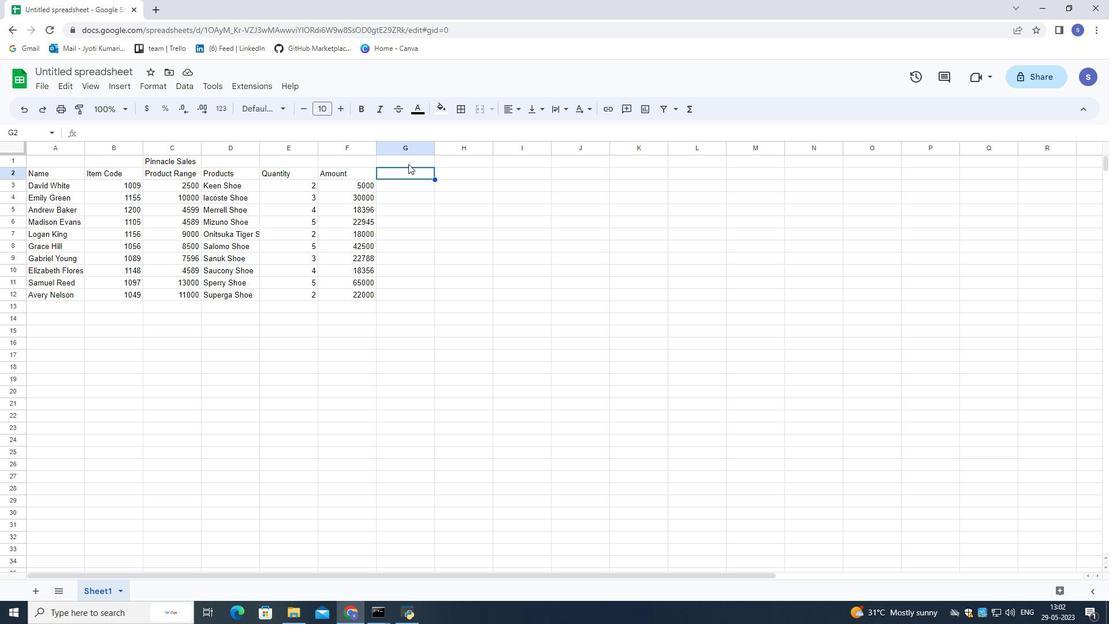 
Action: Mouse pressed left at (408, 172)
Screenshot: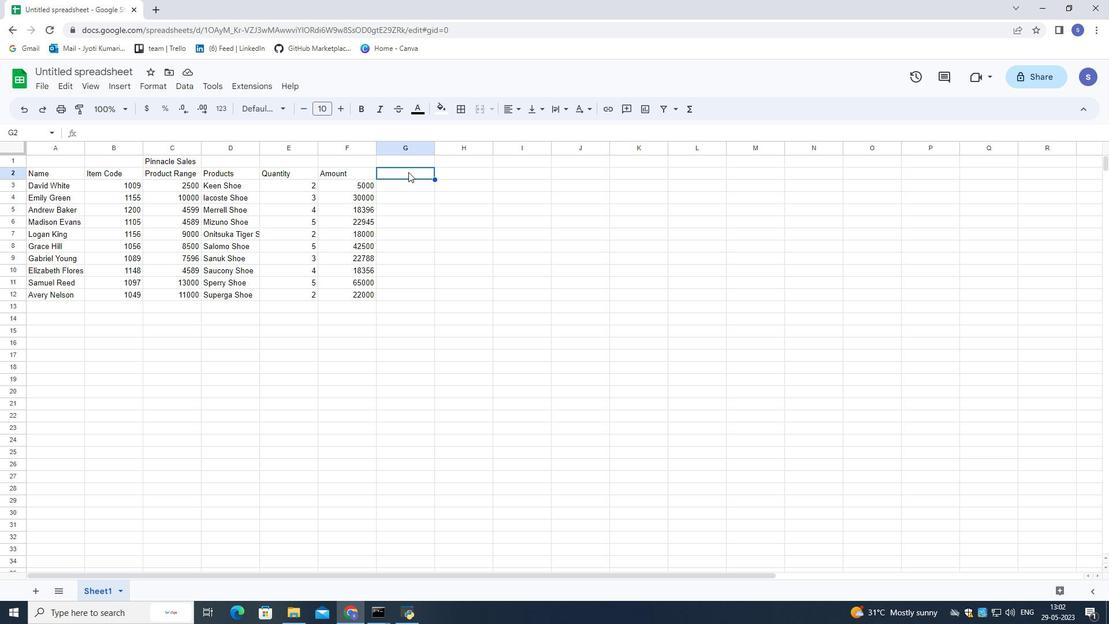 
Action: Mouse moved to (412, 172)
Screenshot: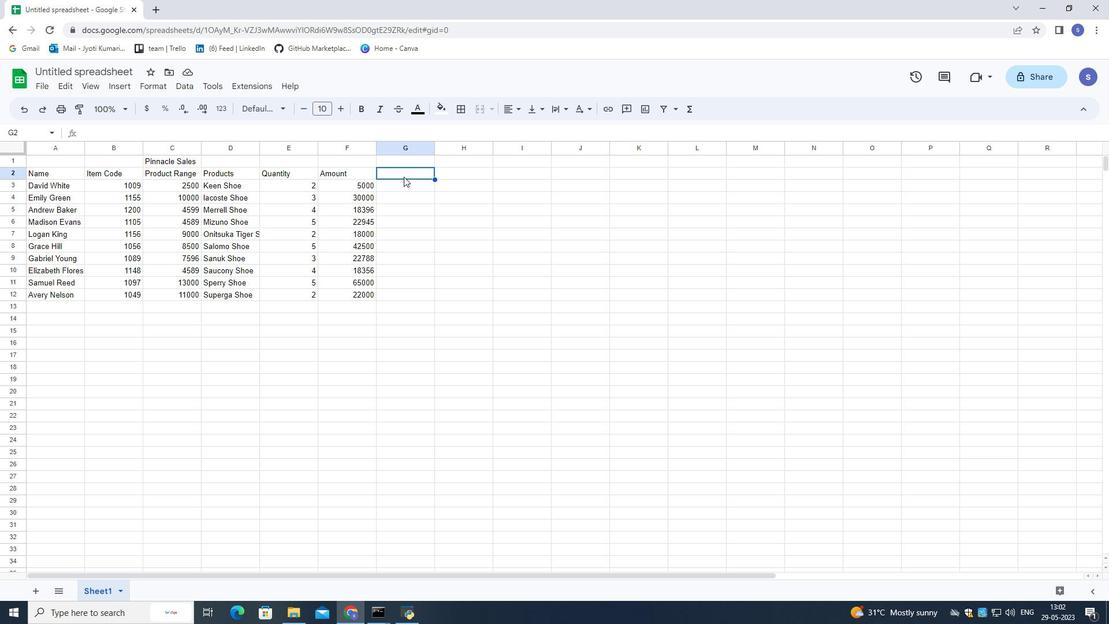 
Action: Mouse pressed left at (412, 172)
Screenshot: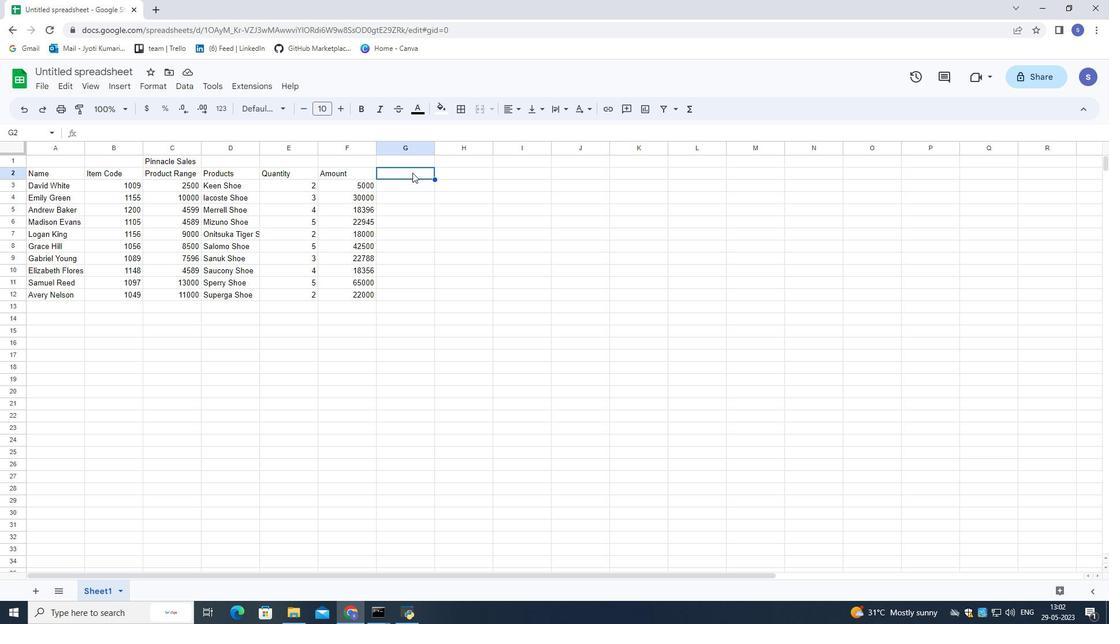 
Action: Mouse moved to (87, 68)
Screenshot: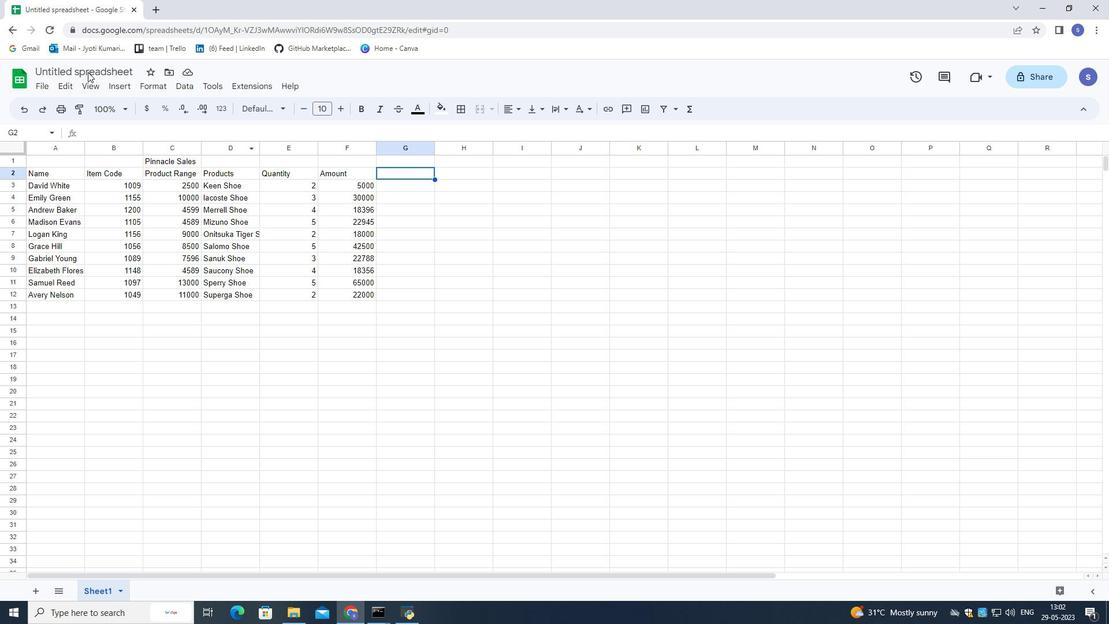 
Action: Mouse pressed left at (87, 68)
Screenshot: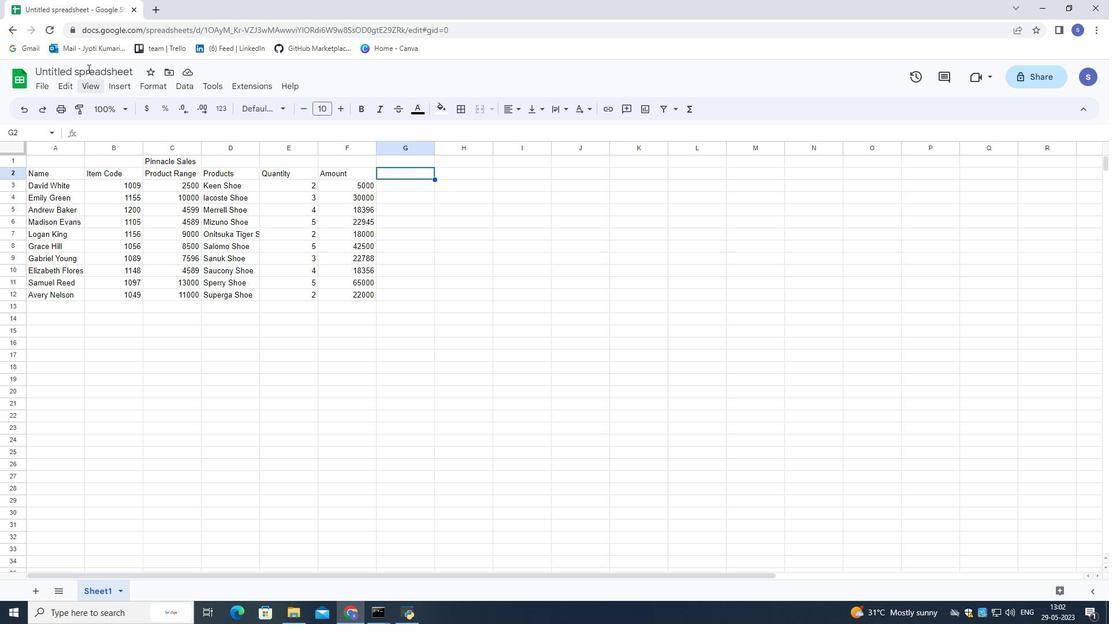 
Action: Mouse pressed left at (87, 68)
Screenshot: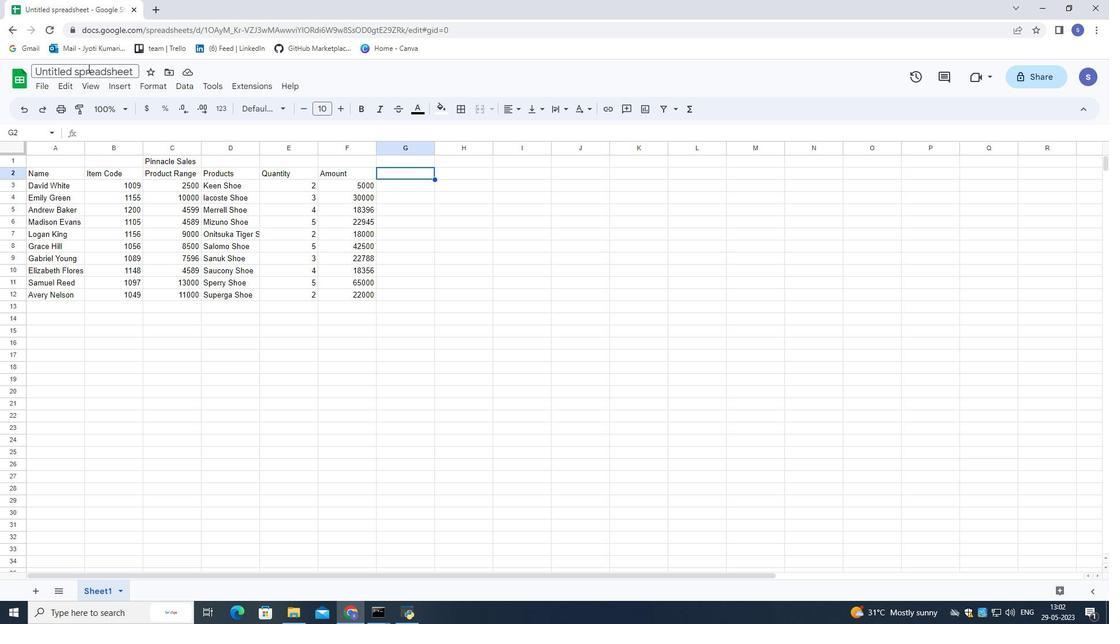 
Action: Key pressed <Key.shift>Prinnacle<Key.space><Key.shift>Sales<Key.space><Key.shift>Review<Key.enter><Key.enter>
Screenshot: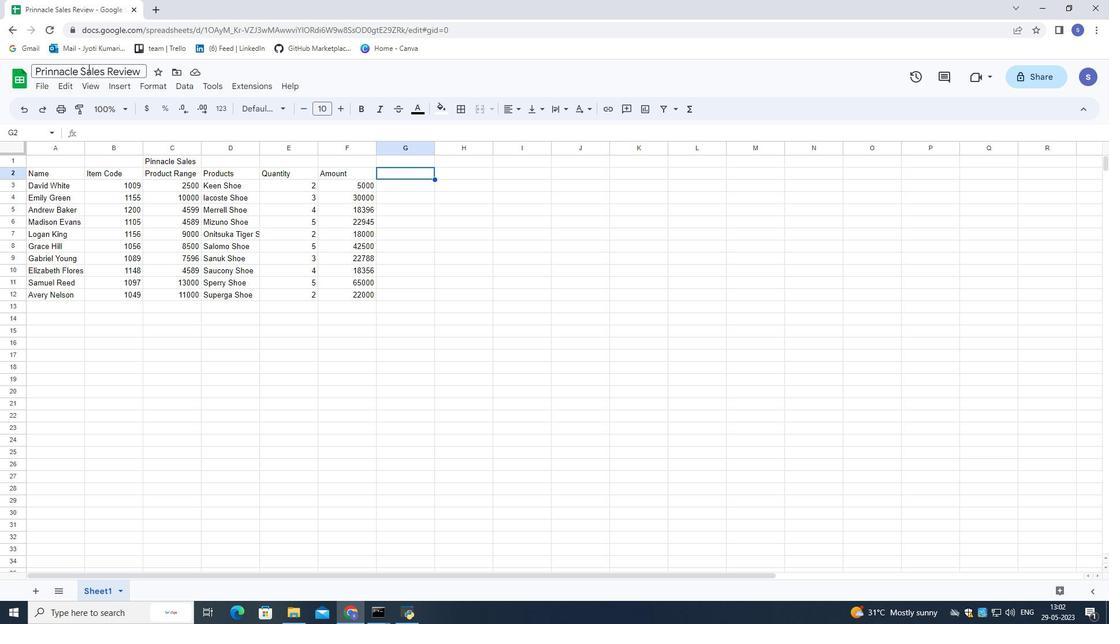 
Action: Mouse moved to (134, 239)
Screenshot: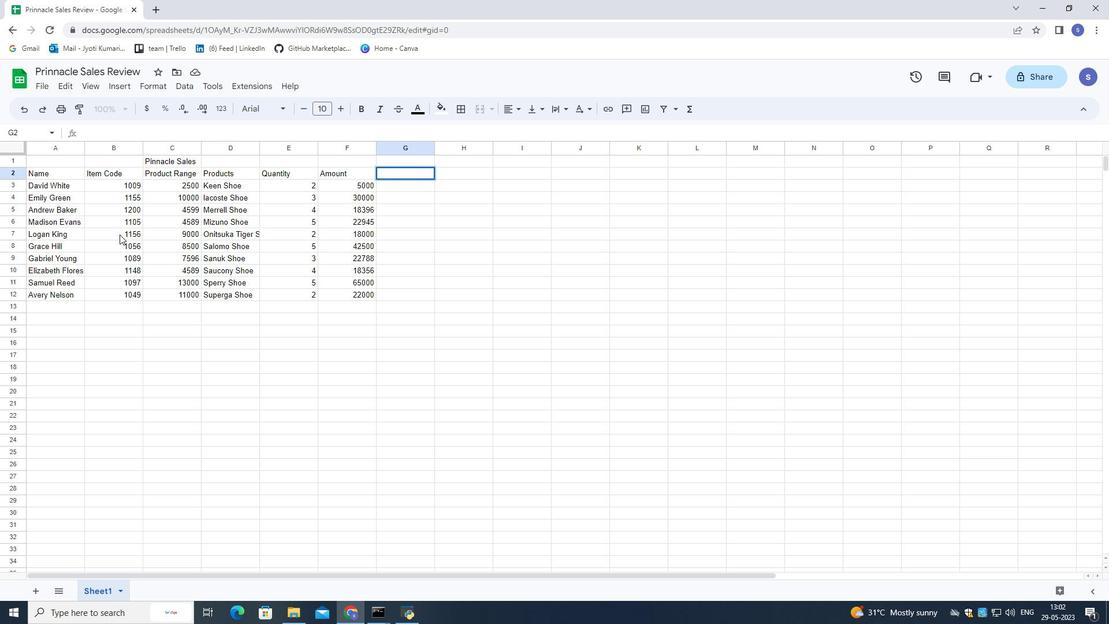 
Action: Mouse pressed left at (134, 239)
Screenshot: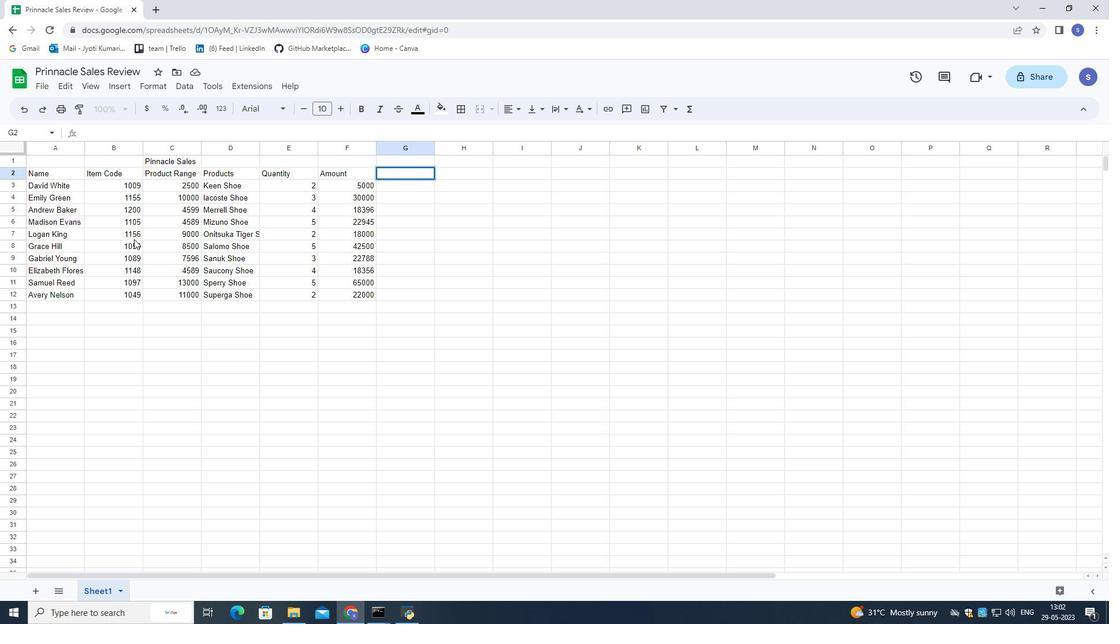 
Action: Mouse moved to (147, 273)
Screenshot: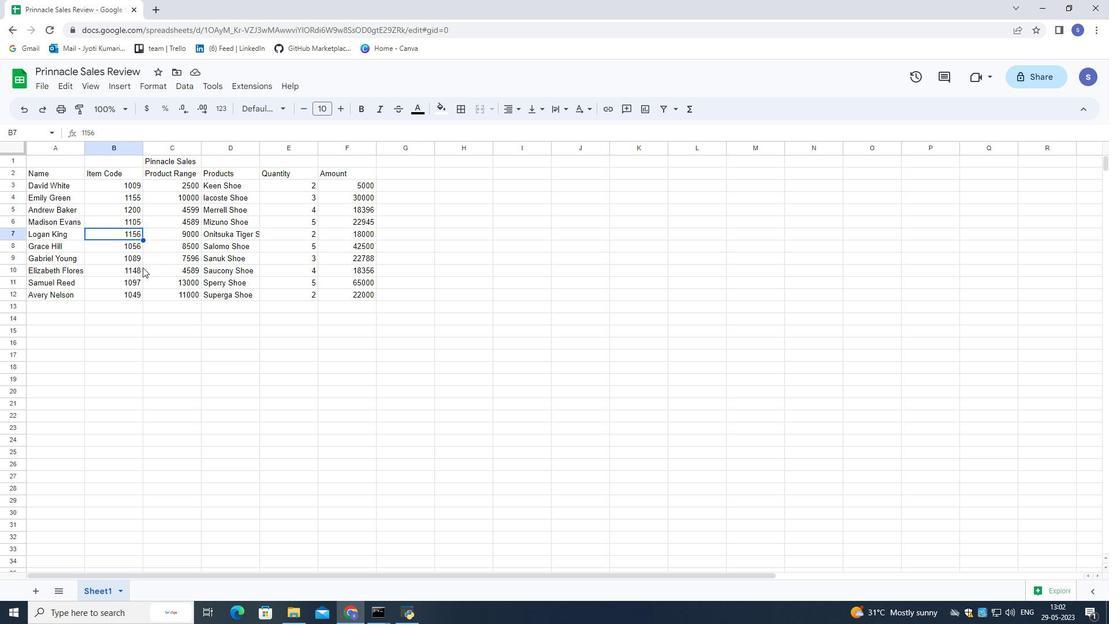 
Action: Mouse pressed left at (147, 273)
Screenshot: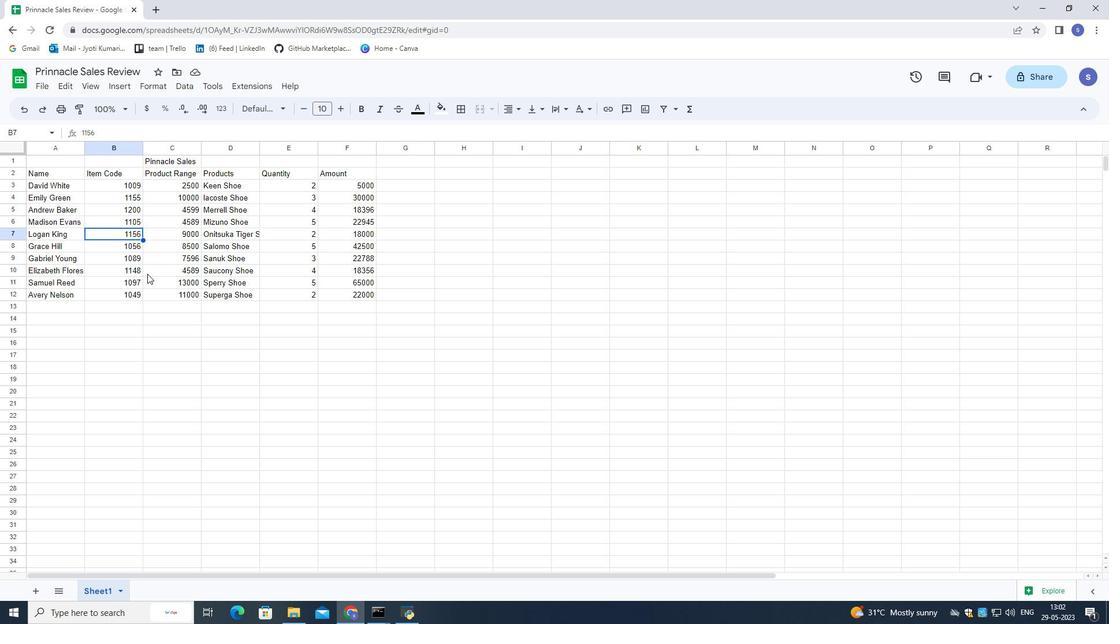 
Action: Mouse moved to (148, 275)
Screenshot: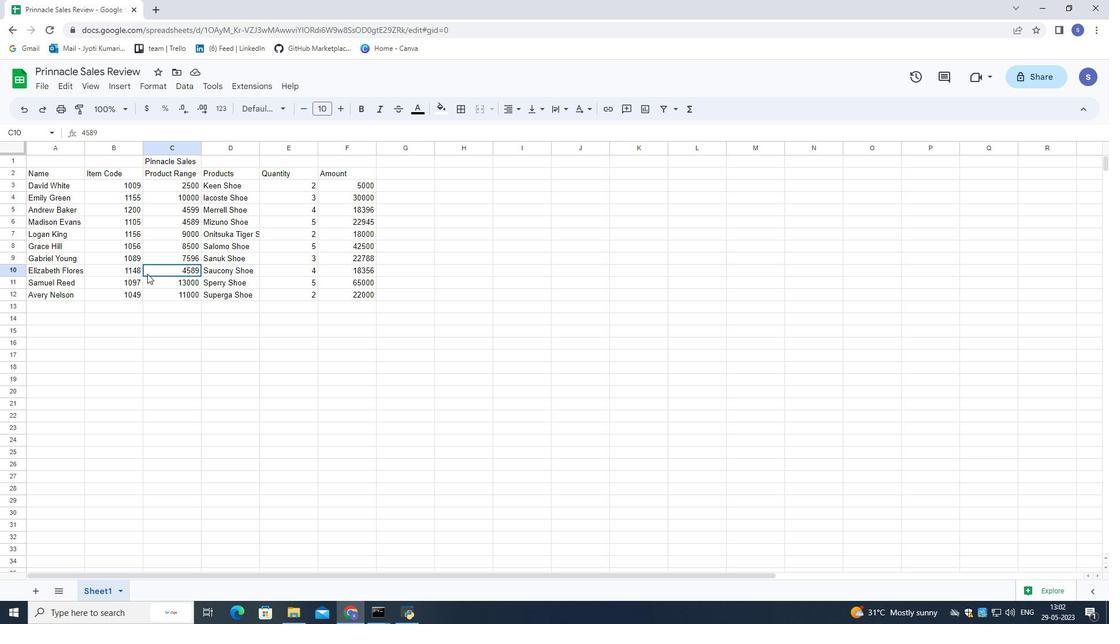 
Action: Key pressed ctrl+S
Screenshot: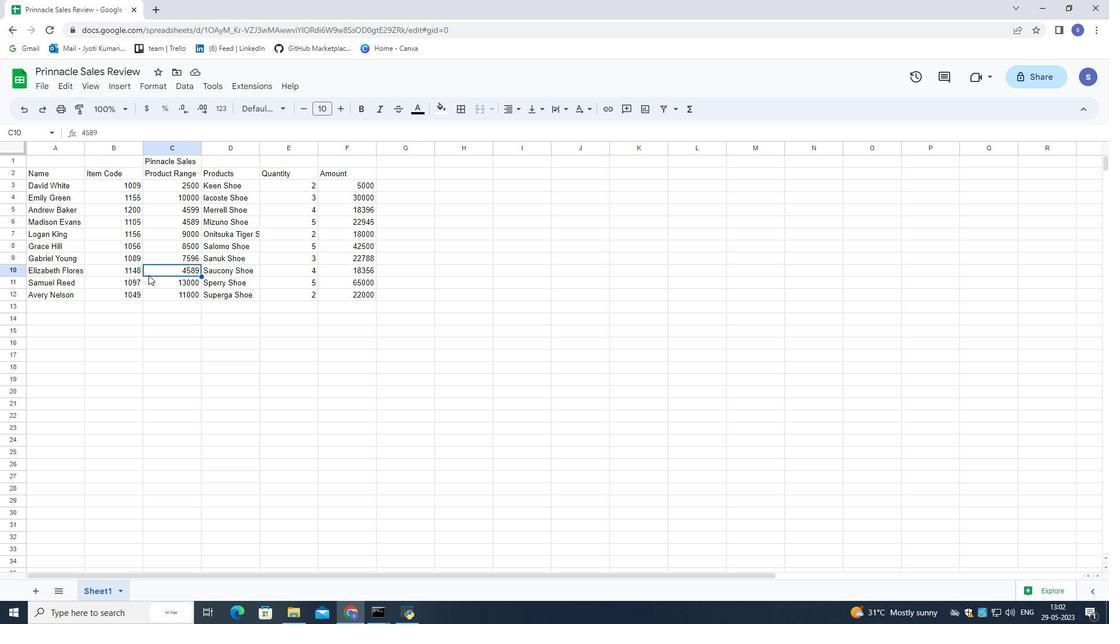 
Action: Mouse moved to (162, 256)
Screenshot: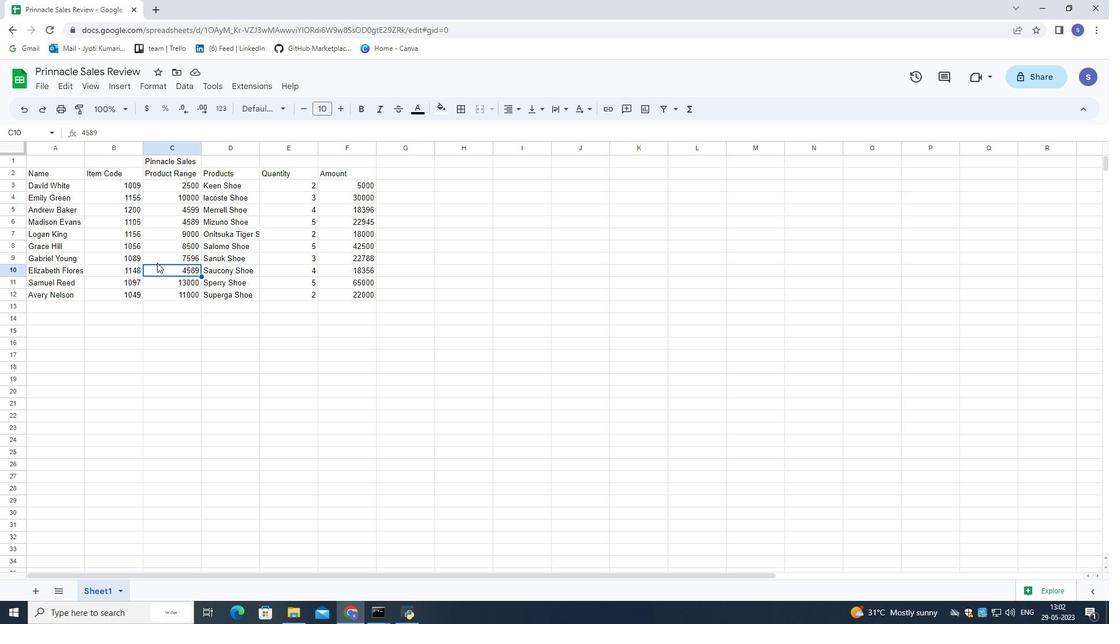 
Action: Mouse pressed left at (162, 256)
Screenshot: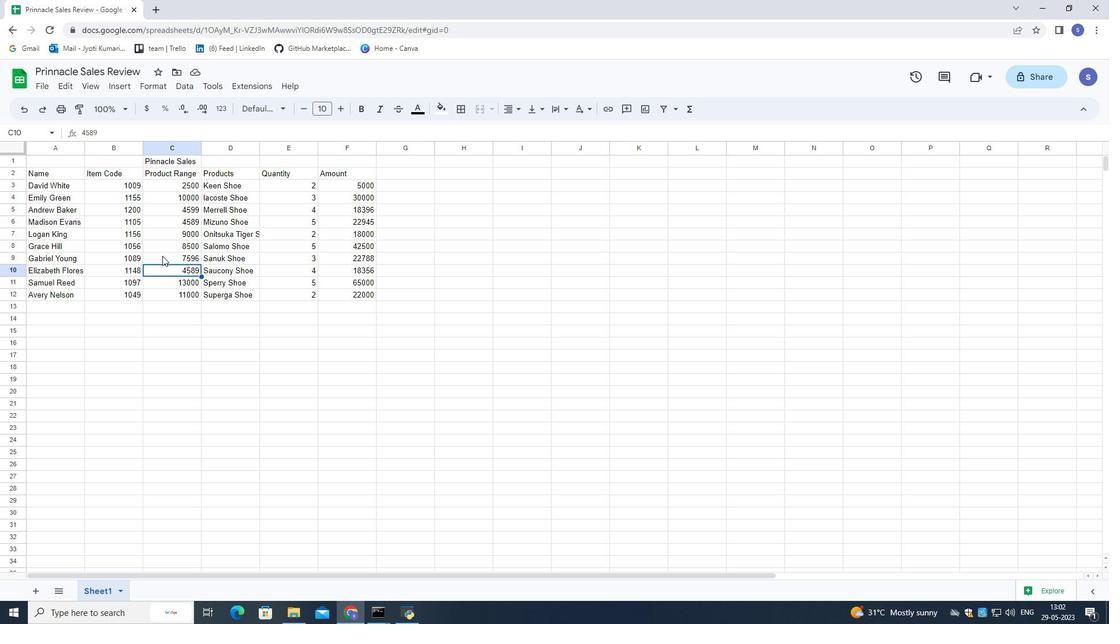 
Action: Mouse moved to (195, 236)
Screenshot: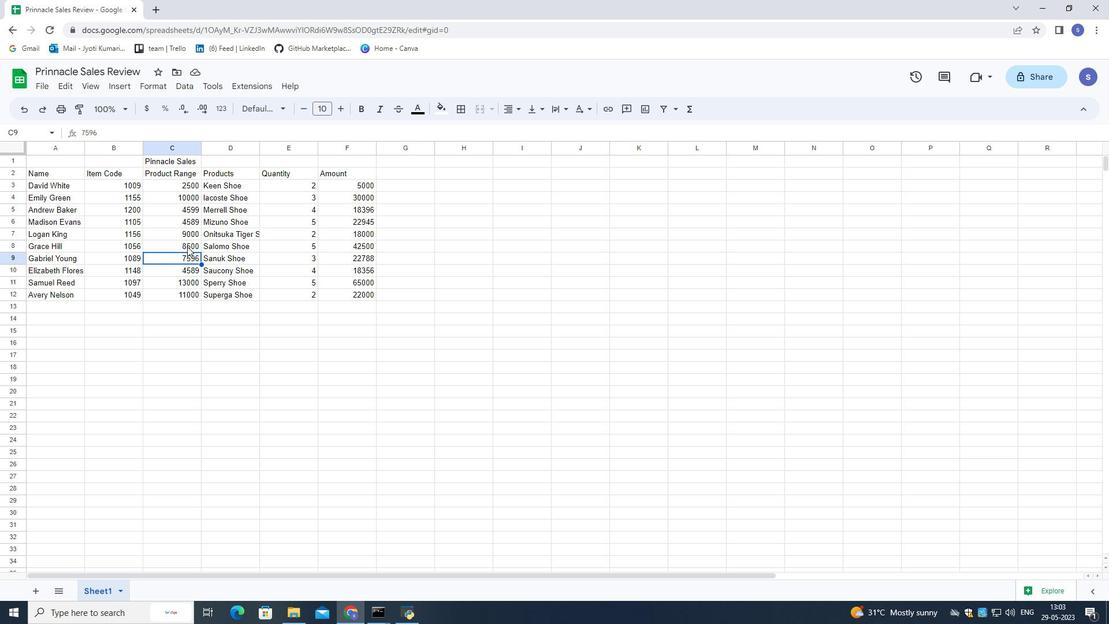 
Action: Mouse pressed left at (195, 236)
Screenshot: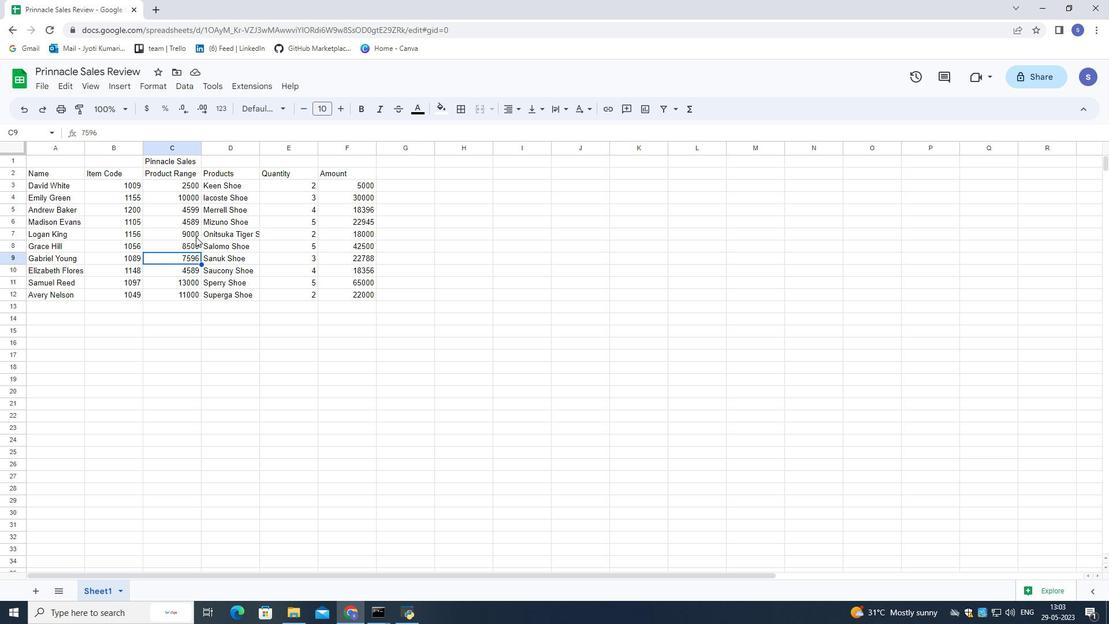 
Action: Mouse moved to (222, 250)
Screenshot: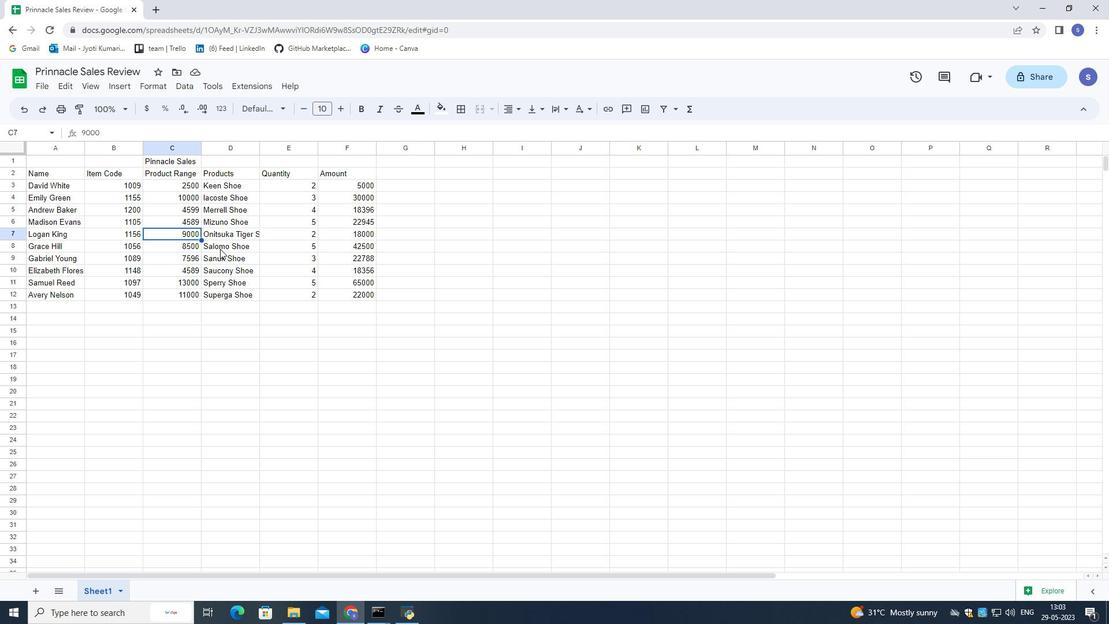 
Action: Mouse pressed left at (222, 250)
Screenshot: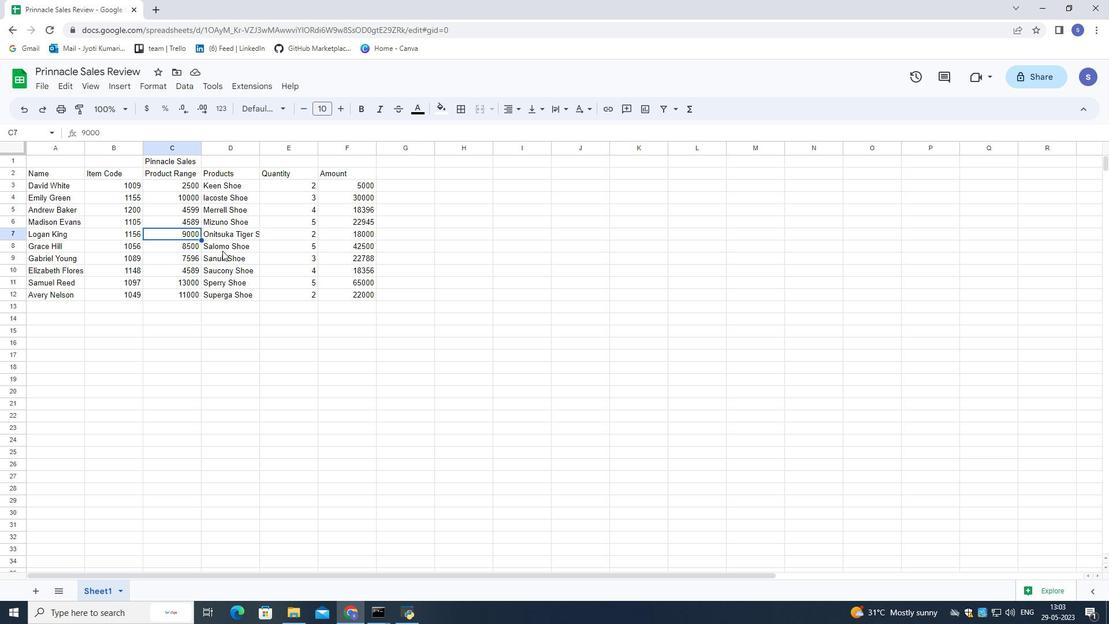 
Action: Mouse moved to (245, 246)
Screenshot: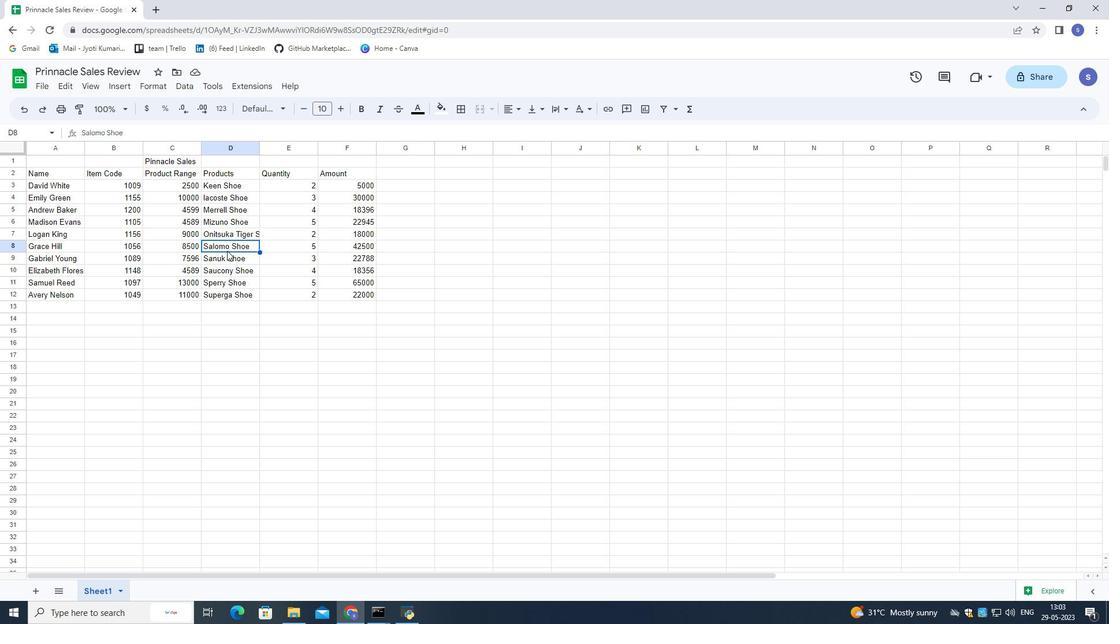
Action: Mouse pressed left at (245, 246)
Screenshot: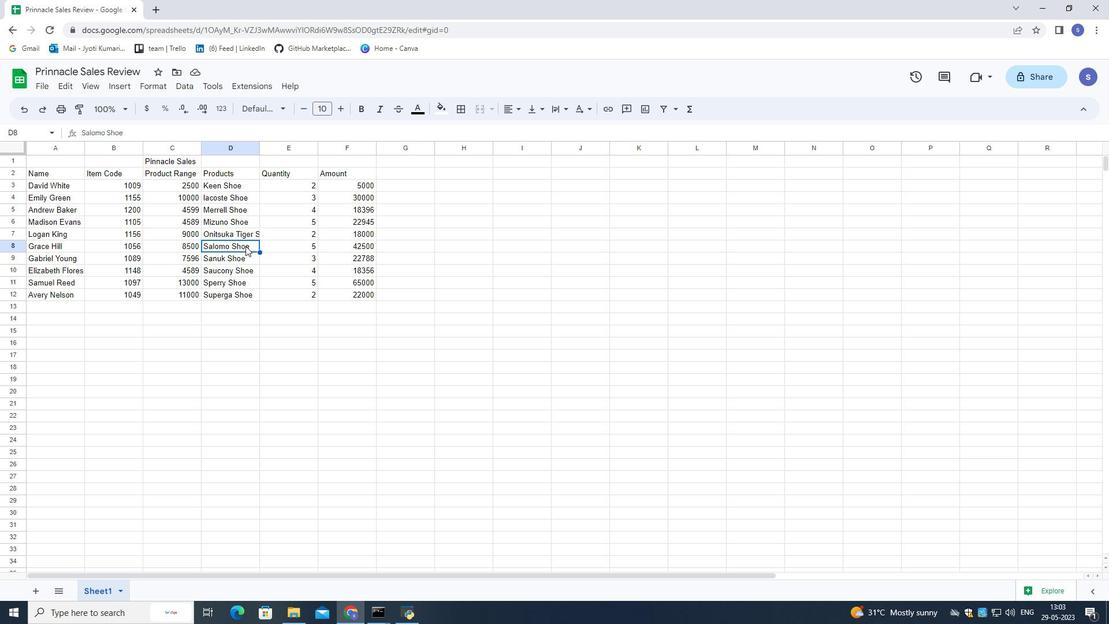 
Action: Mouse moved to (246, 267)
Screenshot: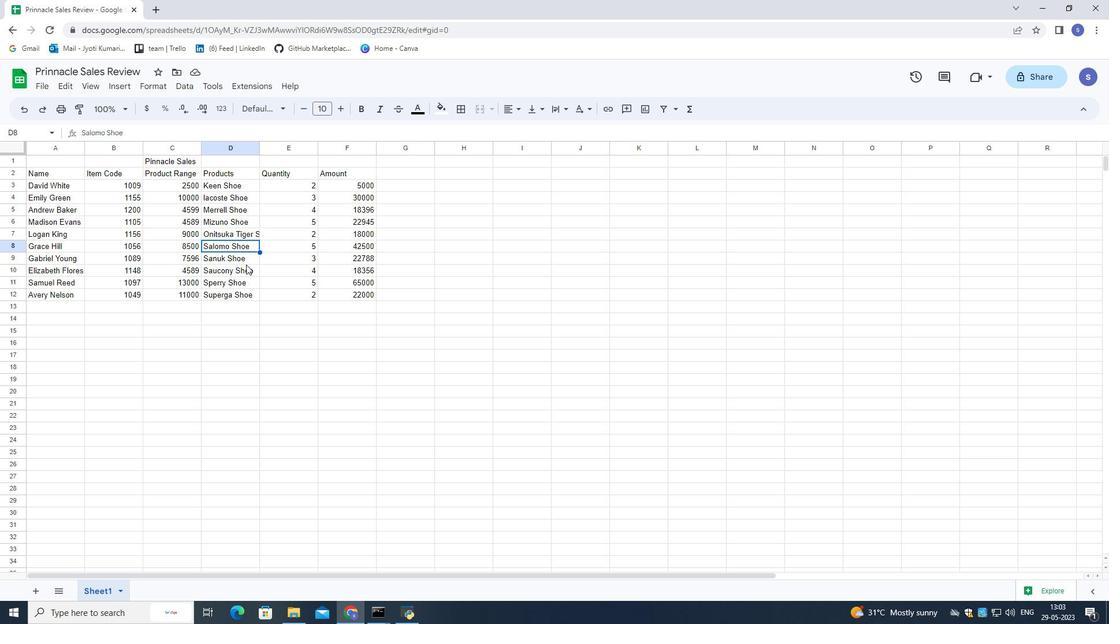 
Action: Mouse pressed left at (246, 267)
Screenshot: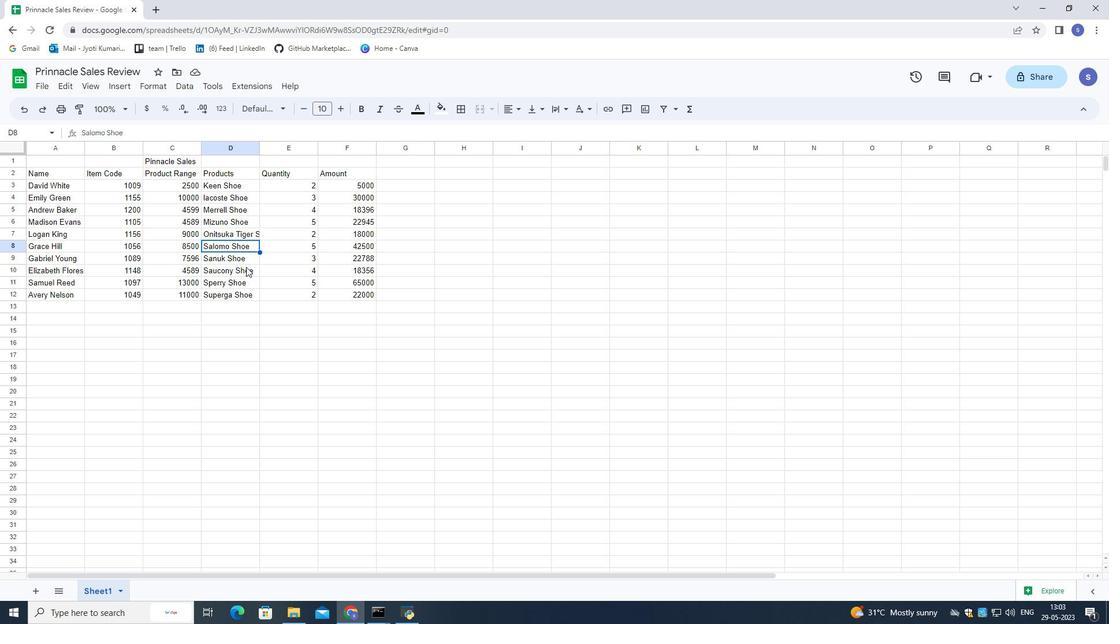 
Action: Mouse moved to (241, 296)
Screenshot: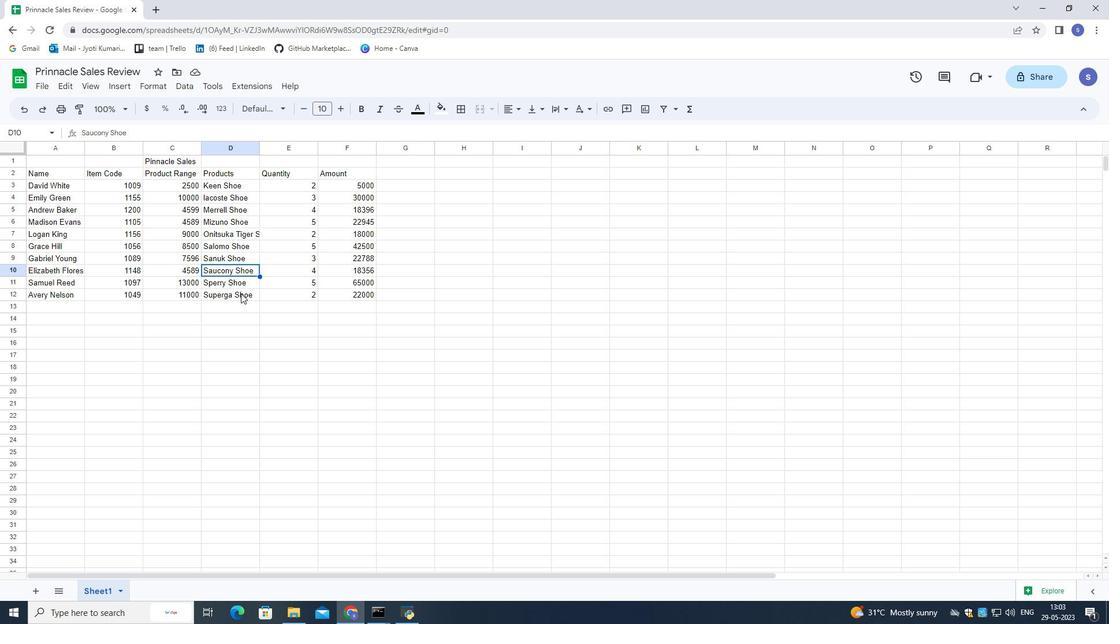 
Action: Mouse pressed left at (241, 296)
Screenshot: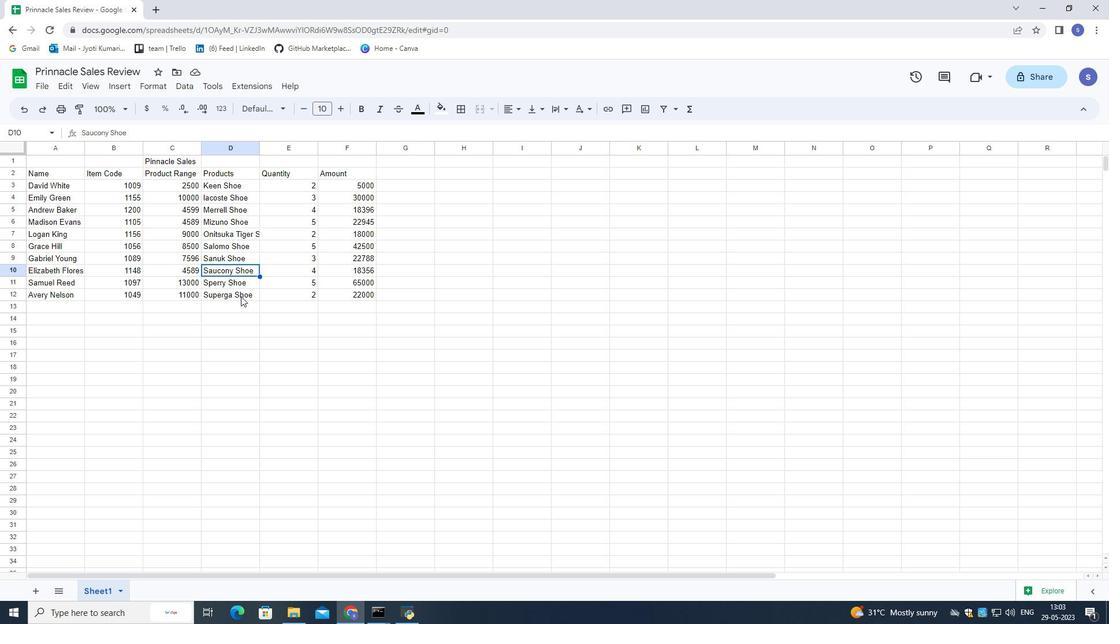 
Action: Mouse moved to (177, 285)
Screenshot: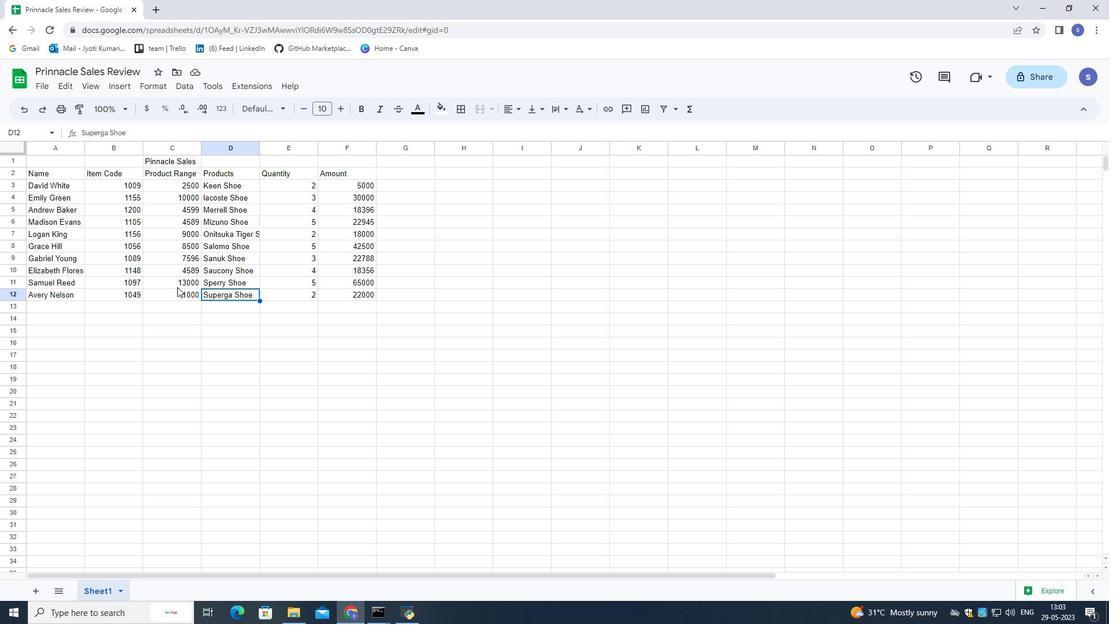 
Action: Mouse pressed left at (177, 285)
Screenshot: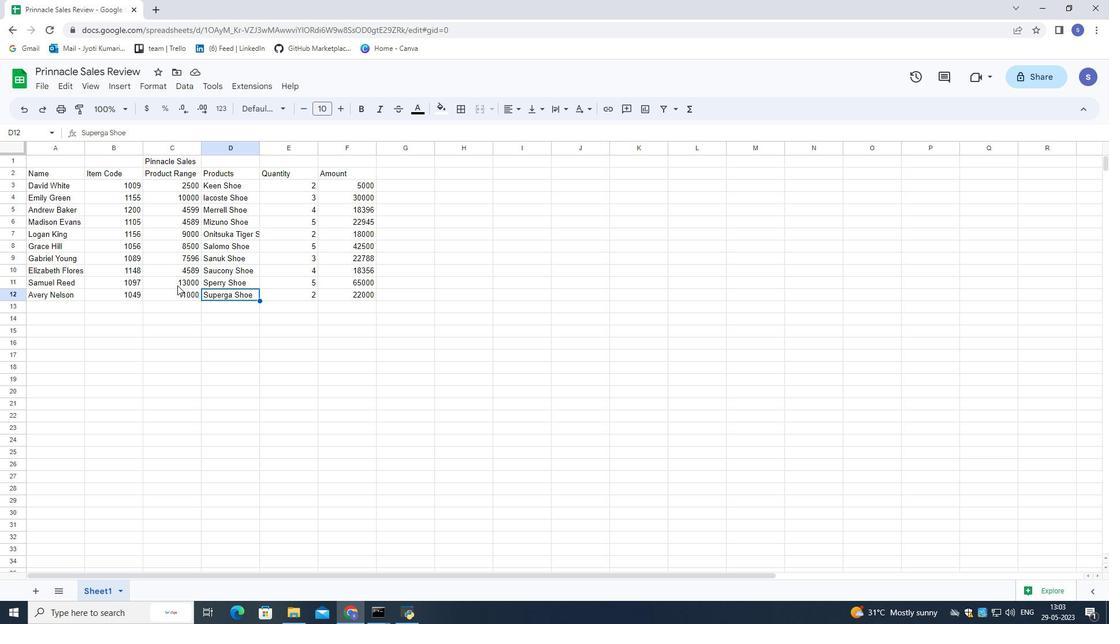 
Action: Mouse moved to (272, 250)
Screenshot: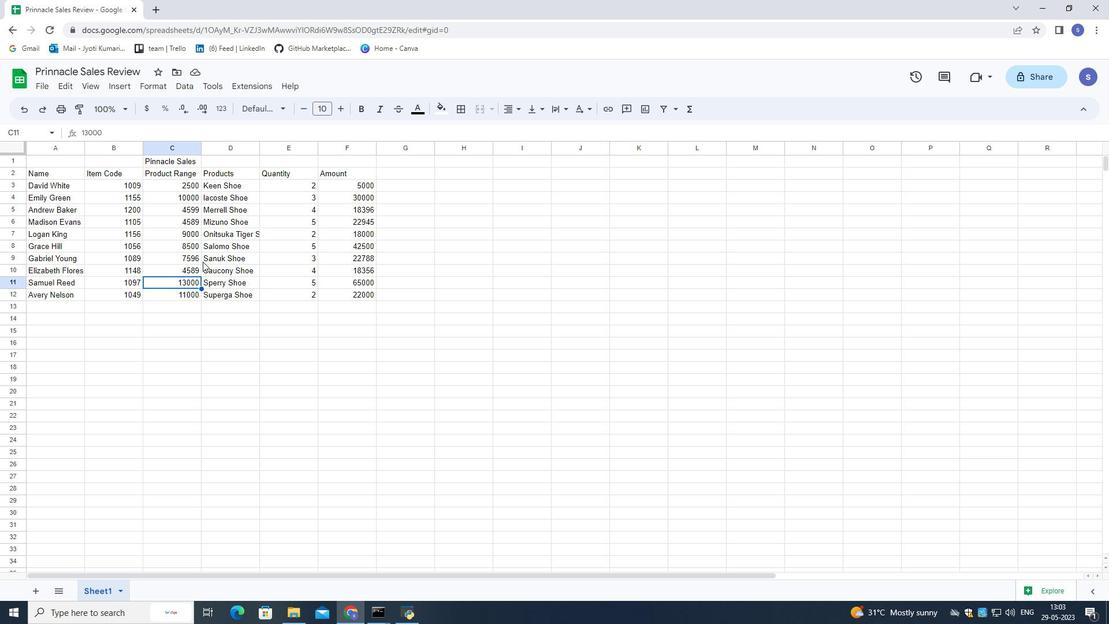 
Action: Mouse pressed left at (272, 250)
Screenshot: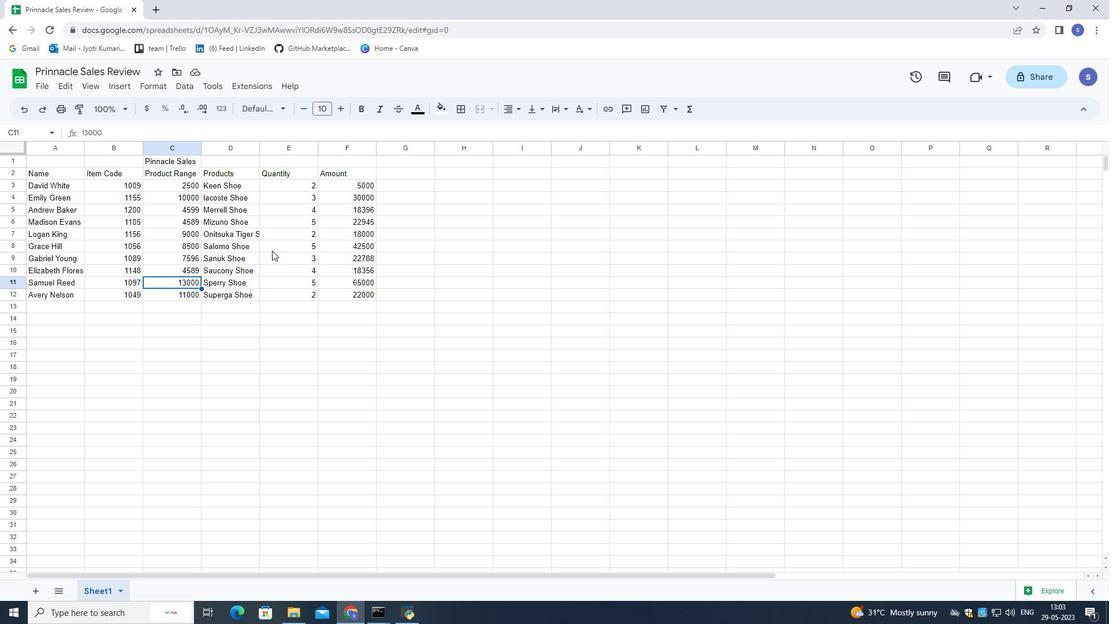 
Action: Mouse moved to (387, 176)
Screenshot: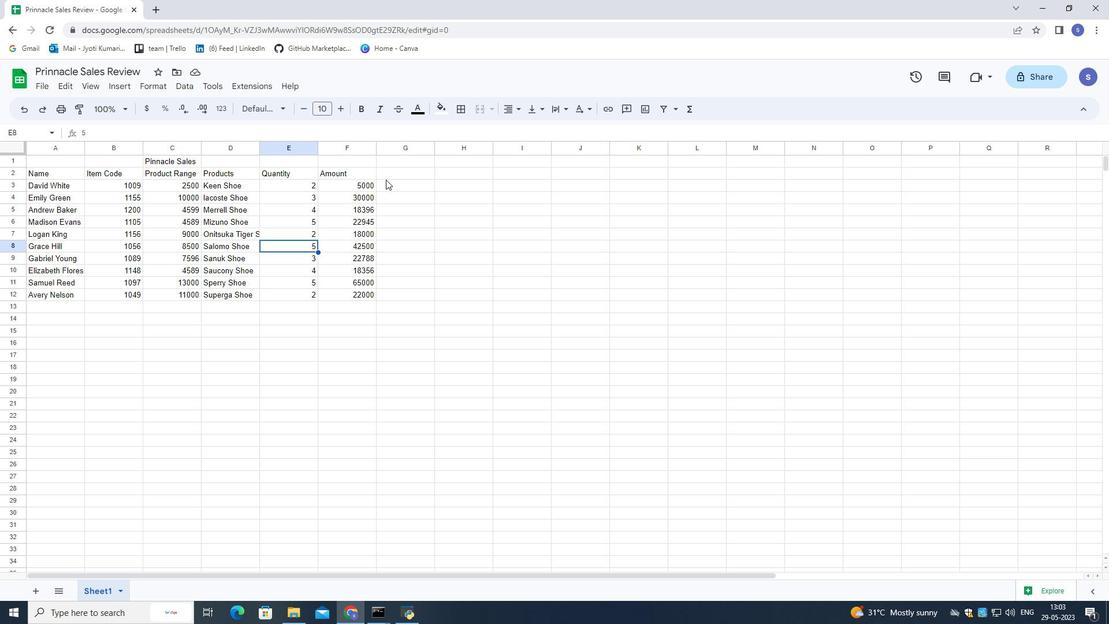 
Action: Mouse pressed left at (387, 176)
Screenshot: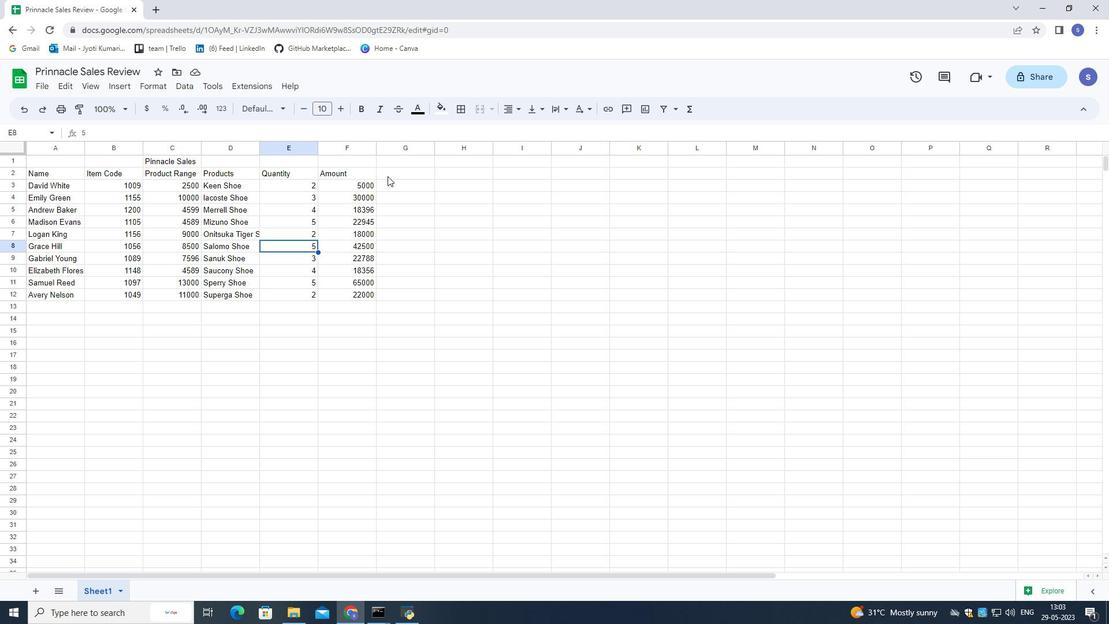 
Action: Mouse moved to (385, 176)
Screenshot: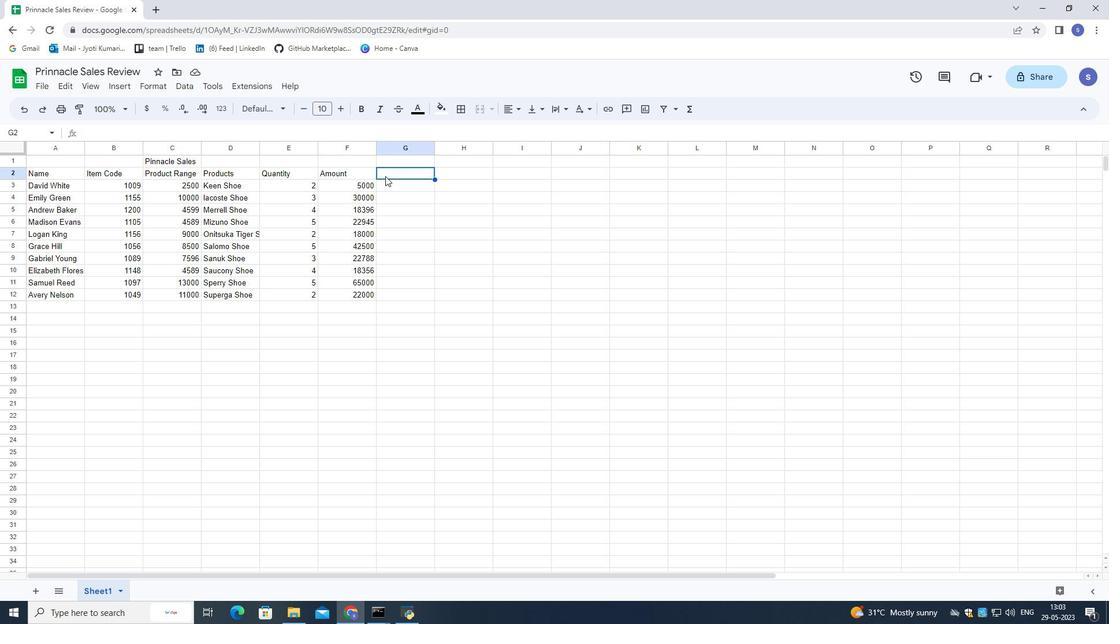 
Action: Mouse pressed left at (385, 176)
Screenshot: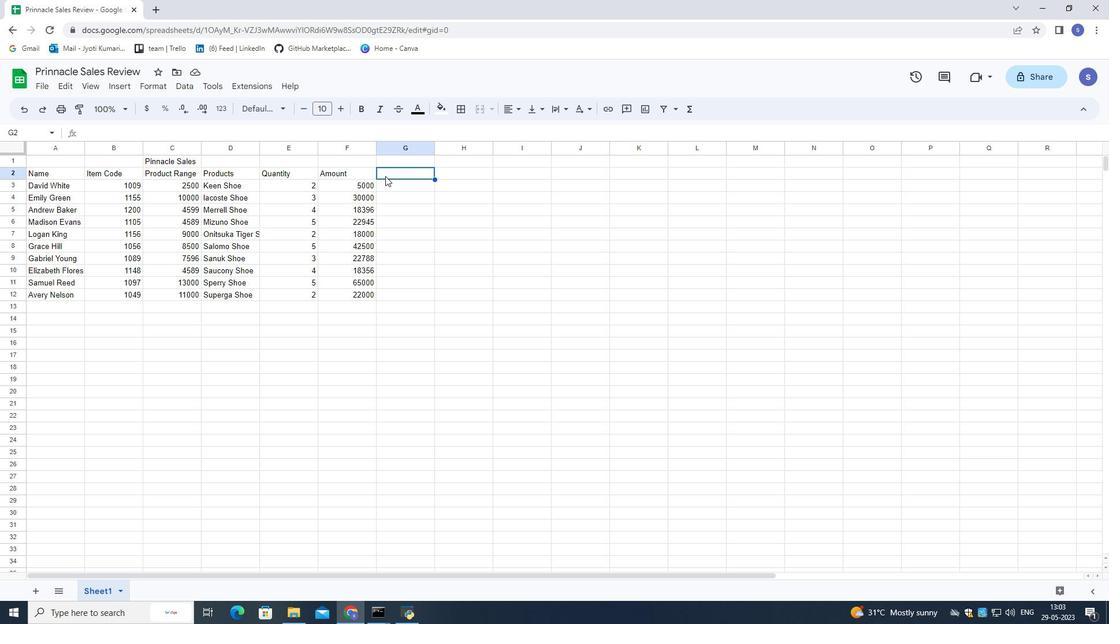 
Action: Mouse moved to (385, 177)
Screenshot: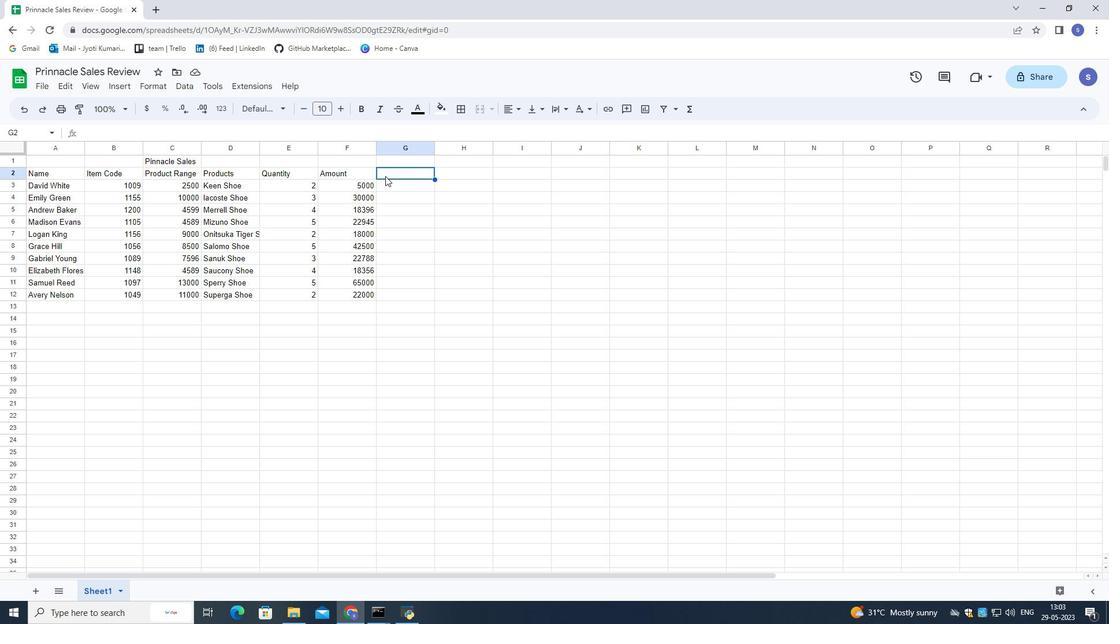 
Action: Key pressed <Key.shift>Tax<Key.down>
Screenshot: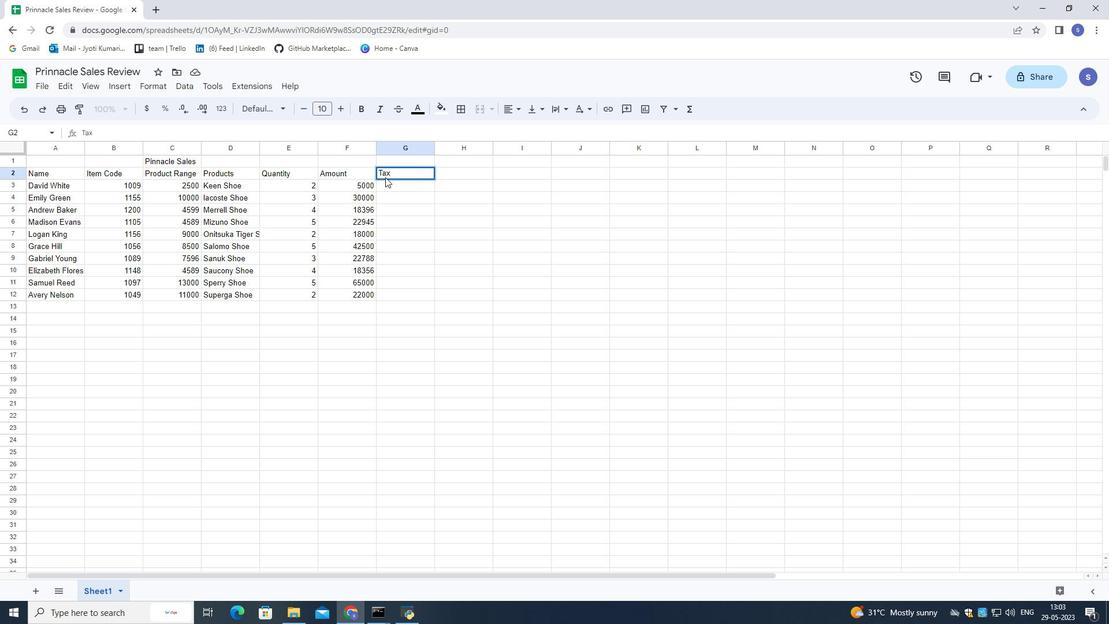 
Action: Mouse moved to (397, 185)
Screenshot: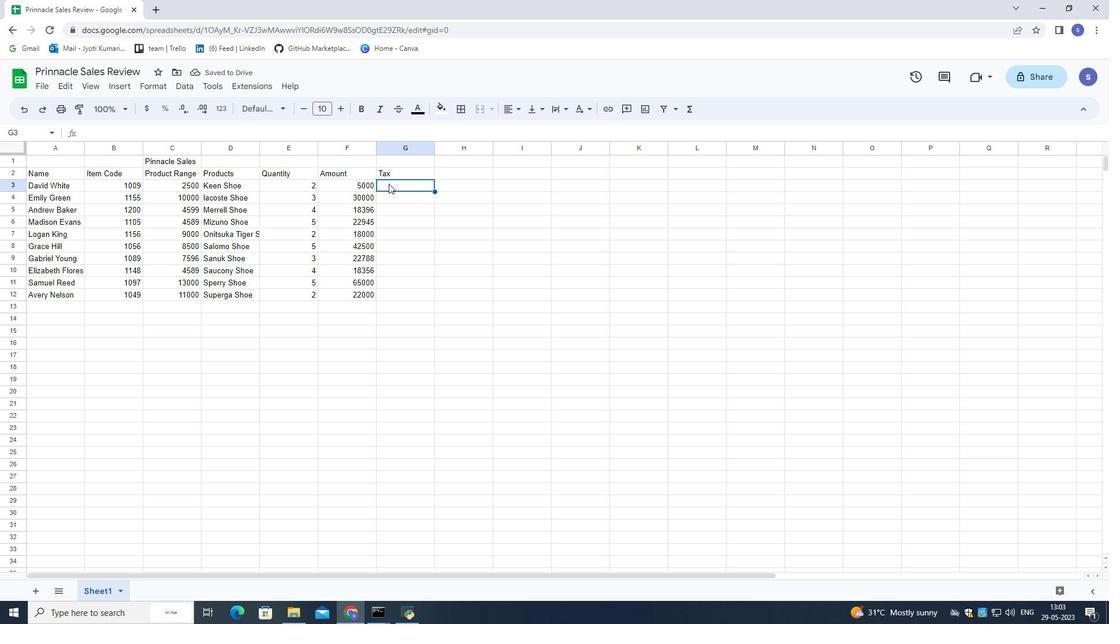 
Action: Mouse pressed left at (397, 185)
Screenshot: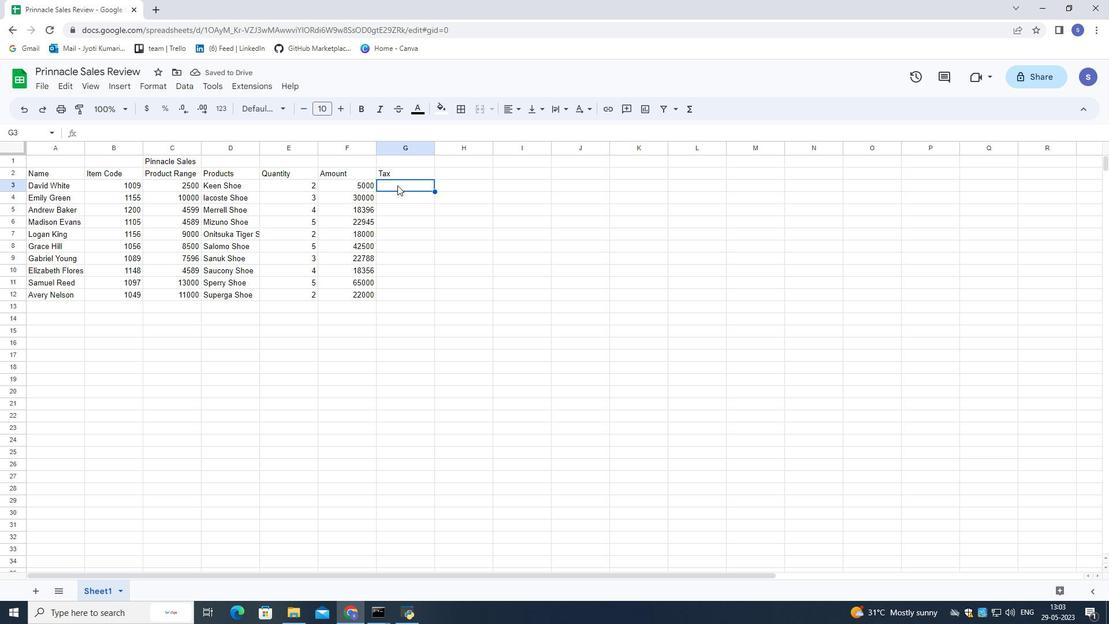 
Action: Mouse moved to (398, 185)
Screenshot: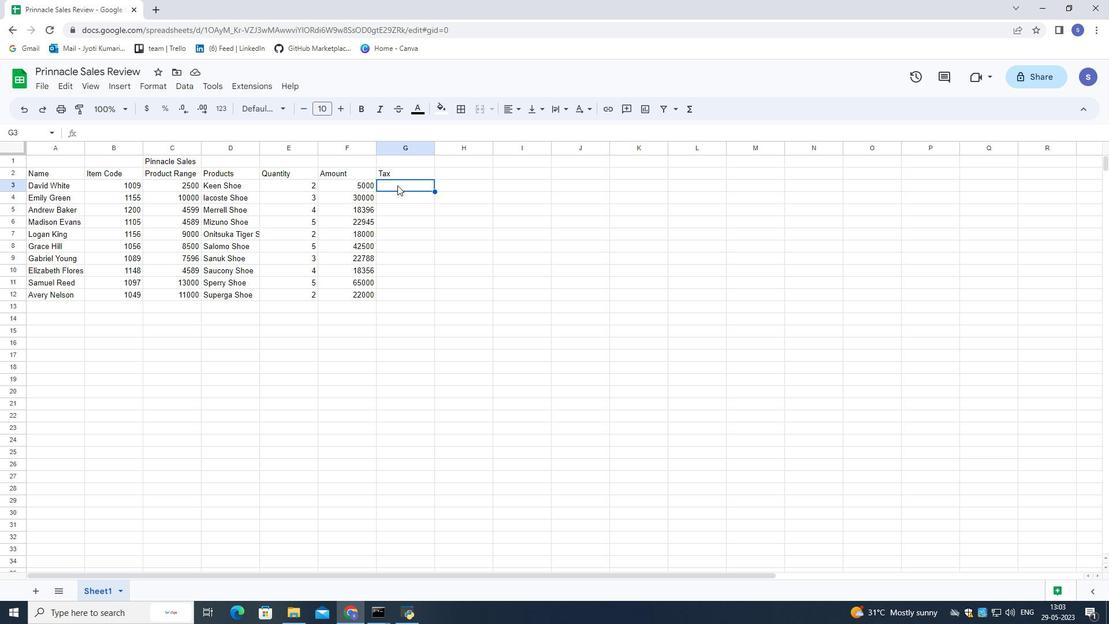 
Action: Key pressed =<Key.shift_r>(
Screenshot: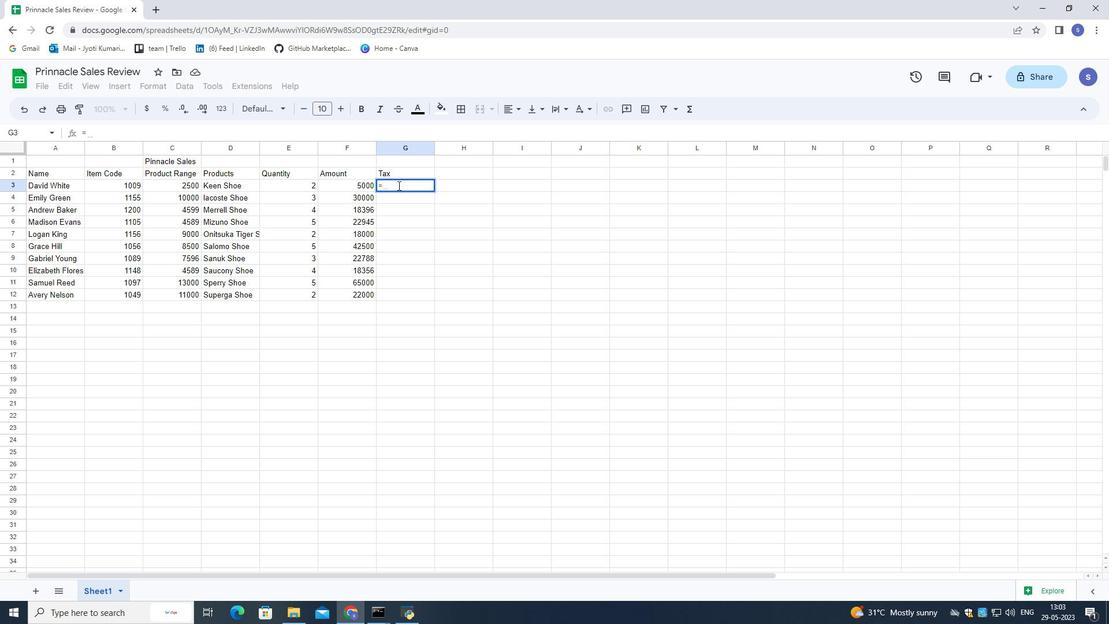 
Action: Mouse moved to (363, 182)
Screenshot: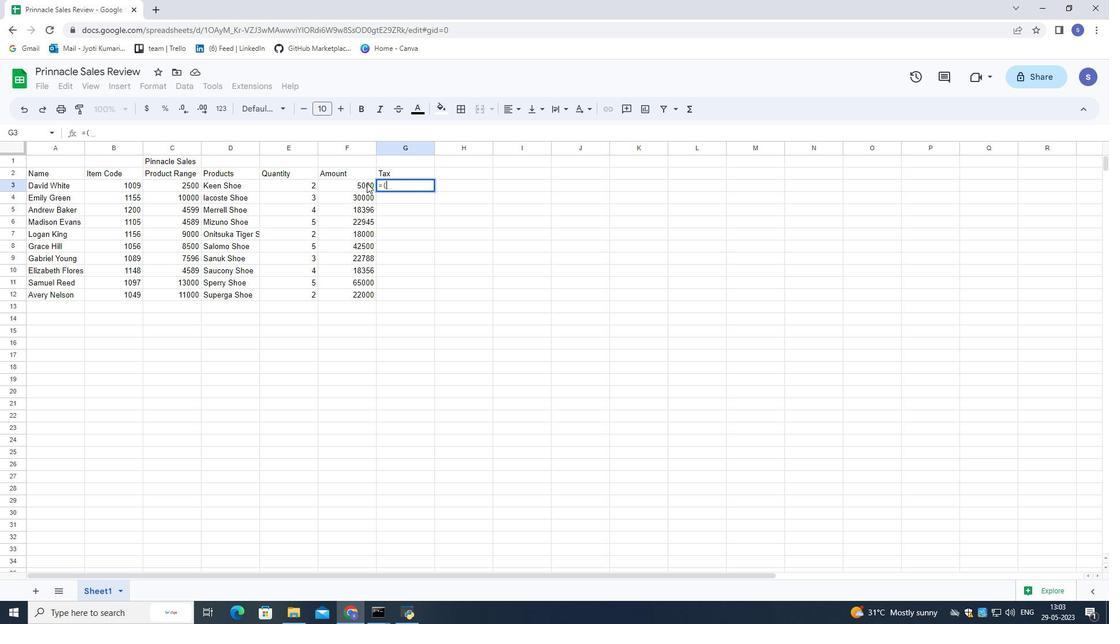 
Action: Mouse pressed left at (363, 182)
Screenshot: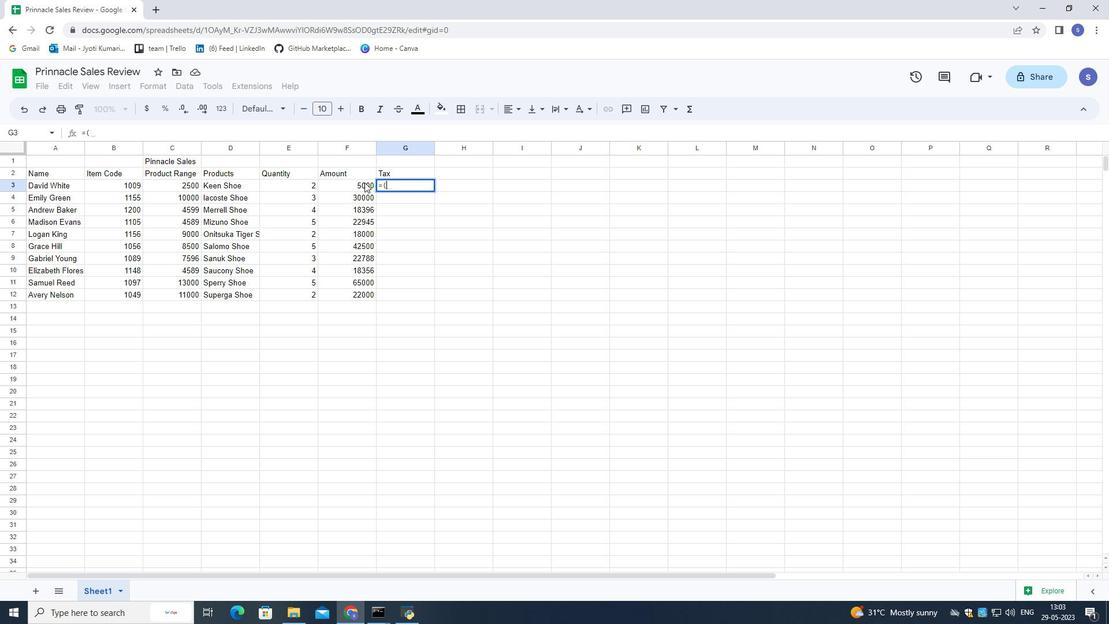 
Action: Mouse moved to (362, 183)
Screenshot: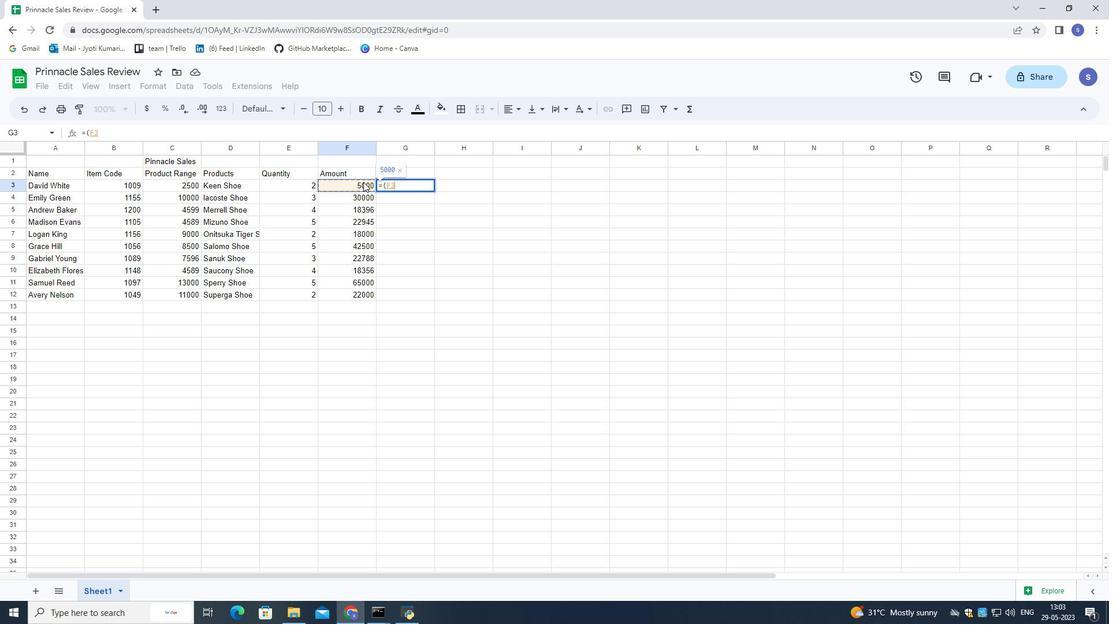 
Action: Key pressed *
Screenshot: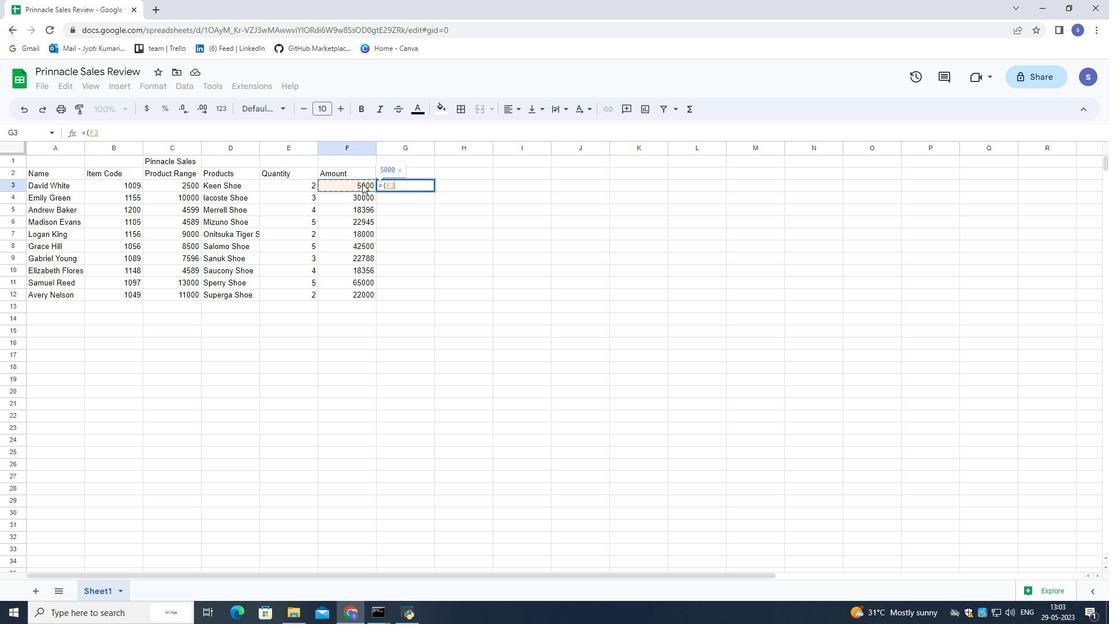 
Action: Mouse moved to (355, 198)
Screenshot: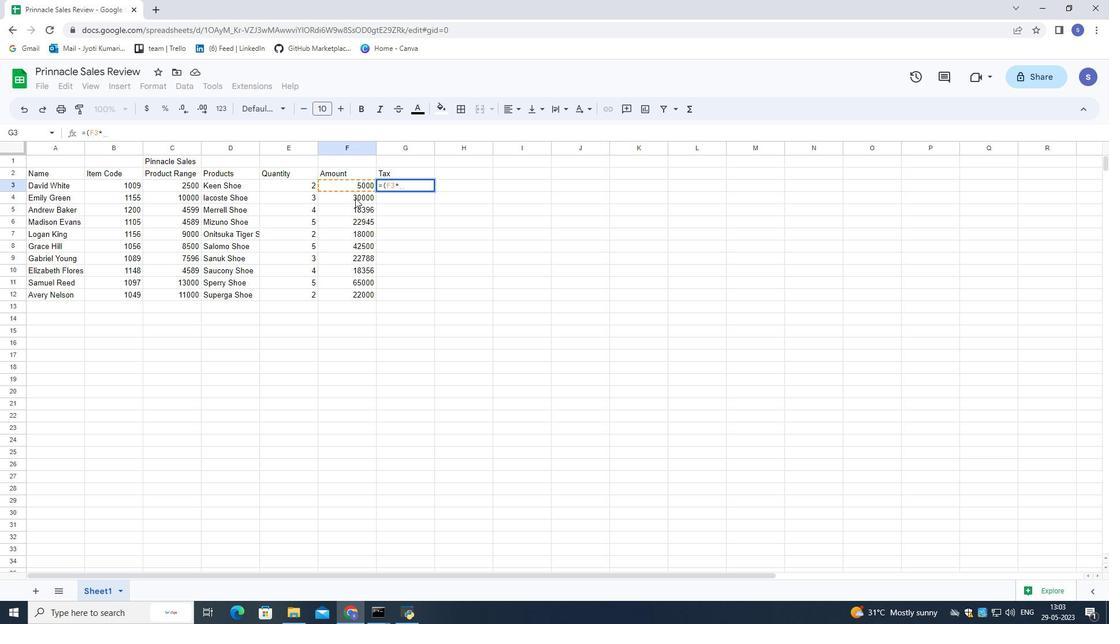 
Action: Key pressed 12
Screenshot: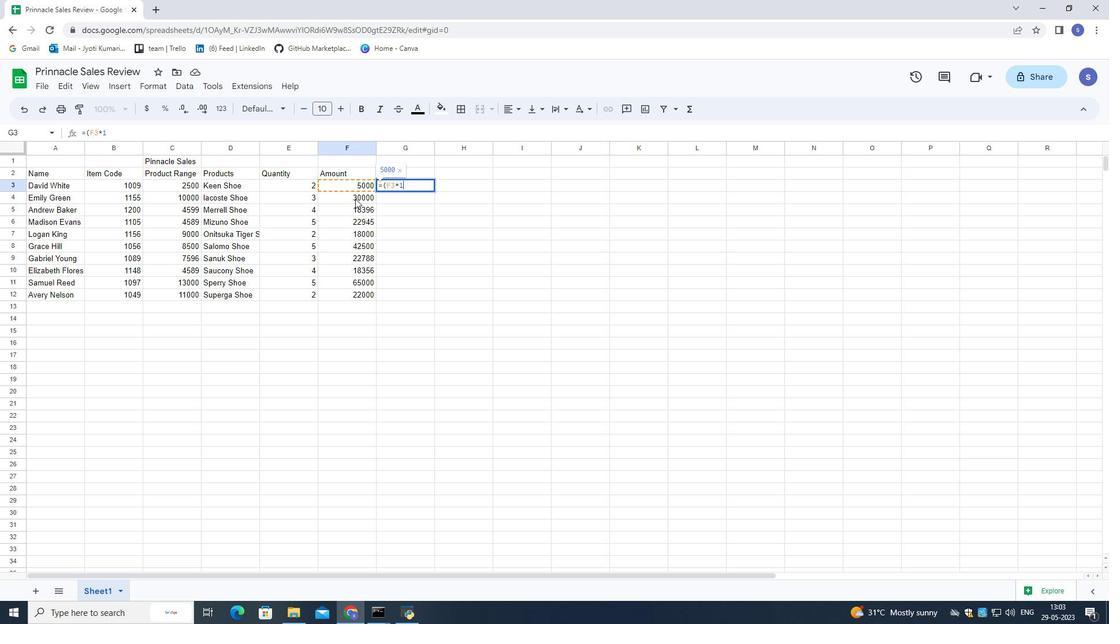 
Action: Mouse moved to (348, 211)
Screenshot: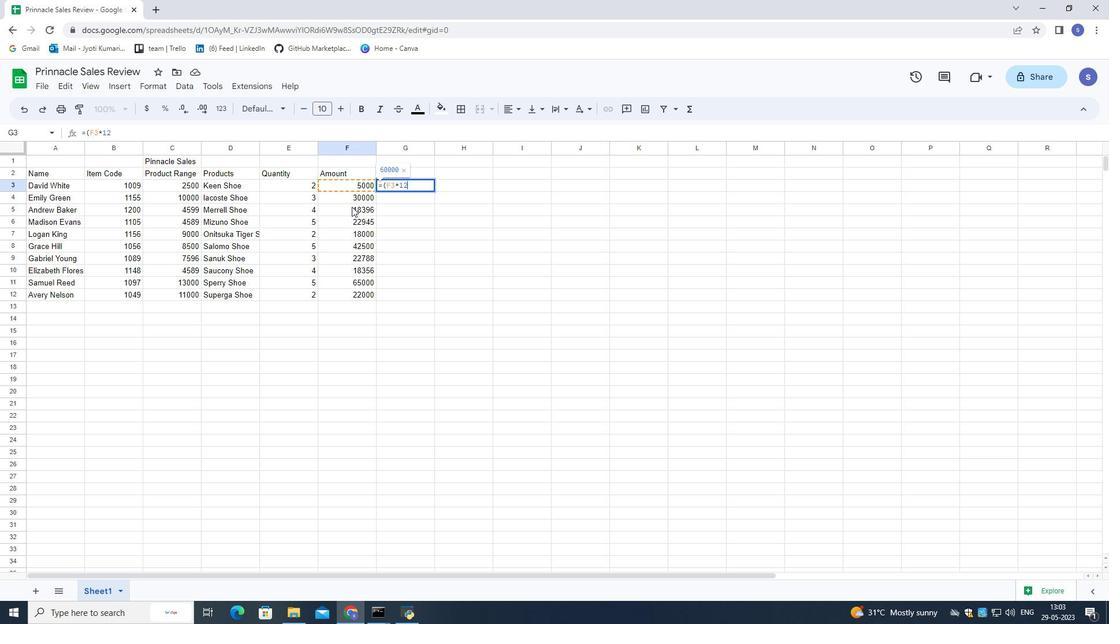 
Action: Key pressed <Key.shift><Key.shift><Key.shift><Key.shift><Key.shift><Key.shift>%
Screenshot: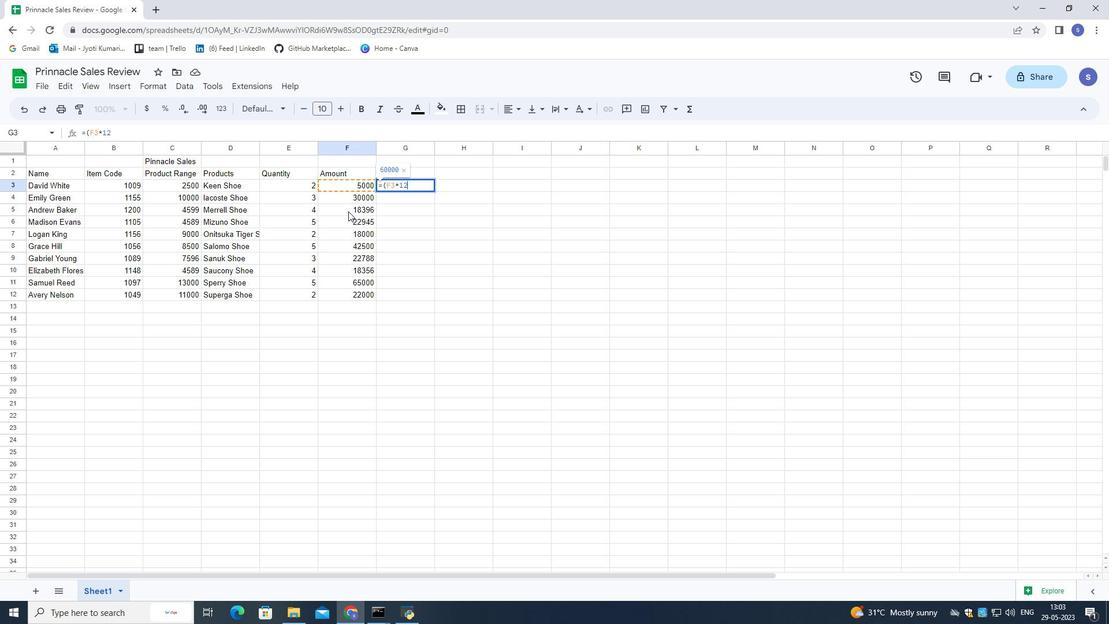 
Action: Mouse moved to (348, 212)
Screenshot: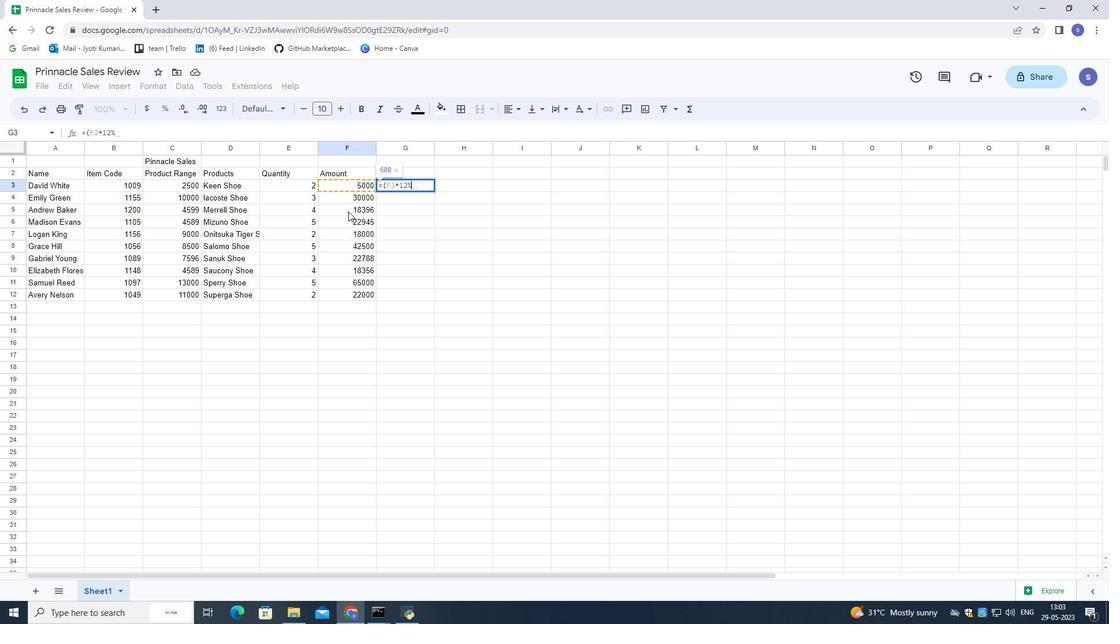 
Action: Key pressed <Key.shift_r>)<Key.enter>
Screenshot: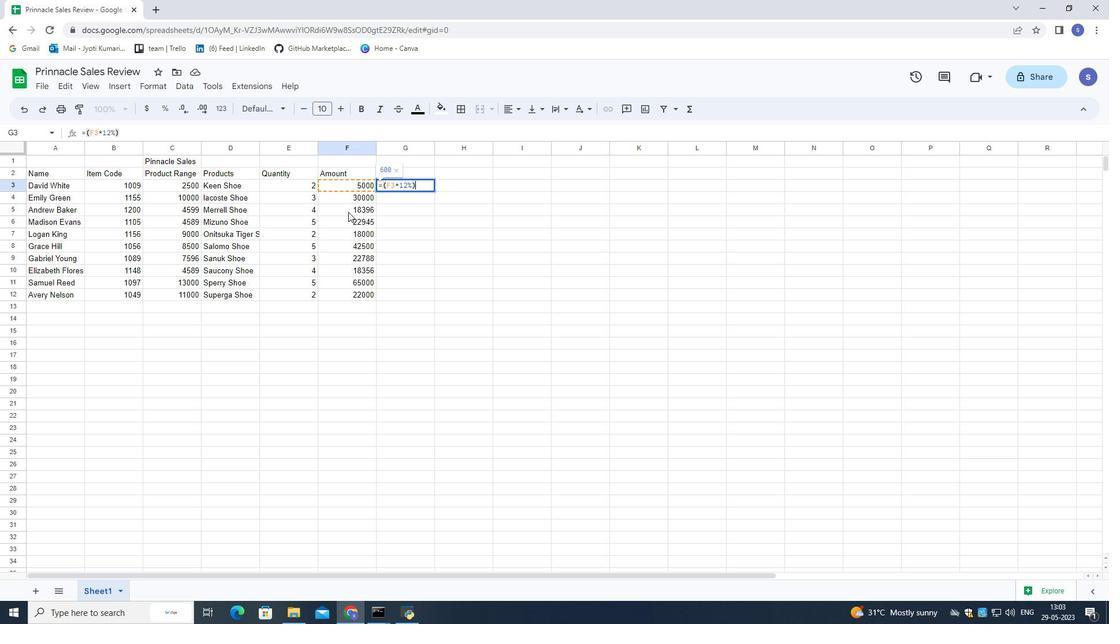 
Action: Mouse moved to (450, 271)
Screenshot: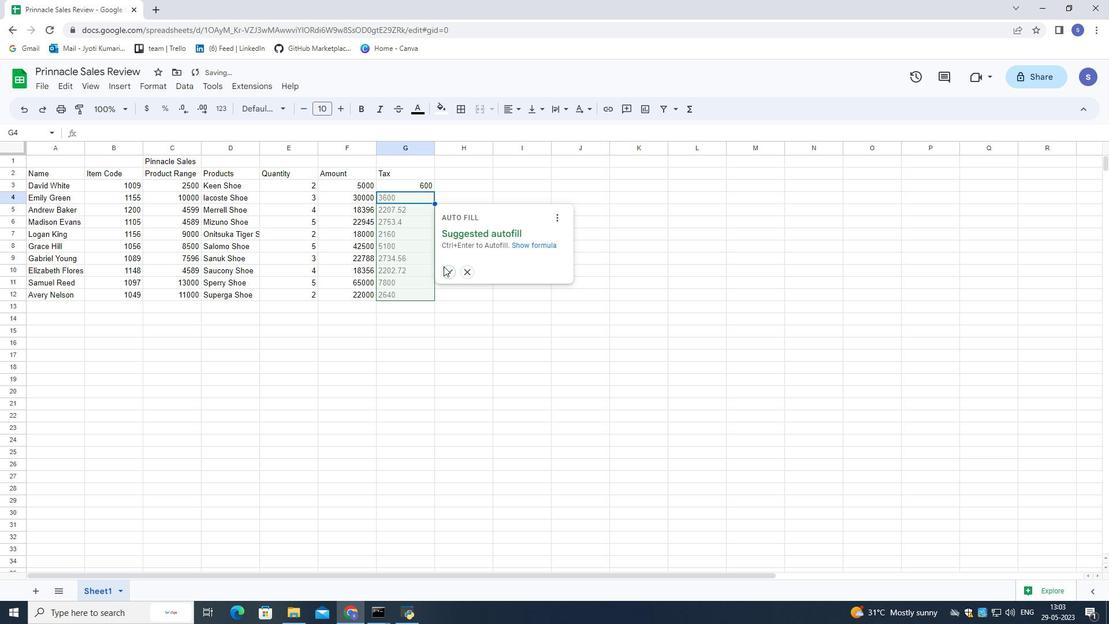 
Action: Mouse pressed left at (450, 271)
Screenshot: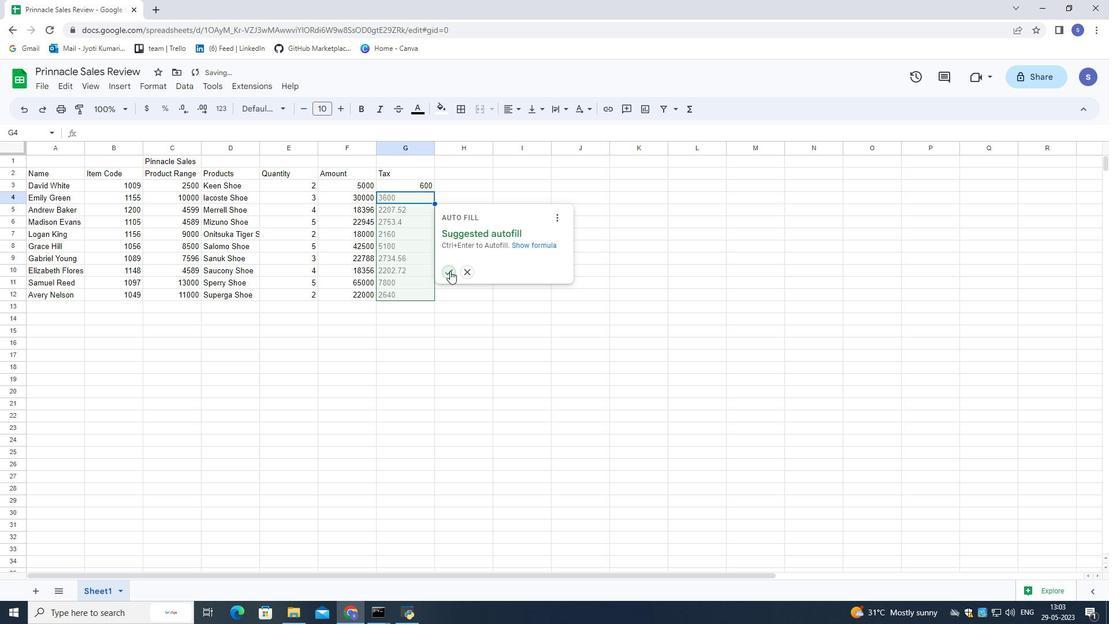 
Action: Mouse moved to (473, 357)
Screenshot: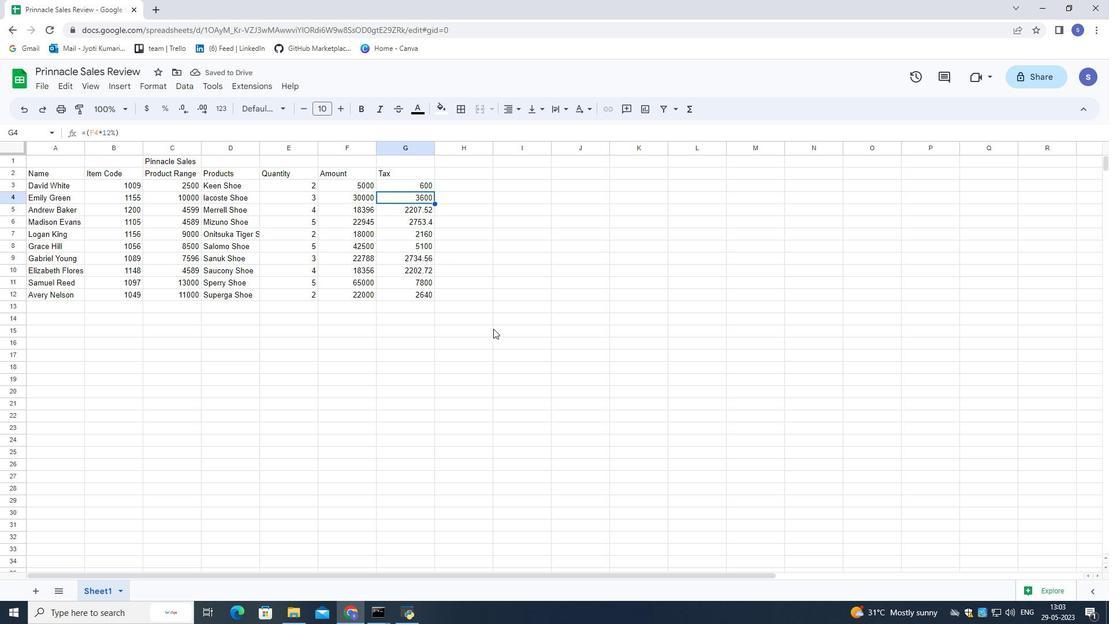 
Action: Mouse pressed left at (473, 357)
Screenshot: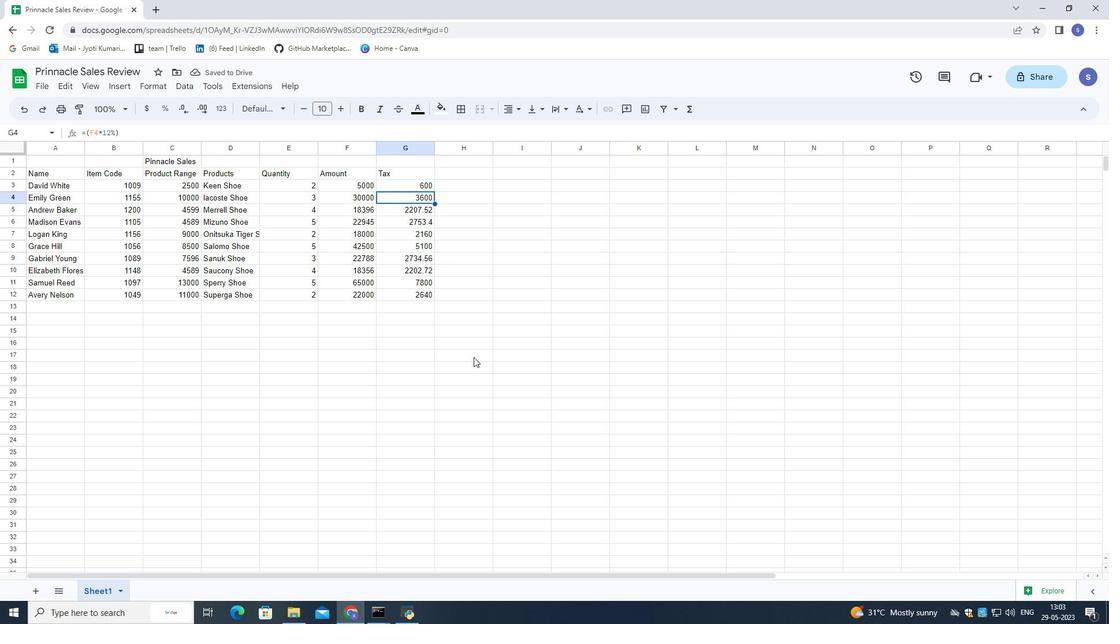 
Action: Mouse moved to (462, 170)
Screenshot: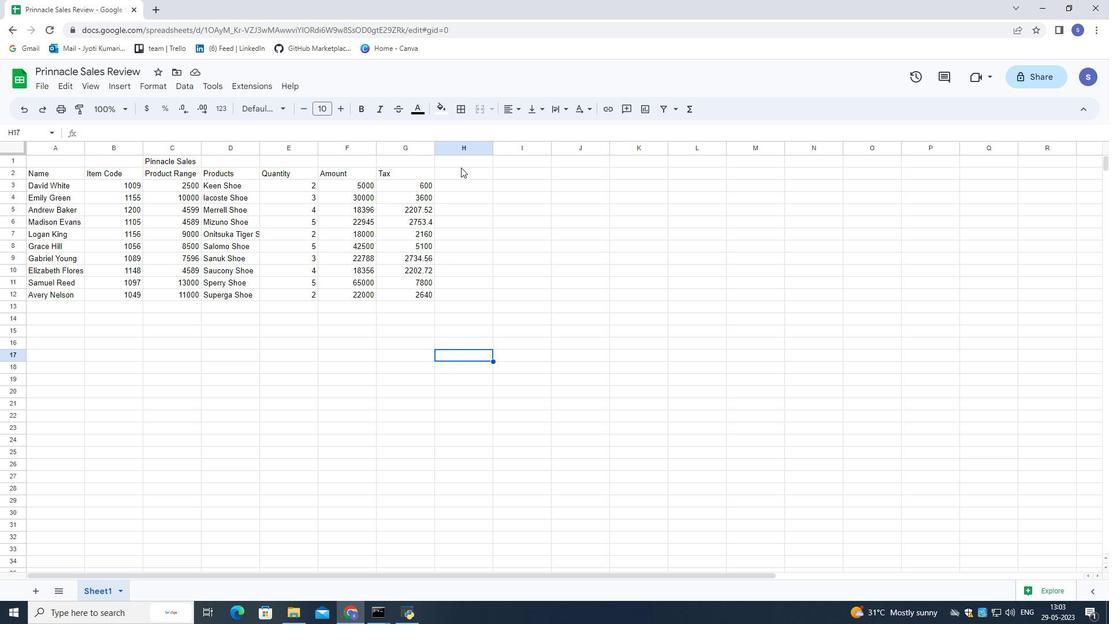 
Action: Mouse pressed left at (462, 170)
Screenshot: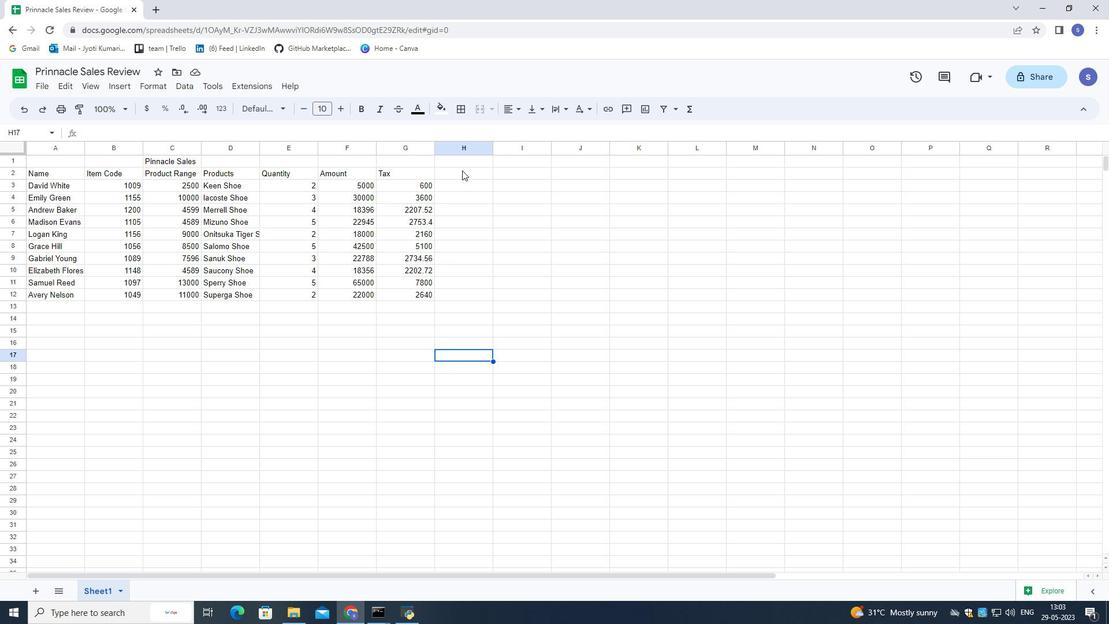 
Action: Key pressed <Key.shift>Total<Key.down>
Screenshot: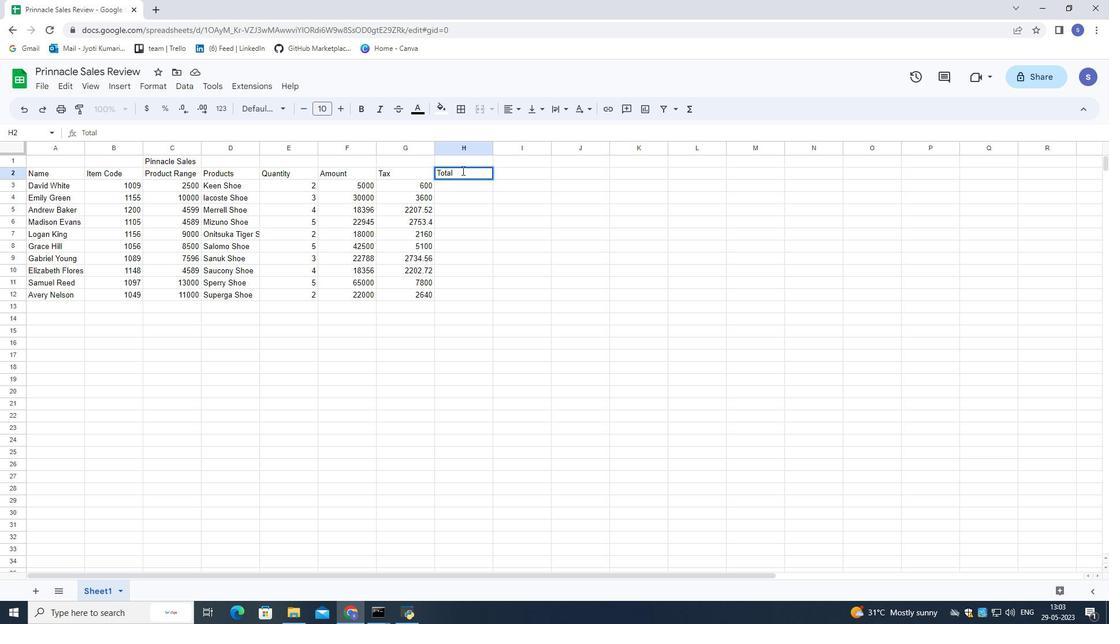 
Action: Mouse moved to (577, 139)
Screenshot: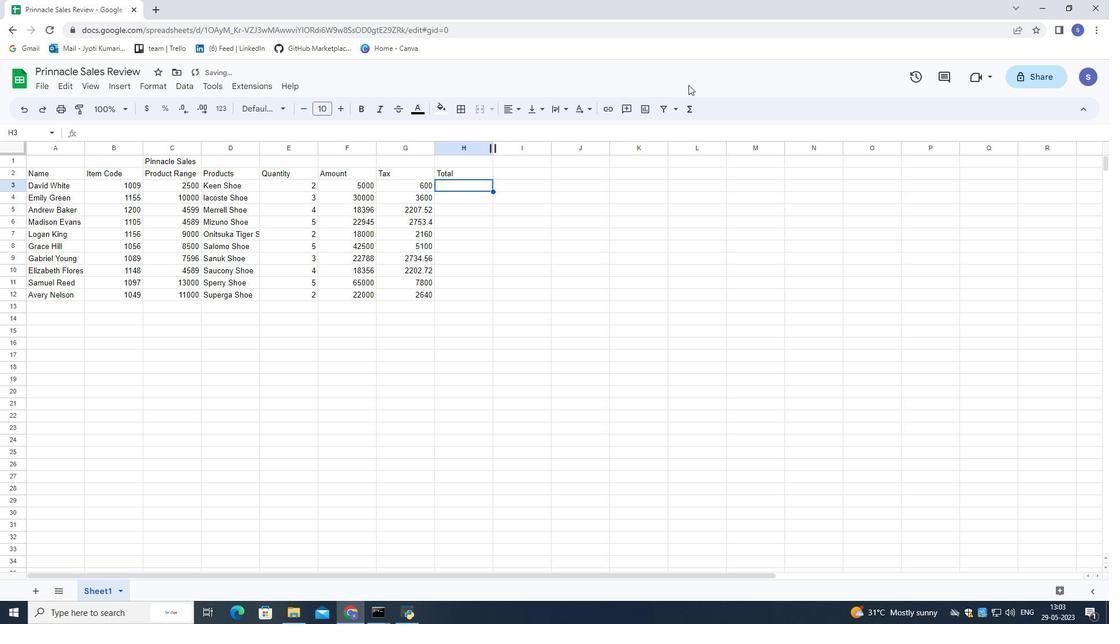 
Action: Key pressed =<Key.shift_r>(
Screenshot: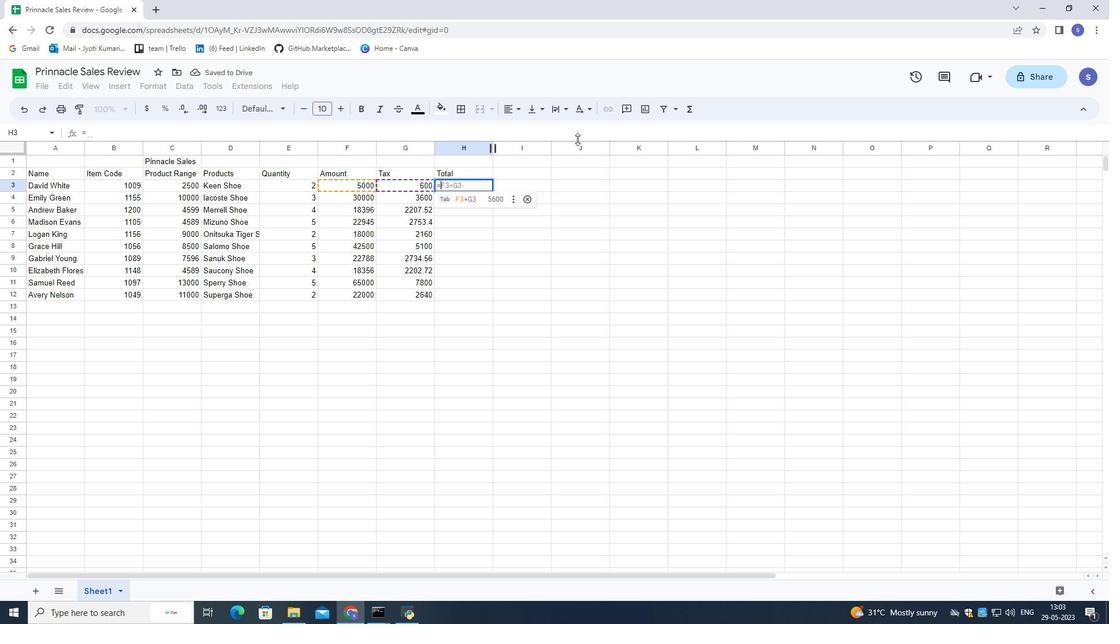
Action: Mouse moved to (342, 179)
Screenshot: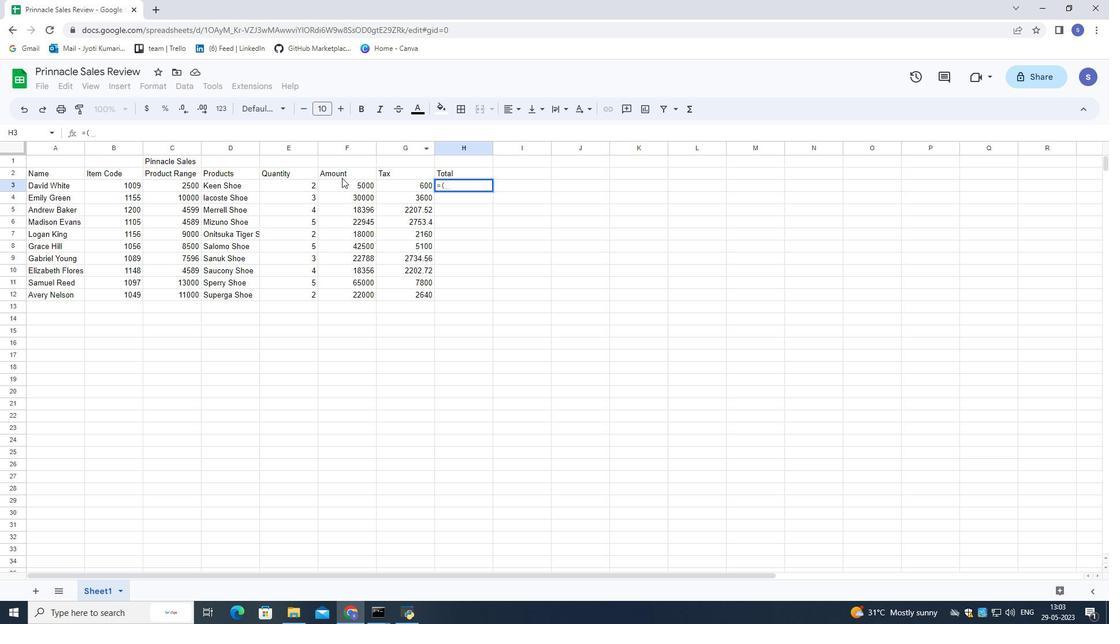
Action: Mouse pressed left at (342, 179)
Screenshot: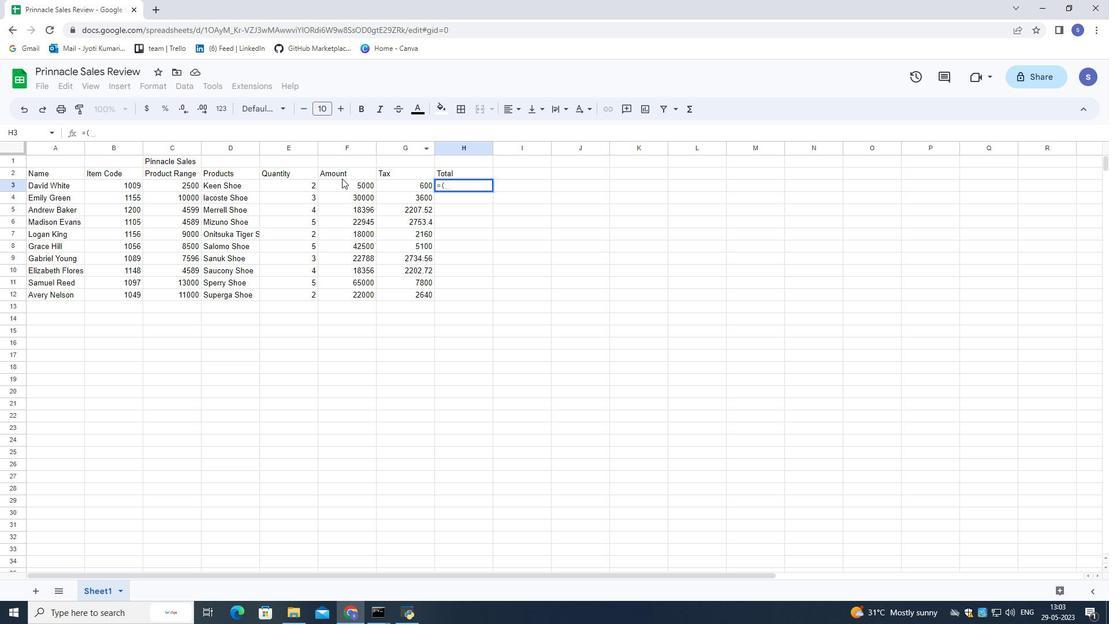 
Action: Mouse moved to (378, 221)
Screenshot: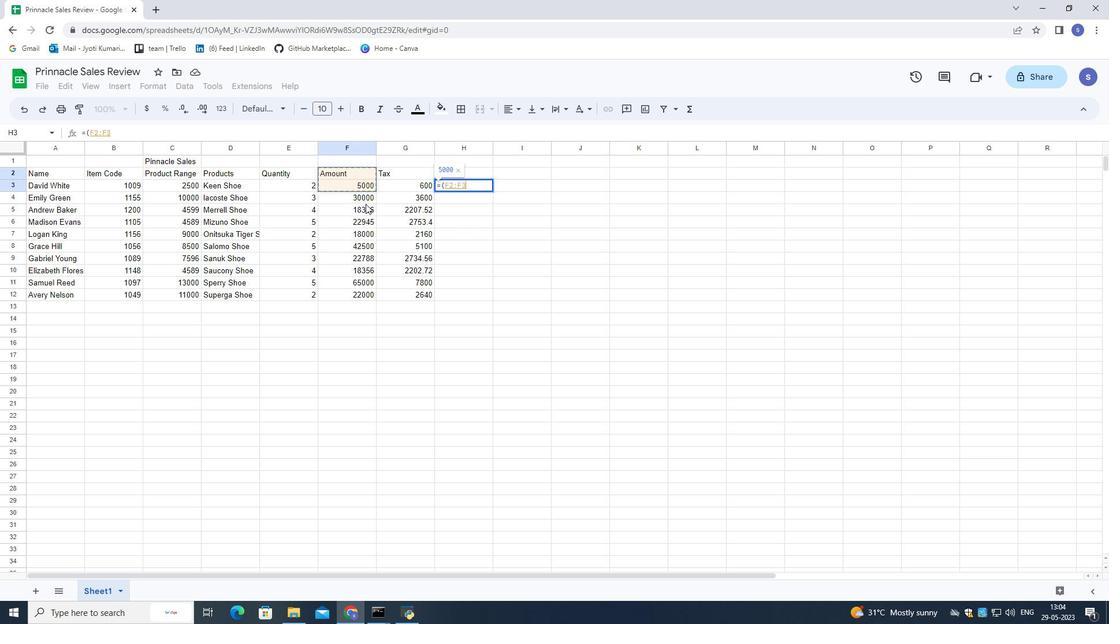 
Action: Mouse pressed left at (378, 221)
Screenshot: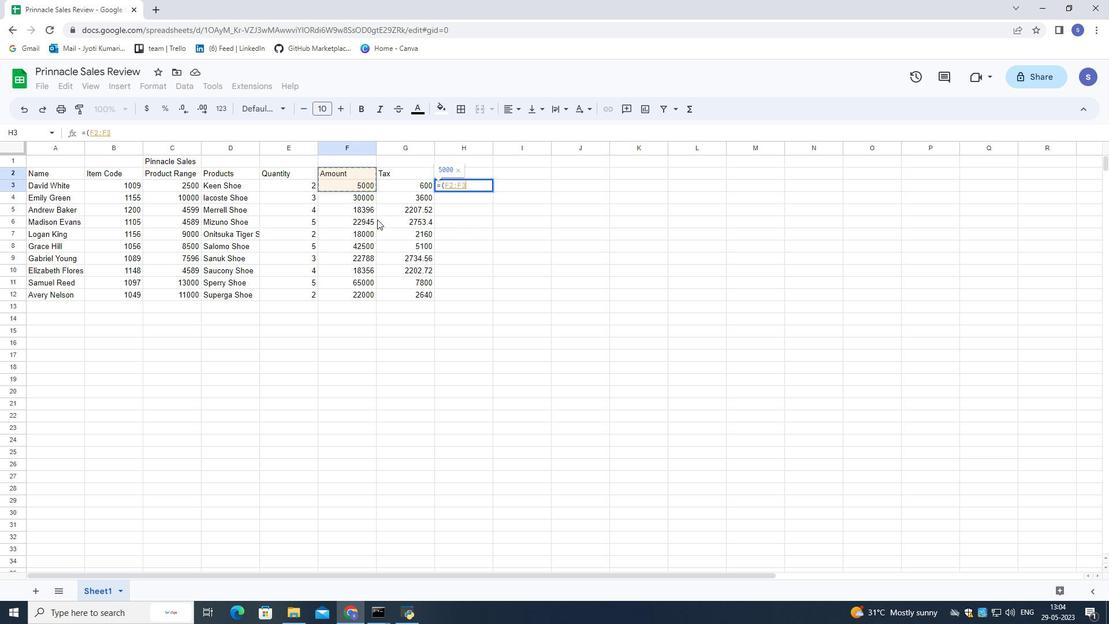 
Action: Mouse moved to (449, 221)
Screenshot: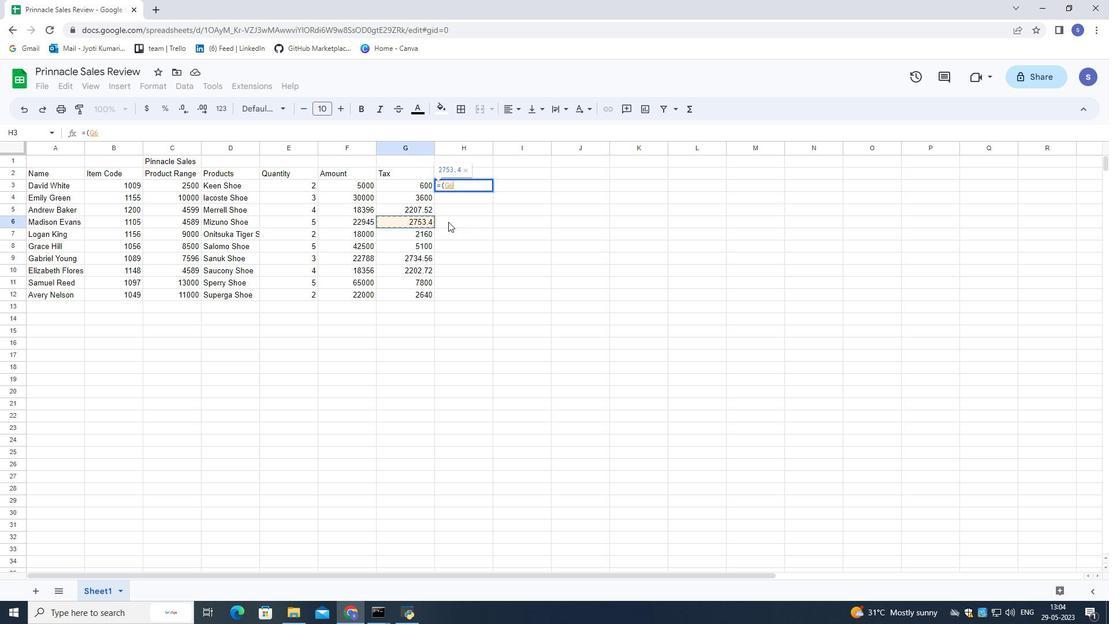 
Action: Mouse pressed left at (449, 221)
Screenshot: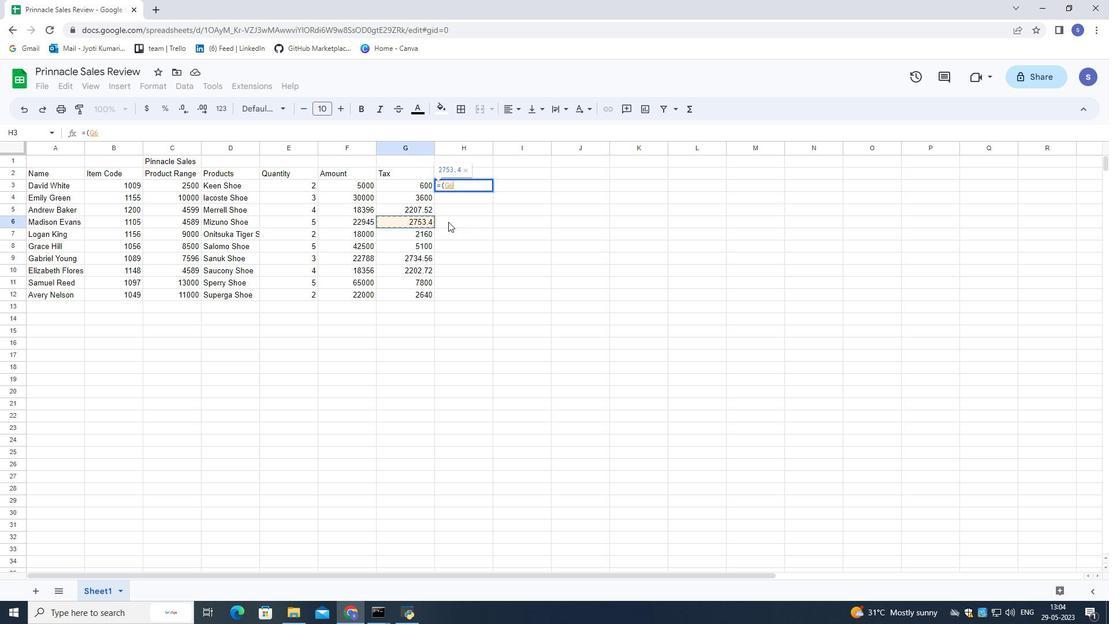 
Action: Mouse moved to (457, 183)
Screenshot: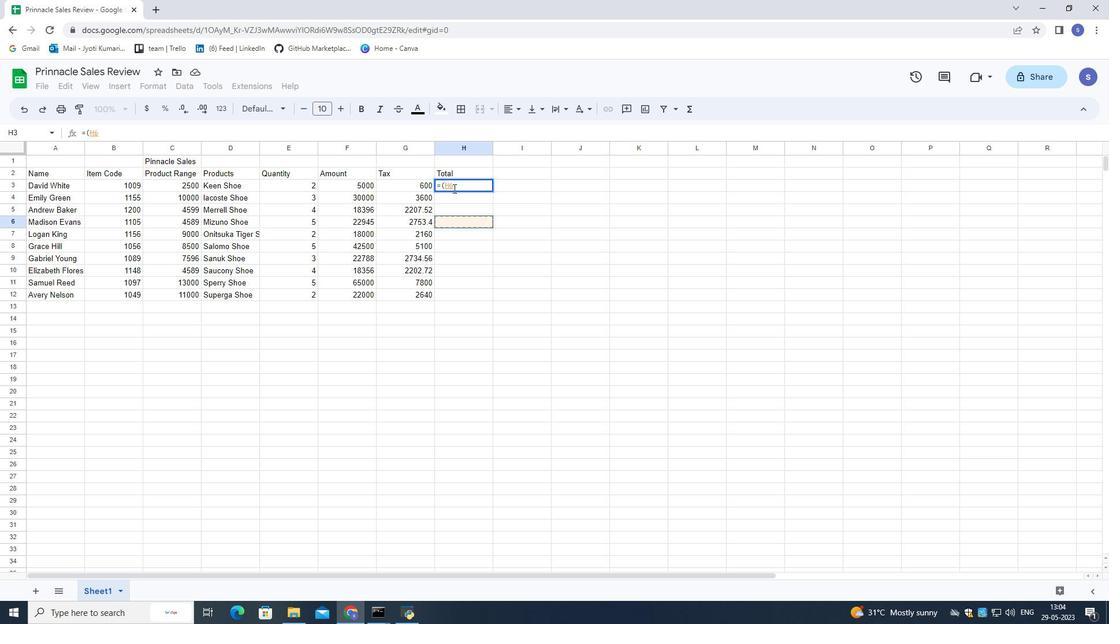 
Action: Mouse pressed left at (457, 183)
Screenshot: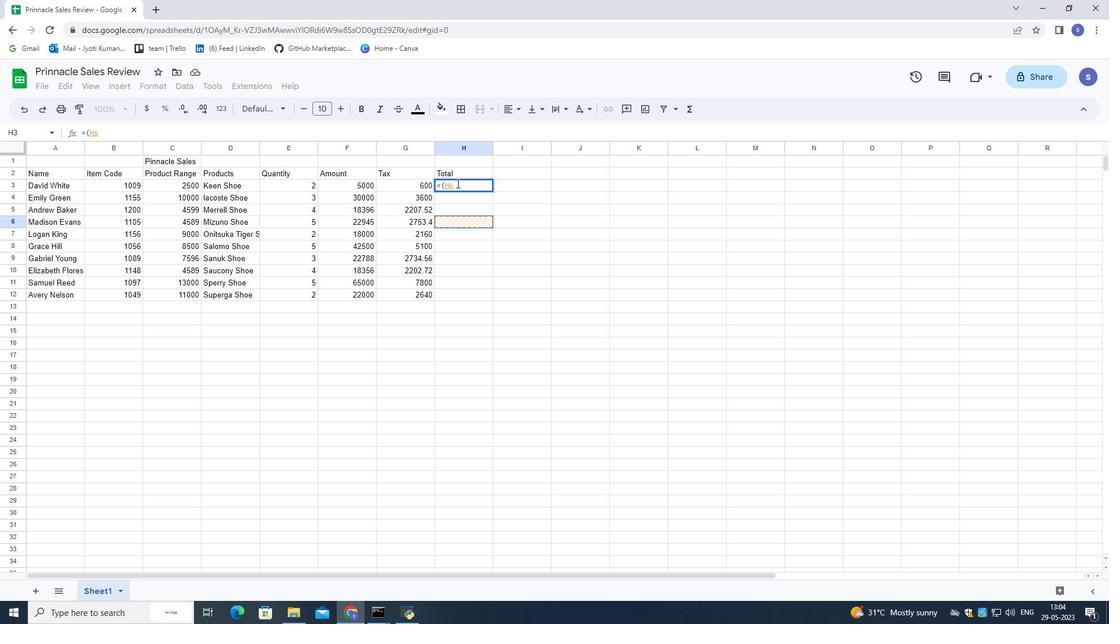 
Action: Mouse moved to (457, 183)
Screenshot: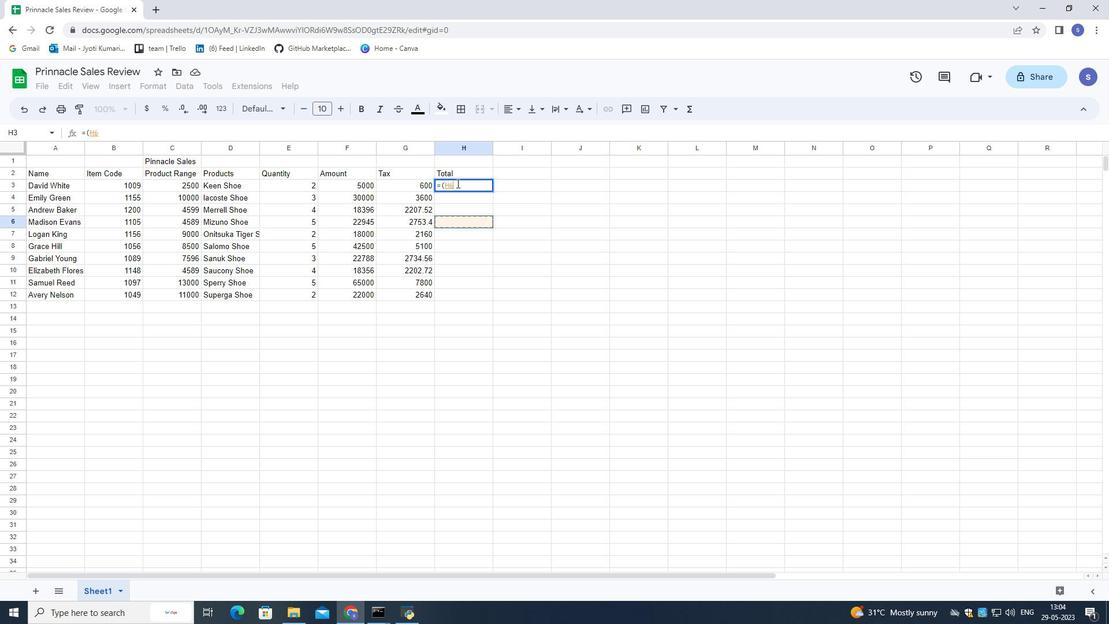 
Action: Key pressed <Key.backspace><Key.backspace>
Screenshot: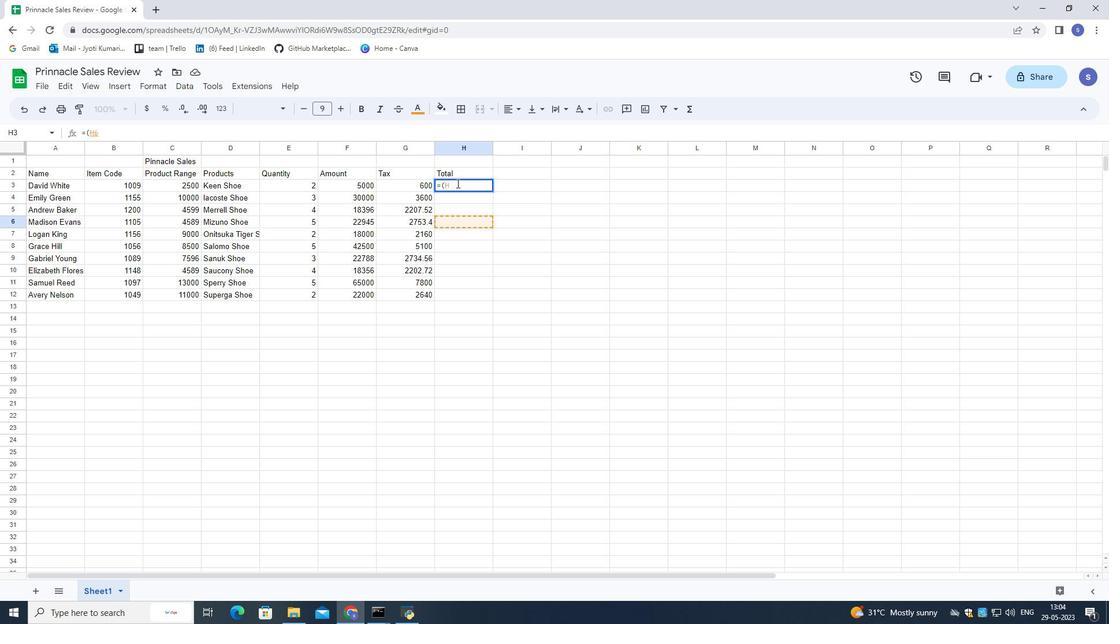 
Action: Mouse moved to (362, 184)
Screenshot: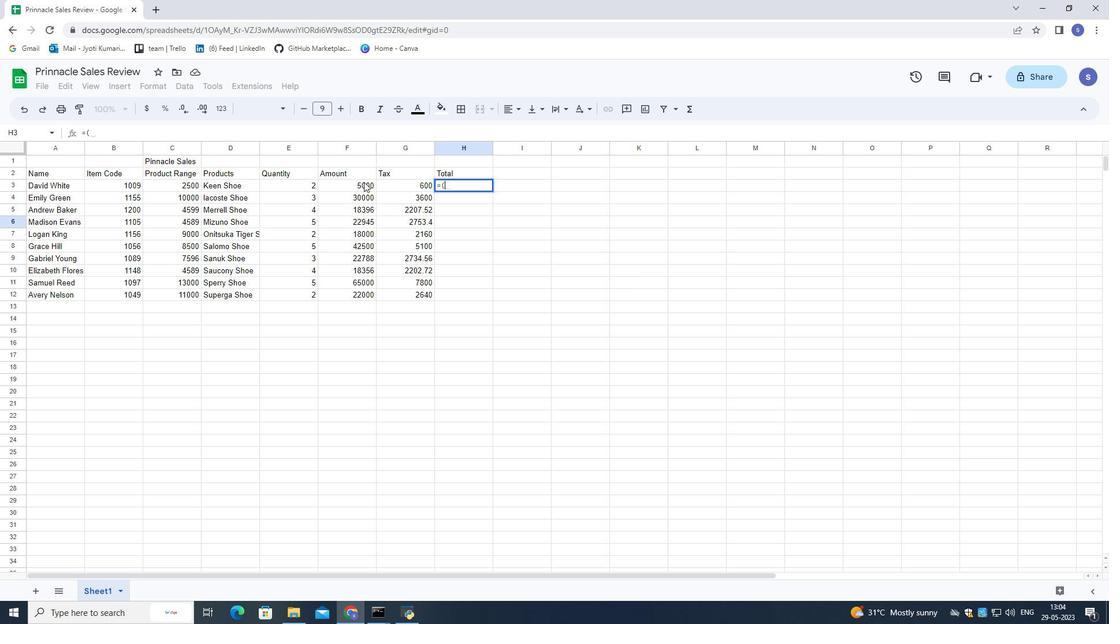 
Action: Mouse pressed left at (362, 184)
Screenshot: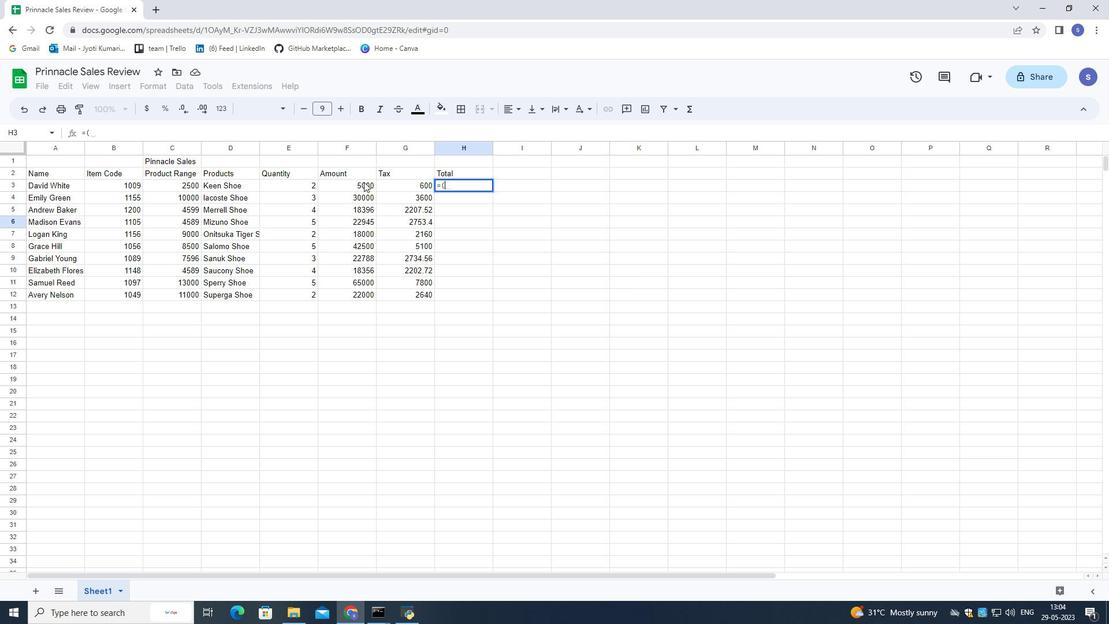 
Action: Mouse moved to (368, 184)
Screenshot: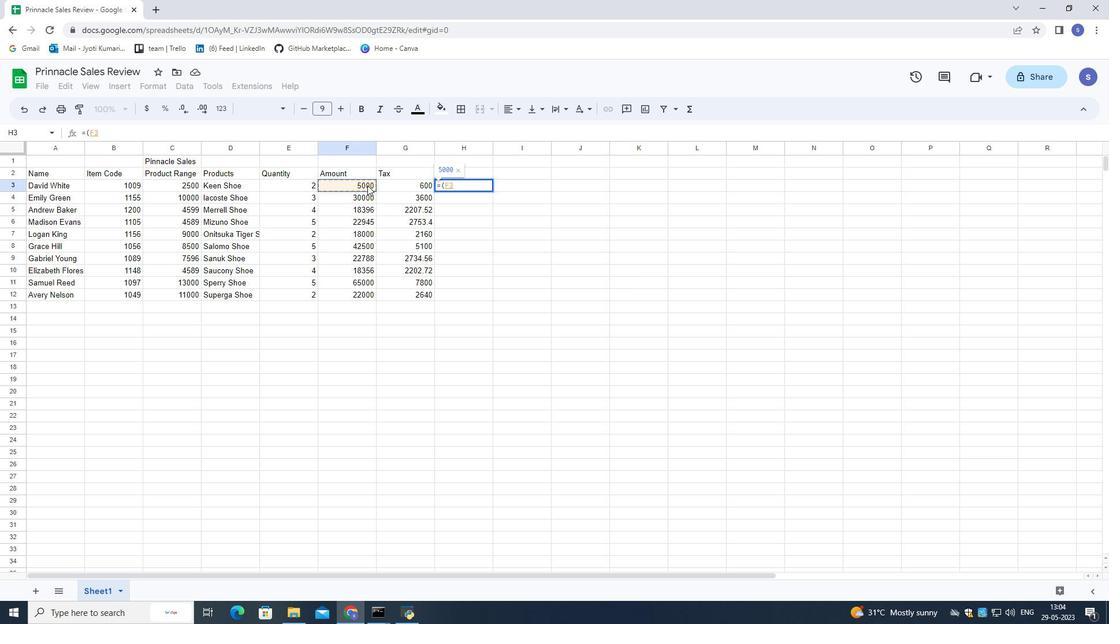 
Action: Key pressed +
Screenshot: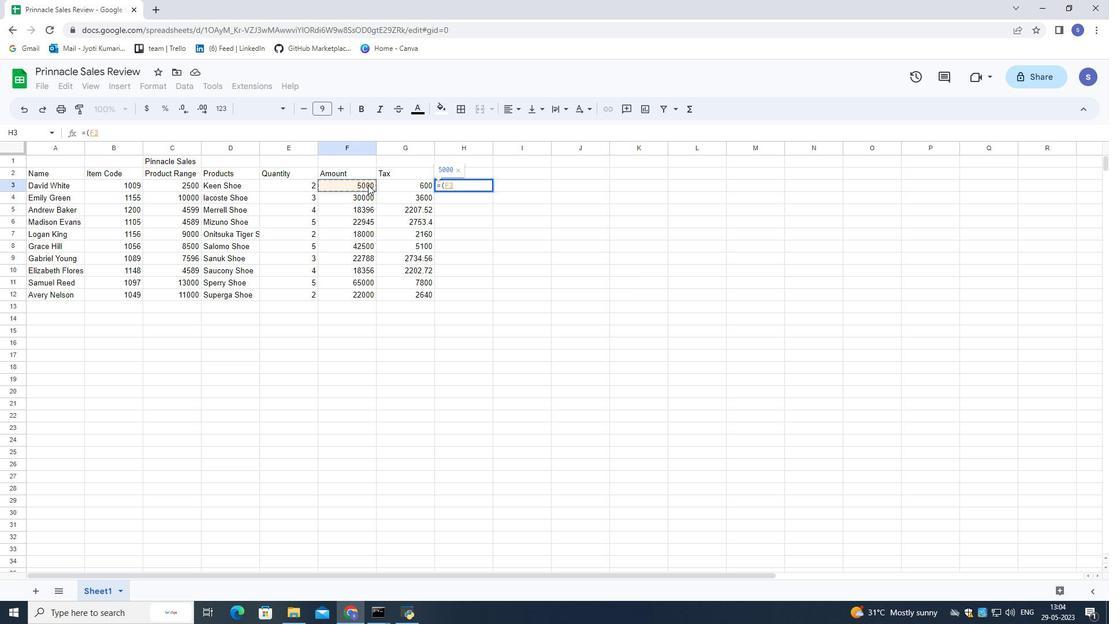 
Action: Mouse moved to (404, 186)
Screenshot: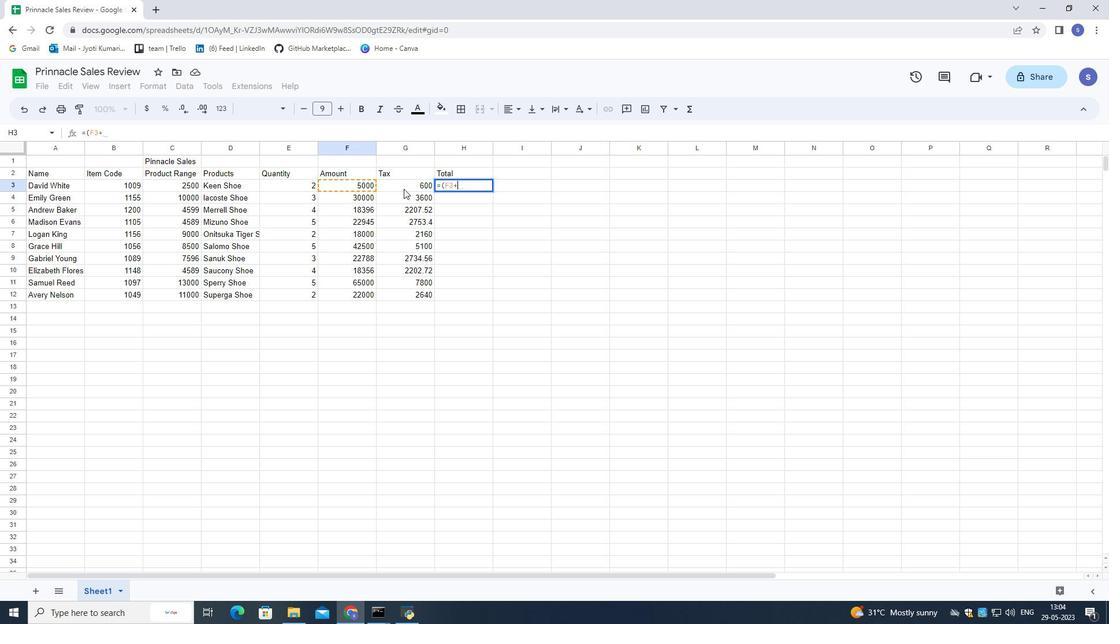 
Action: Mouse pressed left at (404, 186)
Screenshot: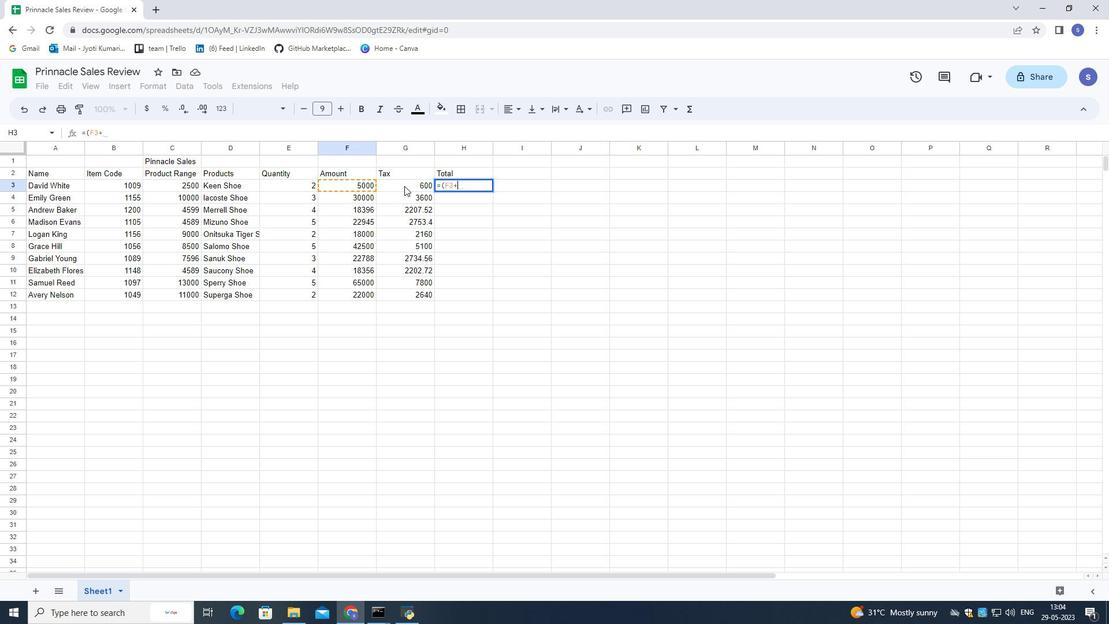 
Action: Key pressed <Key.shift_r>)<Key.enter>
Screenshot: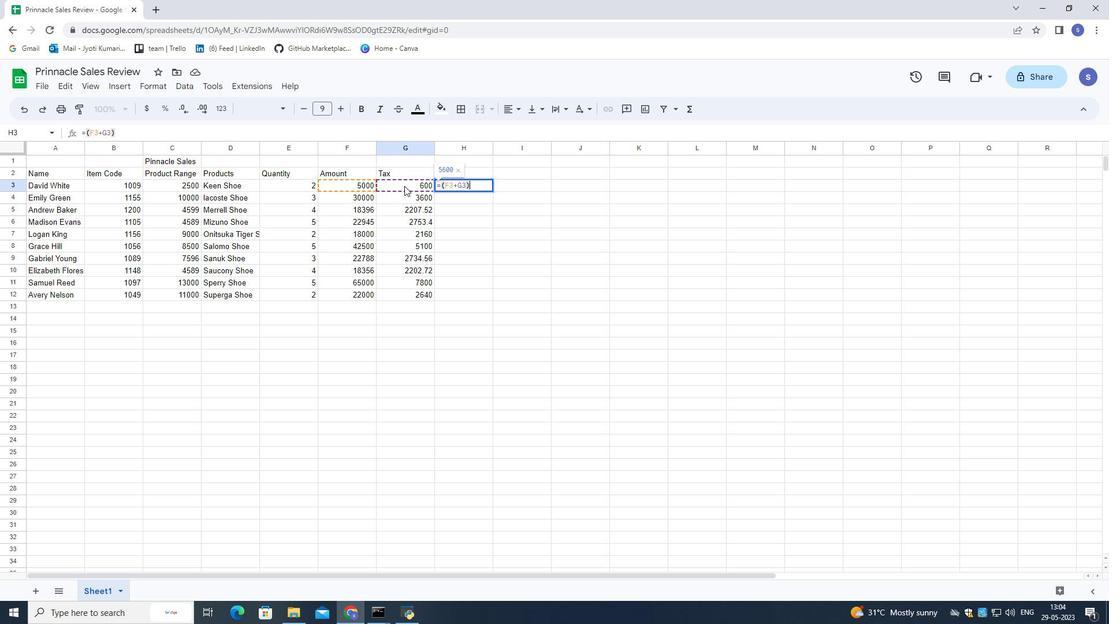 
Action: Mouse moved to (508, 273)
Screenshot: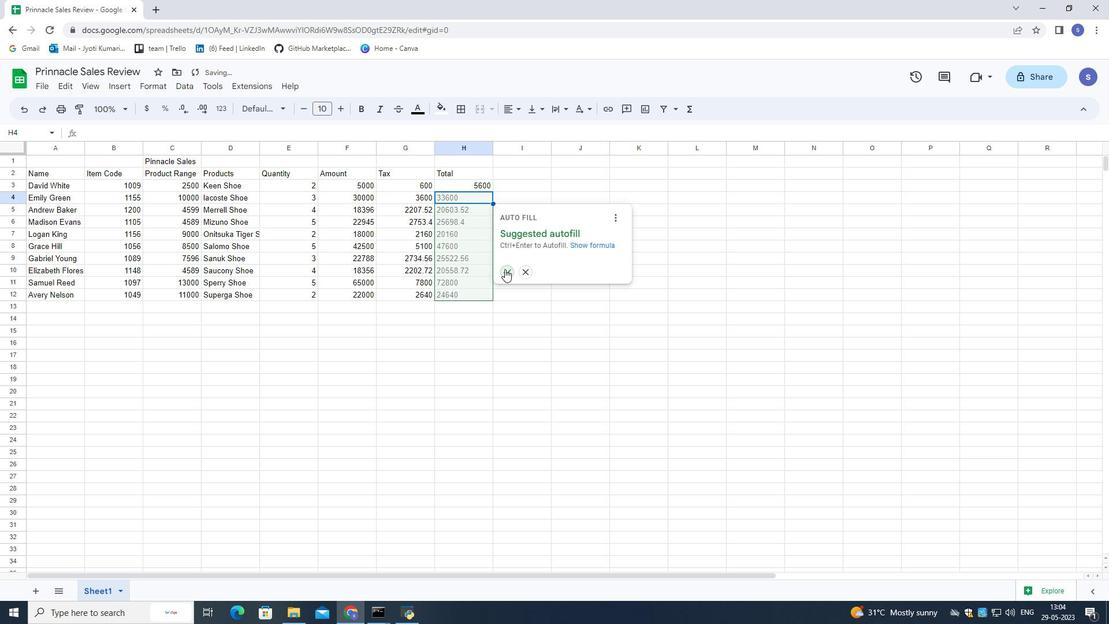 
Action: Mouse pressed left at (508, 273)
Screenshot: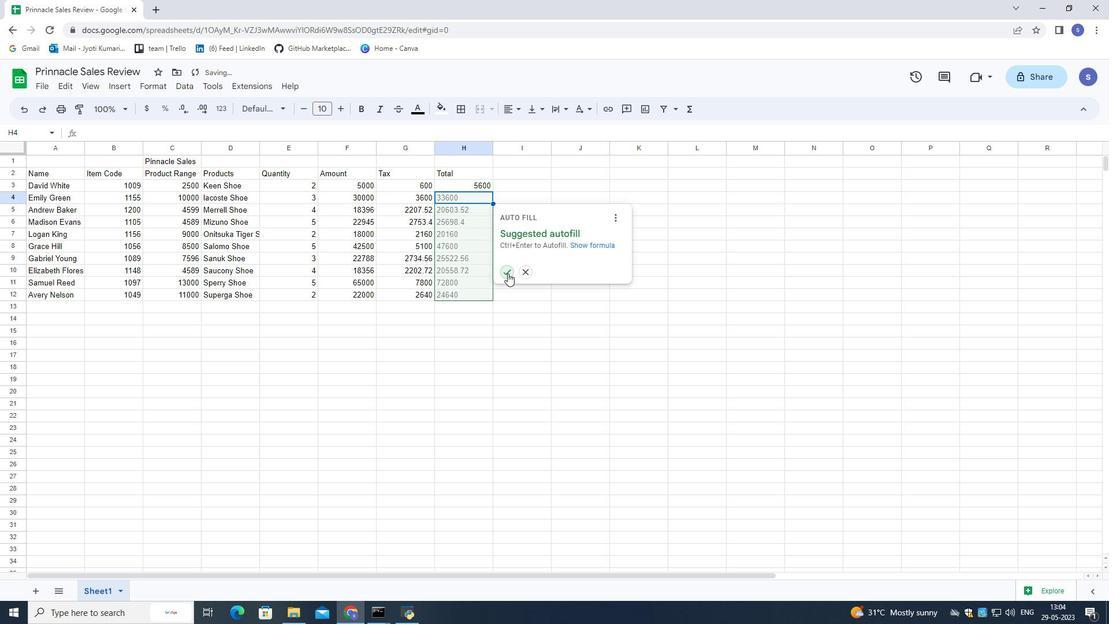 
Action: Mouse moved to (517, 288)
Screenshot: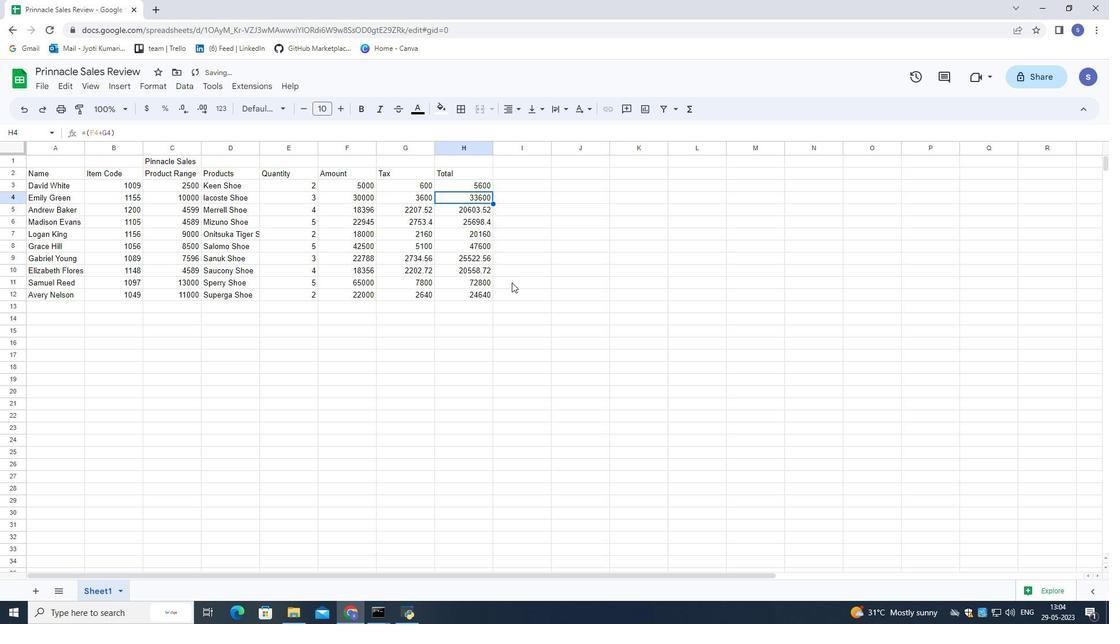 
Action: Mouse pressed left at (517, 288)
Screenshot: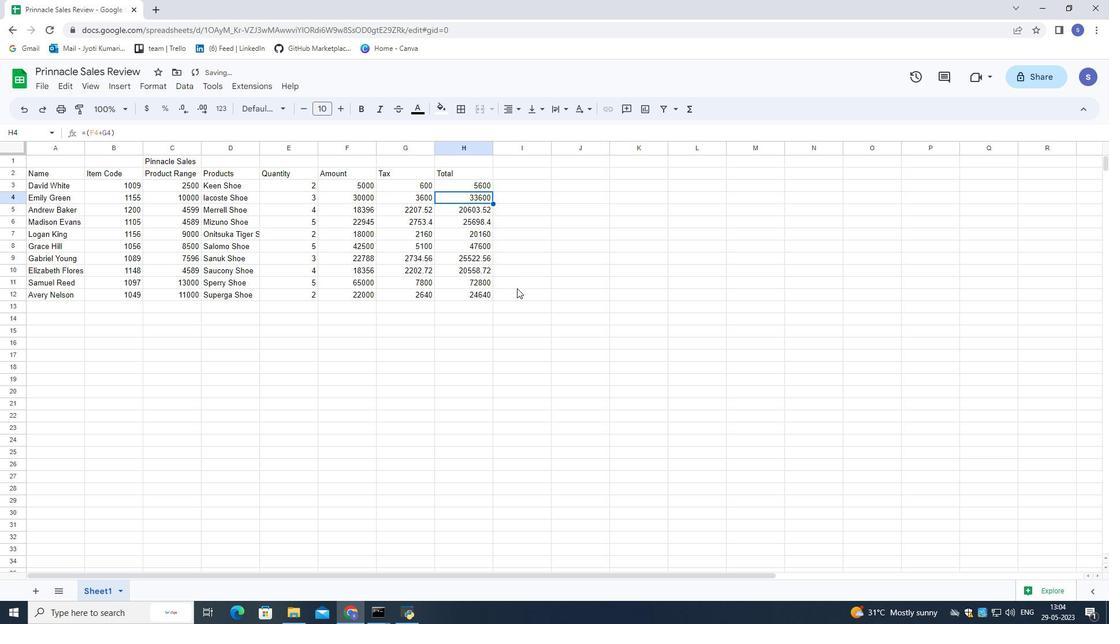 
Action: Mouse moved to (472, 338)
Screenshot: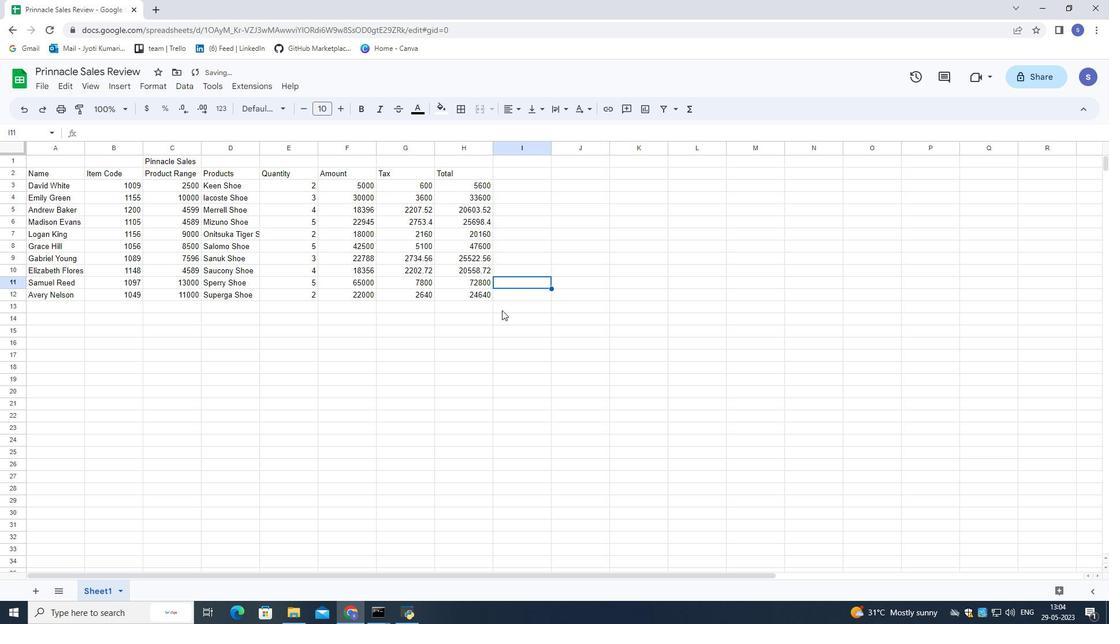 
Action: Mouse pressed left at (472, 338)
Screenshot: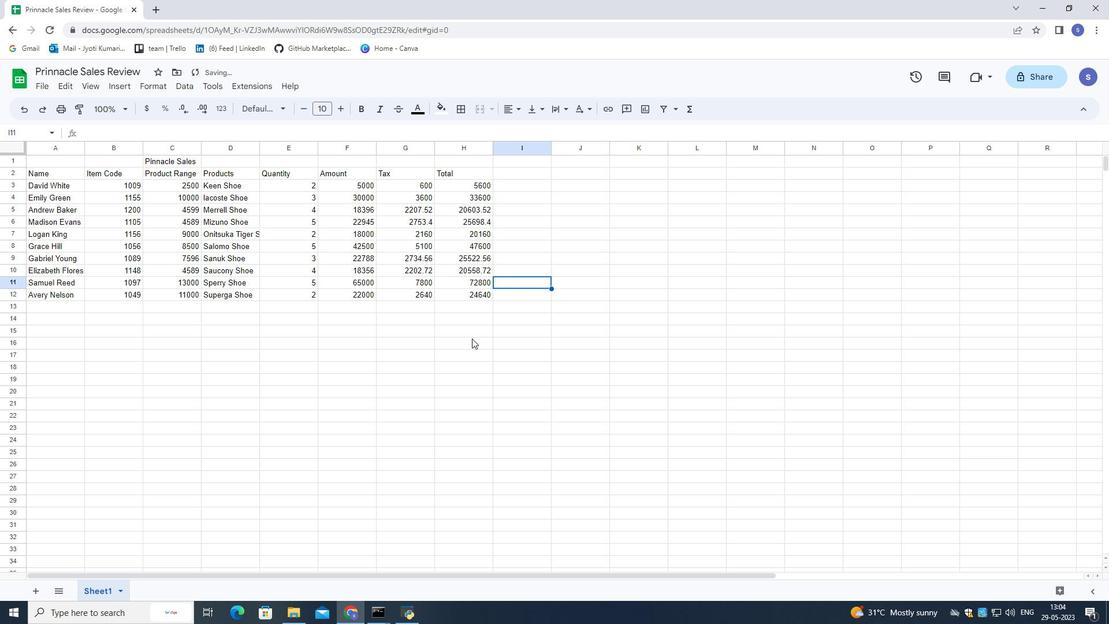
Action: Mouse moved to (401, 355)
Screenshot: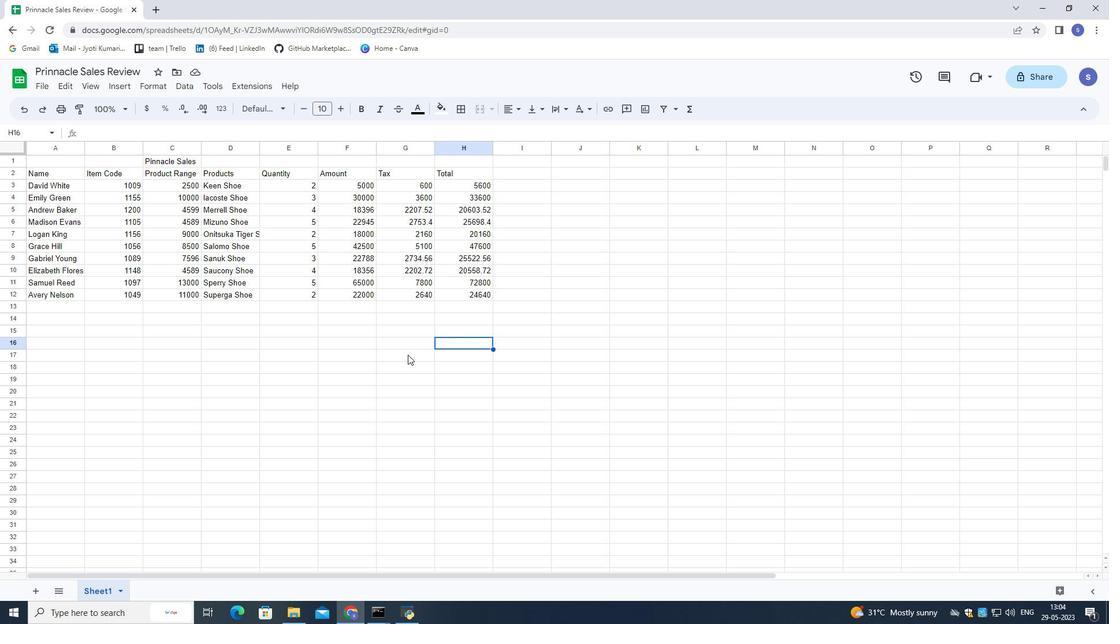 
Action: Mouse pressed left at (401, 355)
Screenshot: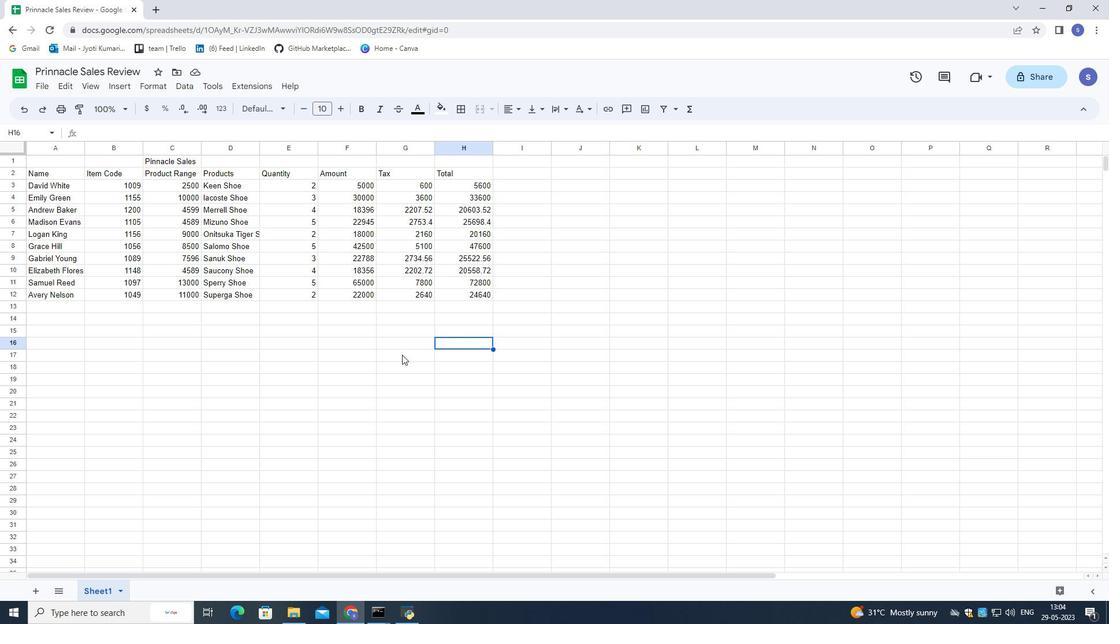 
Action: Mouse moved to (400, 355)
Screenshot: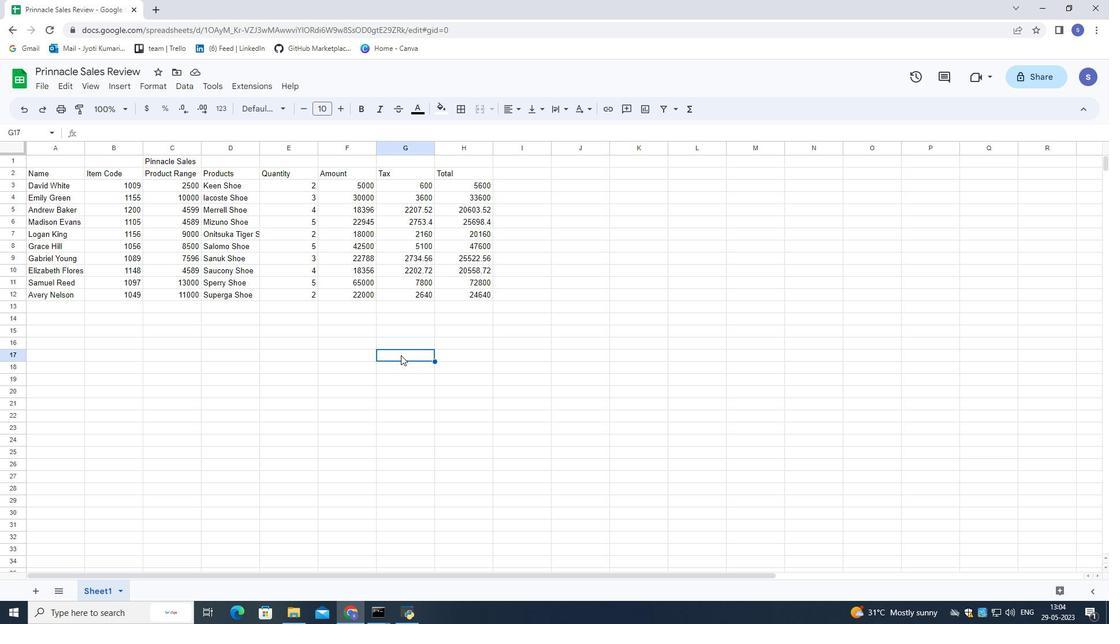 
